 Task: Find connections with filter location Mosopa with filter topic #Gettingthingsdonewith filter profile language Spanish with filter current company ZS with filter school CMR Institute of Technology, Hyderabad with filter industry Nursing Homes and Residential Care Facilities with filter service category HR Consulting with filter keywords title Principal
Action: Mouse moved to (564, 110)
Screenshot: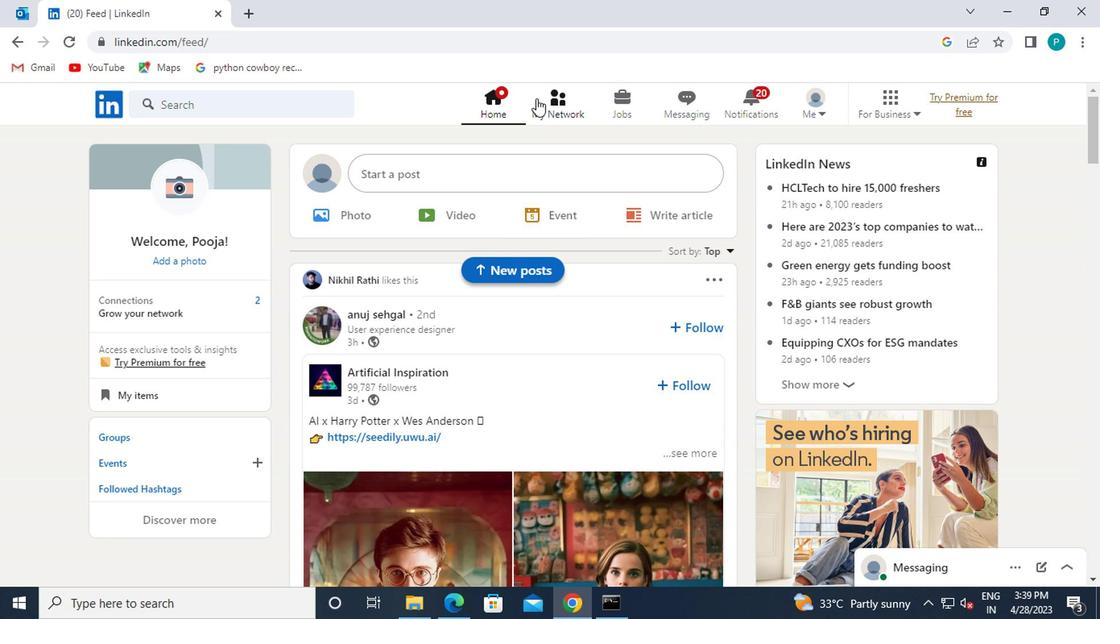 
Action: Mouse pressed left at (564, 110)
Screenshot: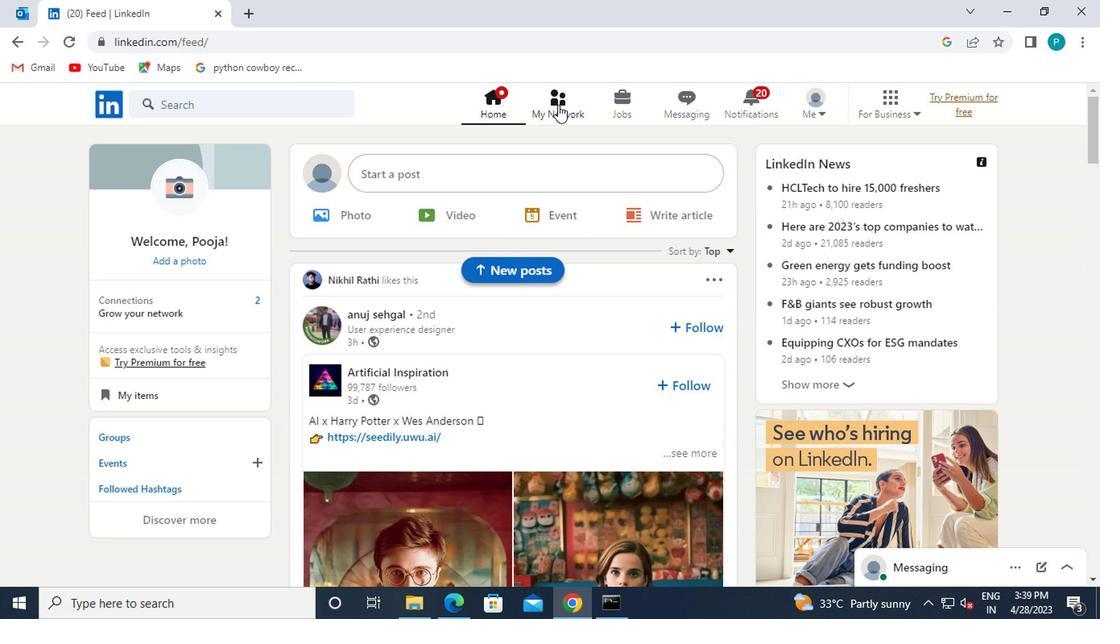 
Action: Mouse moved to (221, 190)
Screenshot: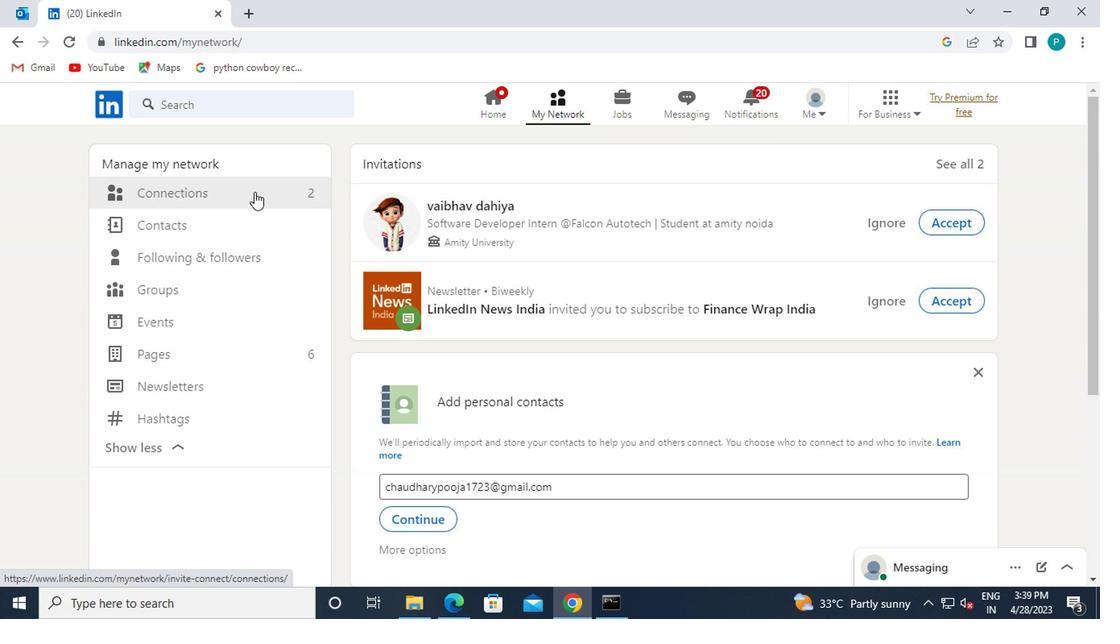 
Action: Mouse pressed left at (221, 190)
Screenshot: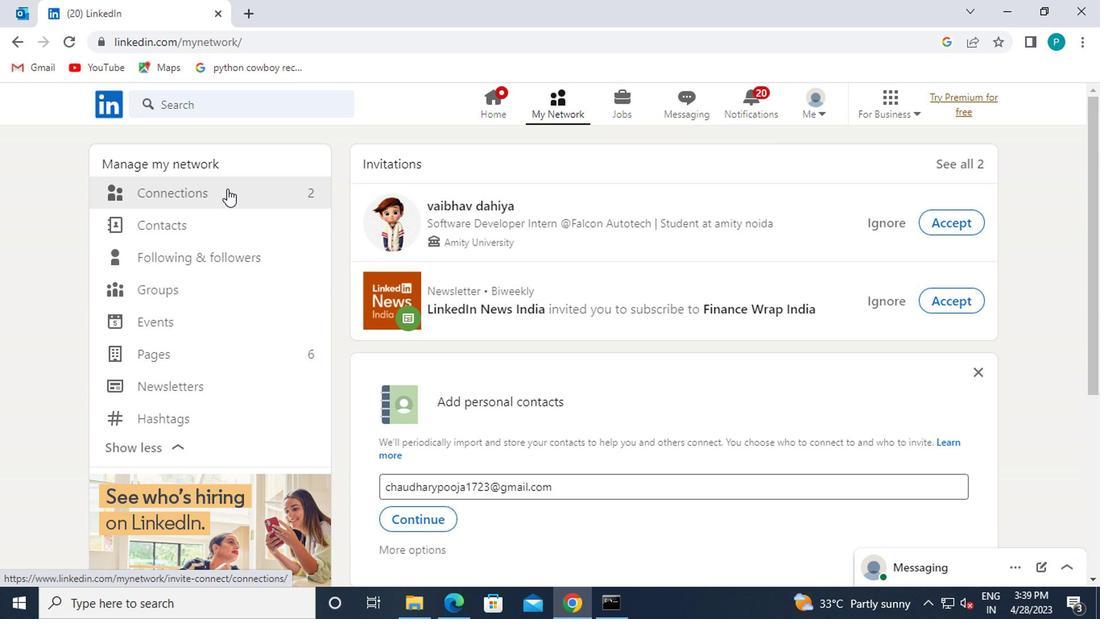 
Action: Mouse moved to (637, 202)
Screenshot: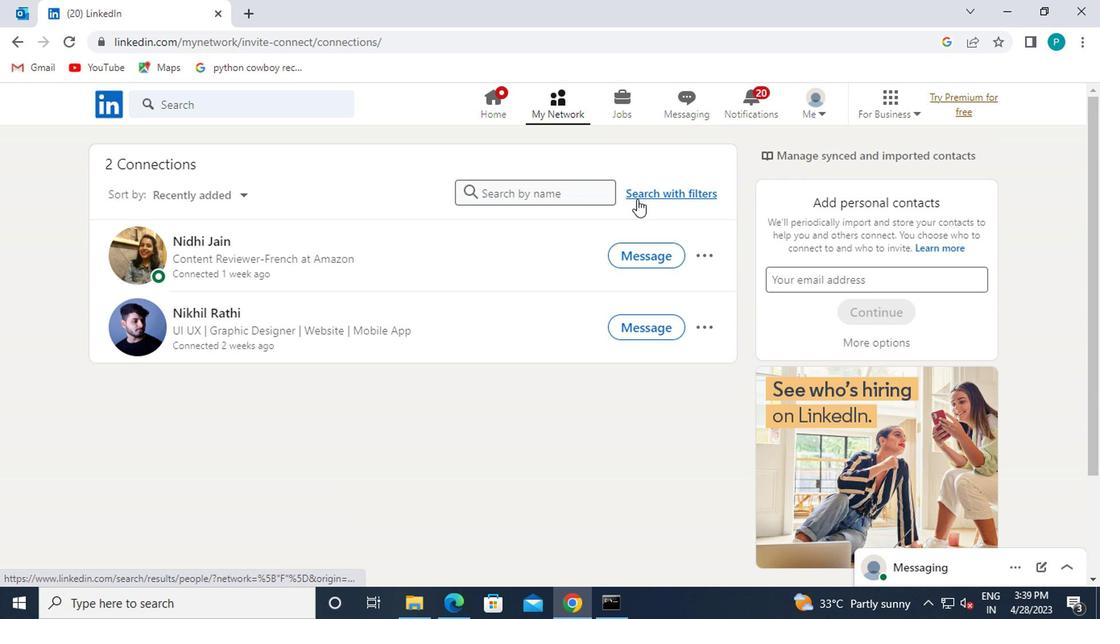 
Action: Mouse pressed left at (637, 202)
Screenshot: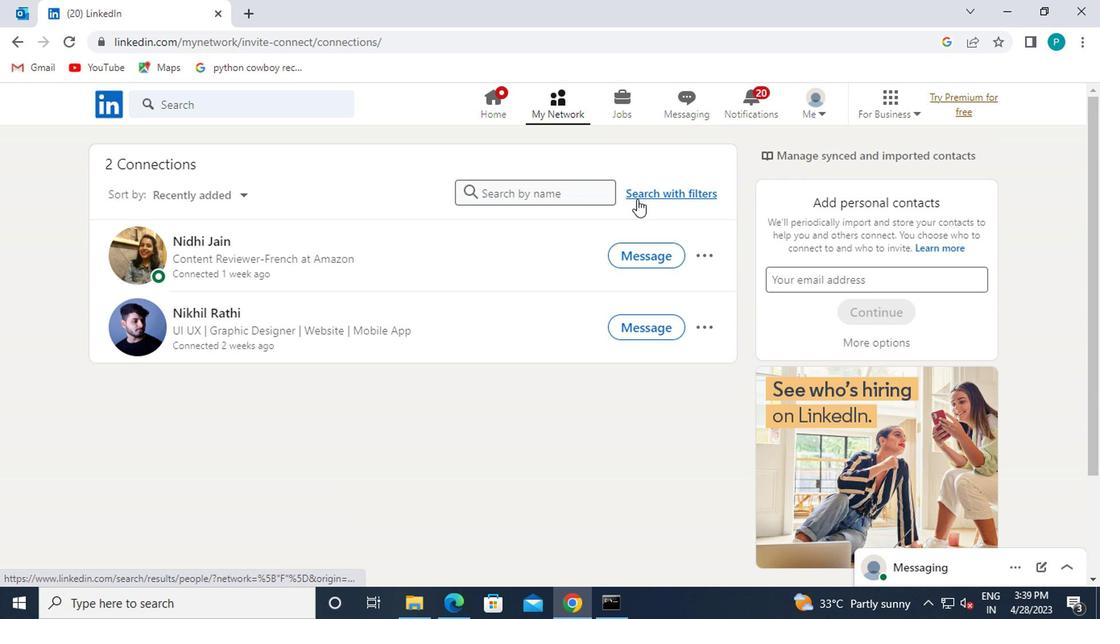 
Action: Mouse moved to (595, 150)
Screenshot: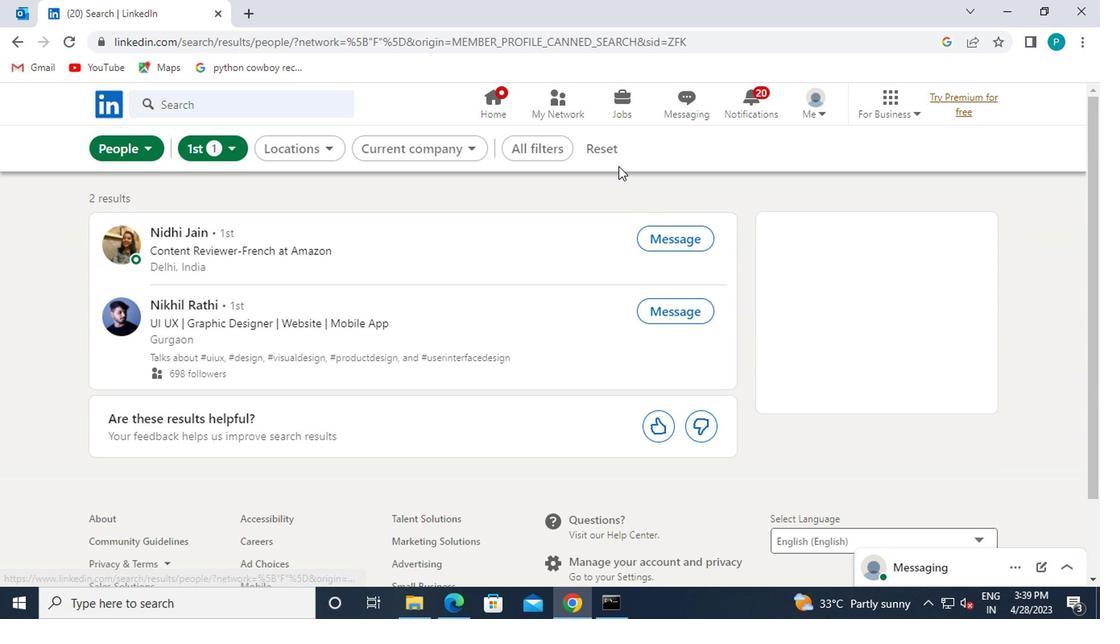 
Action: Mouse pressed left at (595, 150)
Screenshot: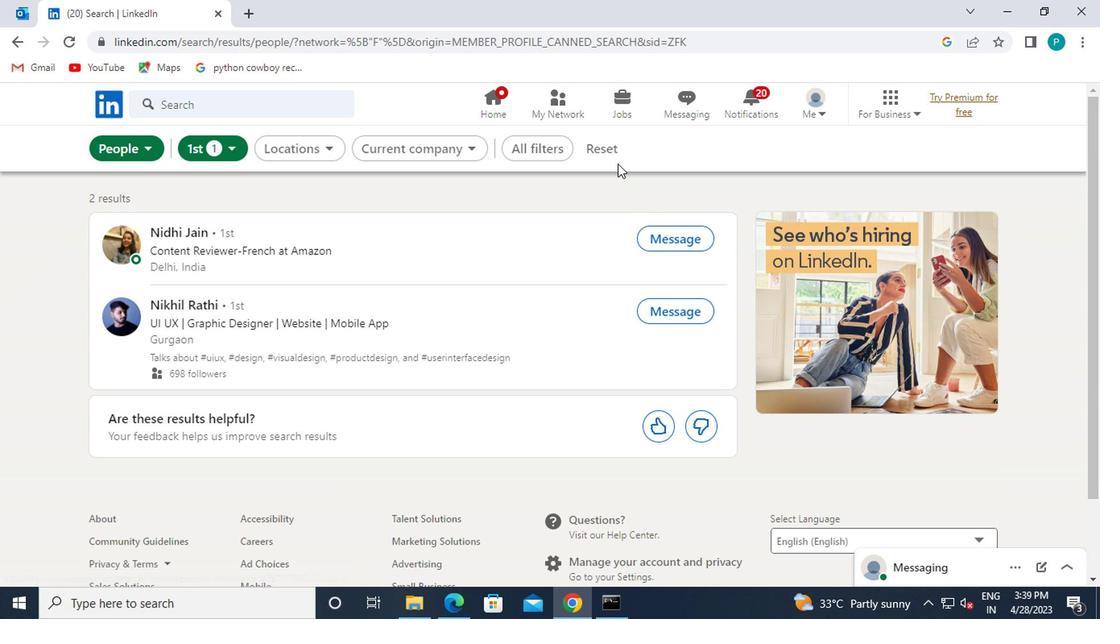 
Action: Mouse moved to (577, 150)
Screenshot: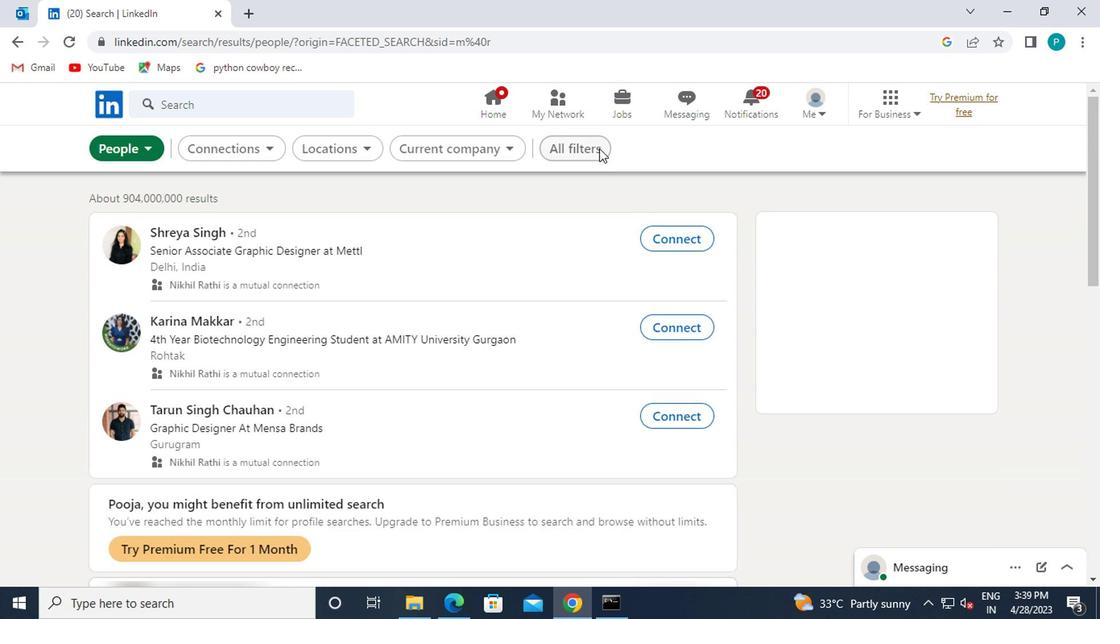 
Action: Mouse pressed left at (577, 150)
Screenshot: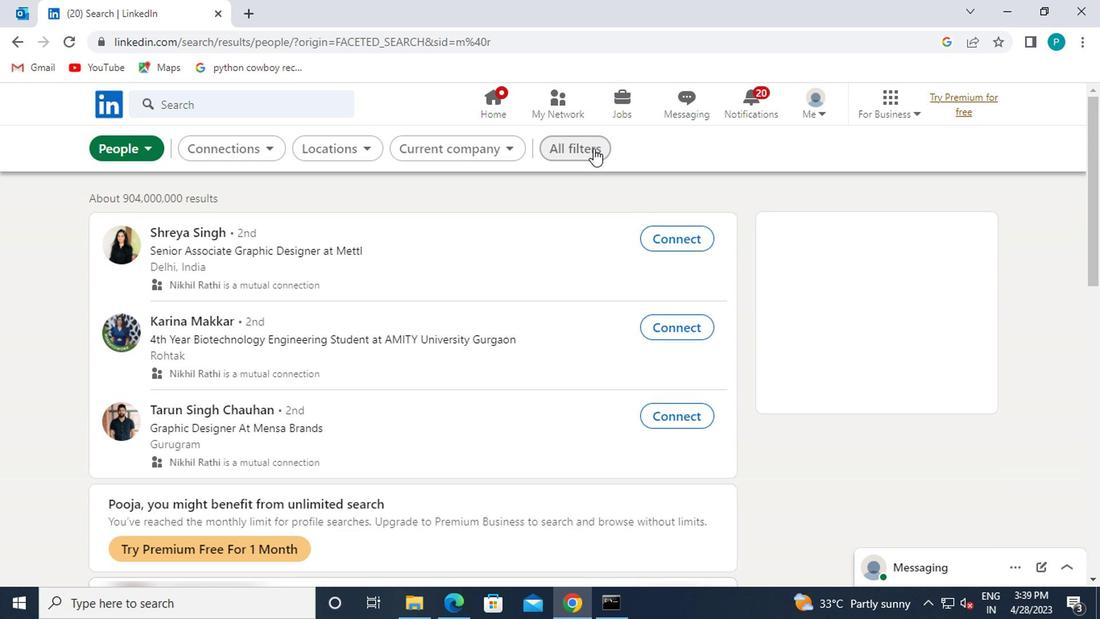 
Action: Mouse moved to (732, 331)
Screenshot: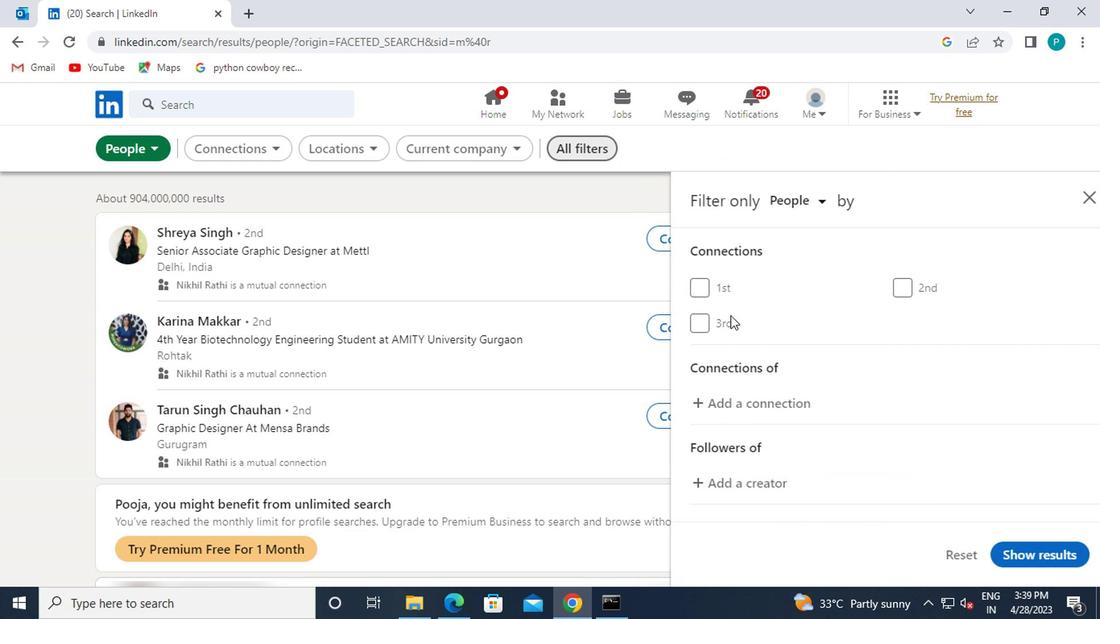 
Action: Mouse scrolled (732, 330) with delta (0, 0)
Screenshot: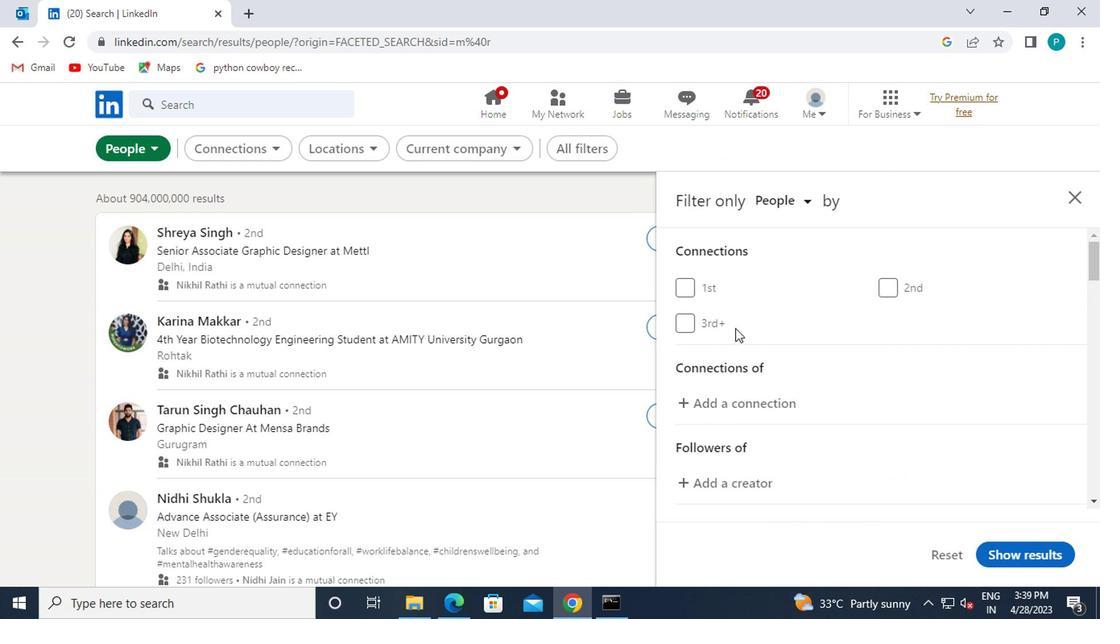 
Action: Mouse moved to (756, 357)
Screenshot: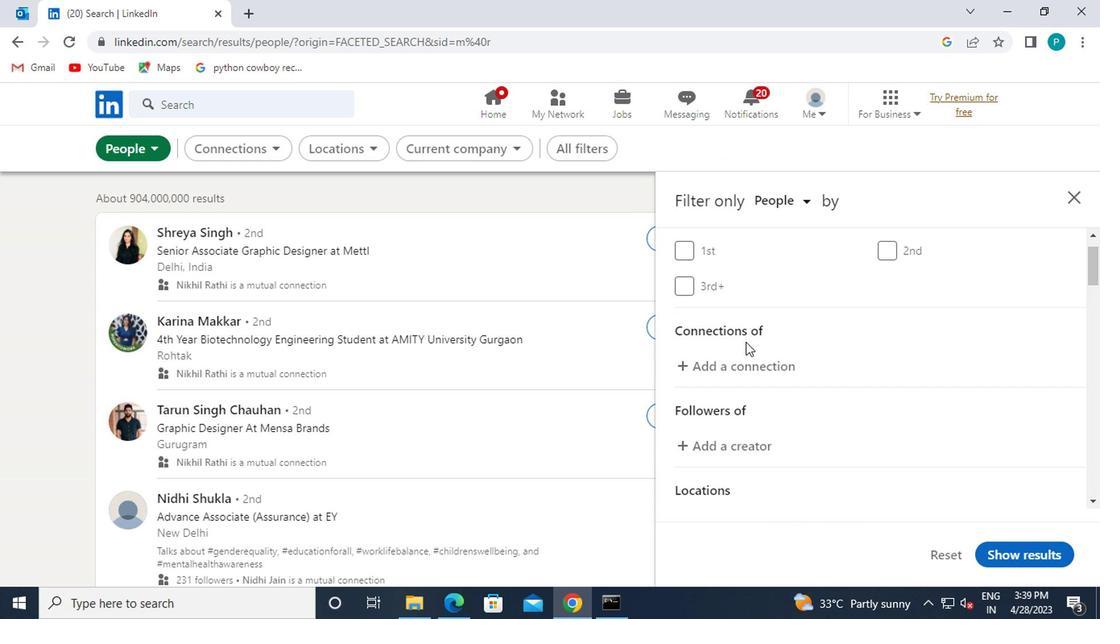 
Action: Mouse scrolled (756, 357) with delta (0, 0)
Screenshot: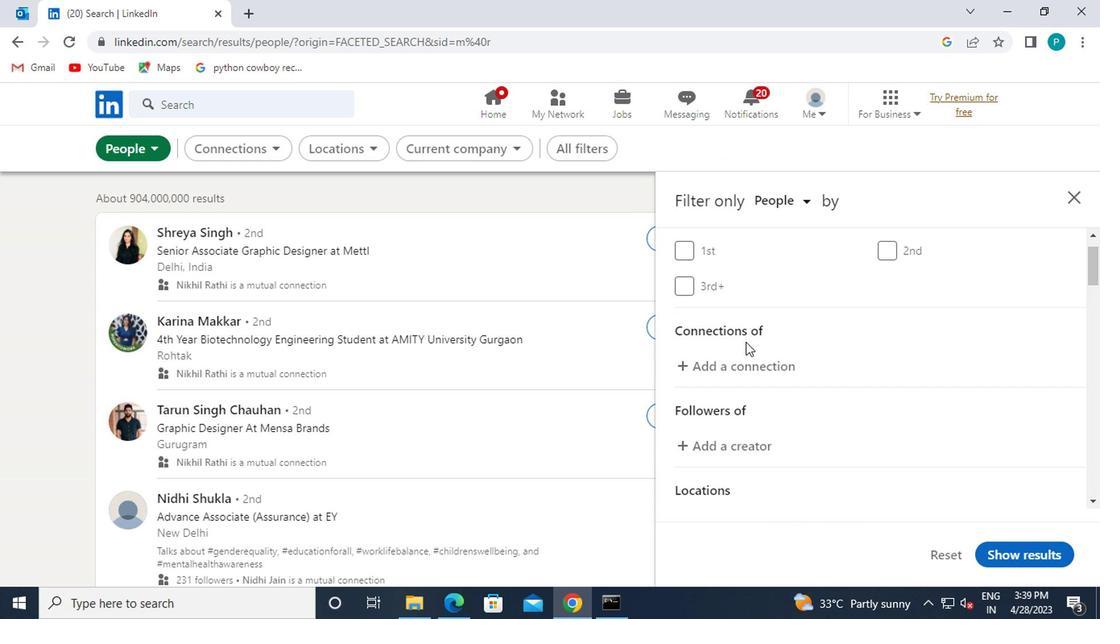 
Action: Mouse moved to (946, 485)
Screenshot: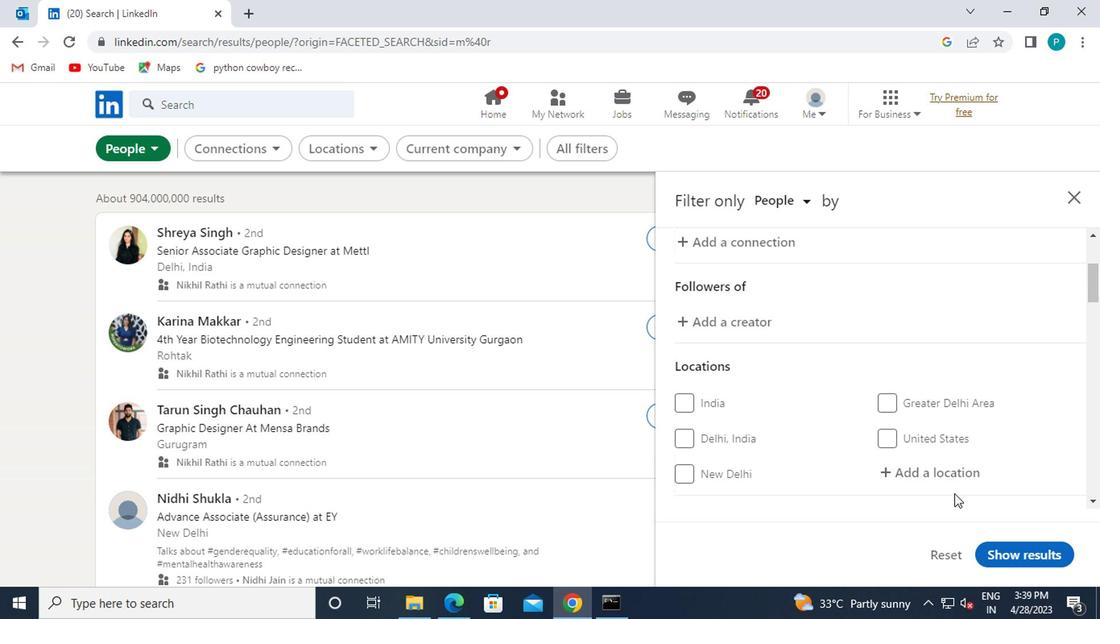 
Action: Mouse pressed left at (946, 485)
Screenshot: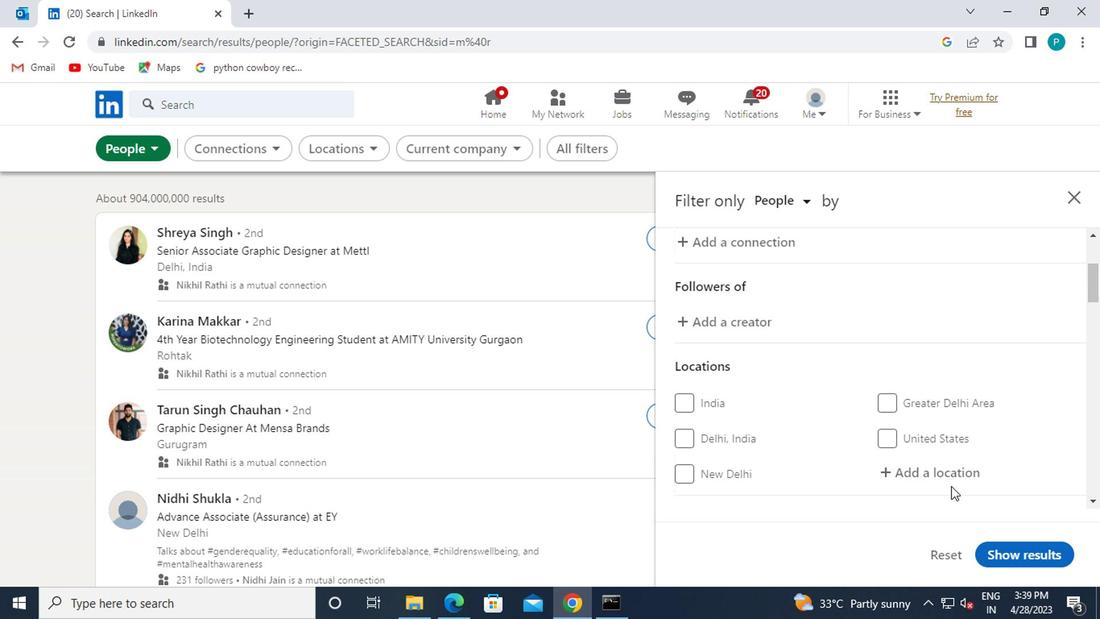 
Action: Mouse moved to (773, 437)
Screenshot: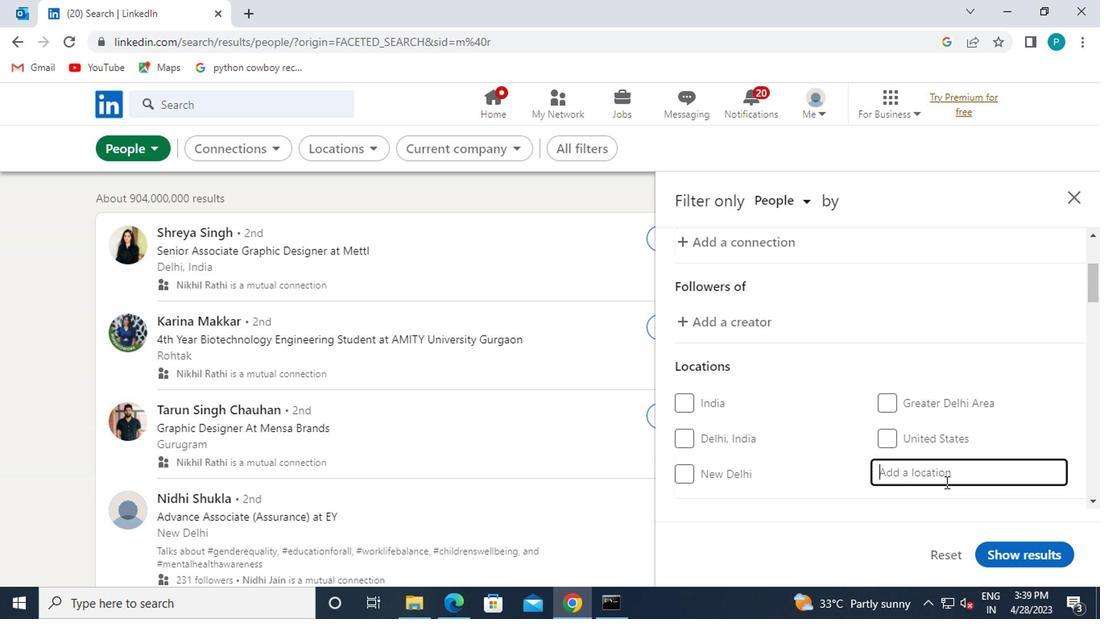 
Action: Mouse scrolled (773, 436) with delta (0, 0)
Screenshot: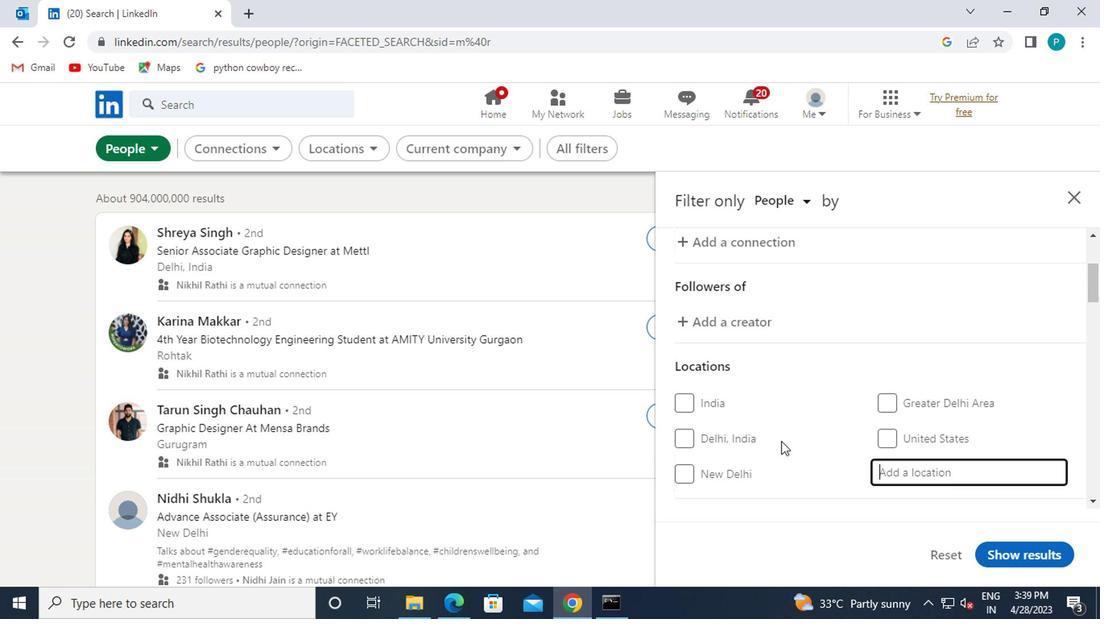 
Action: Mouse scrolled (773, 436) with delta (0, 0)
Screenshot: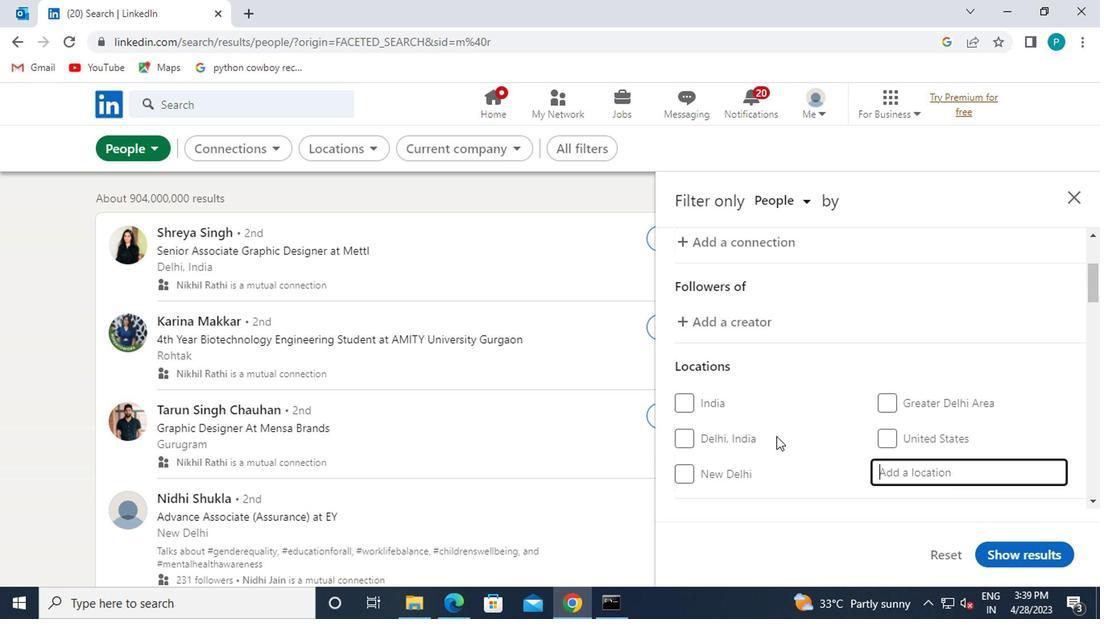 
Action: Mouse moved to (777, 434)
Screenshot: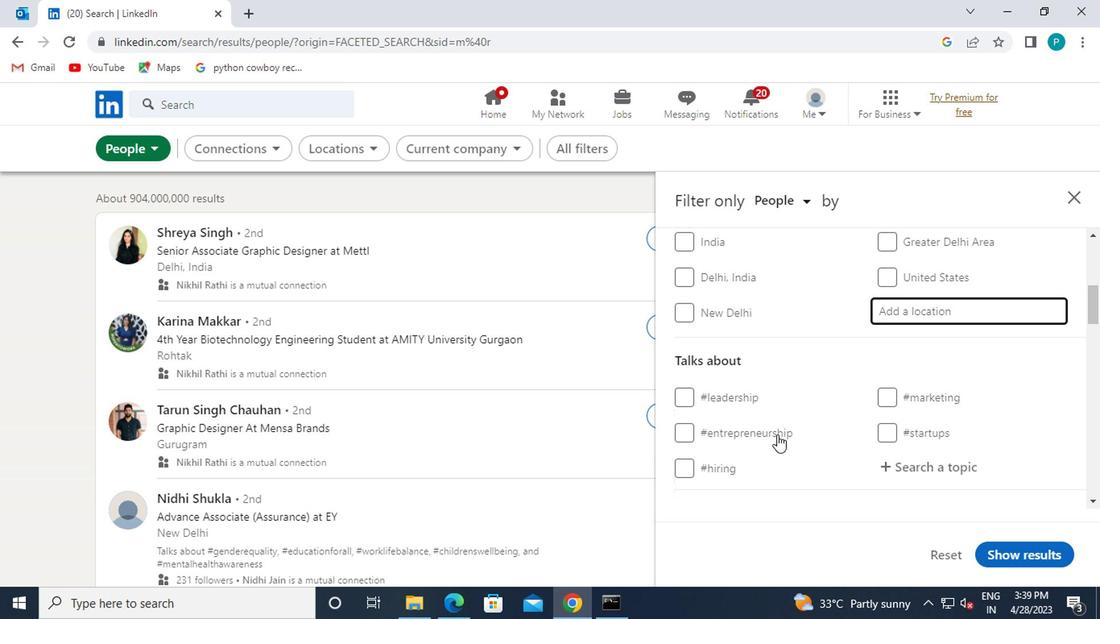 
Action: Key pressed <Key.caps_lock>m<Key.backspace><Key.caps_lock>m<Key.caps_lock>o
Screenshot: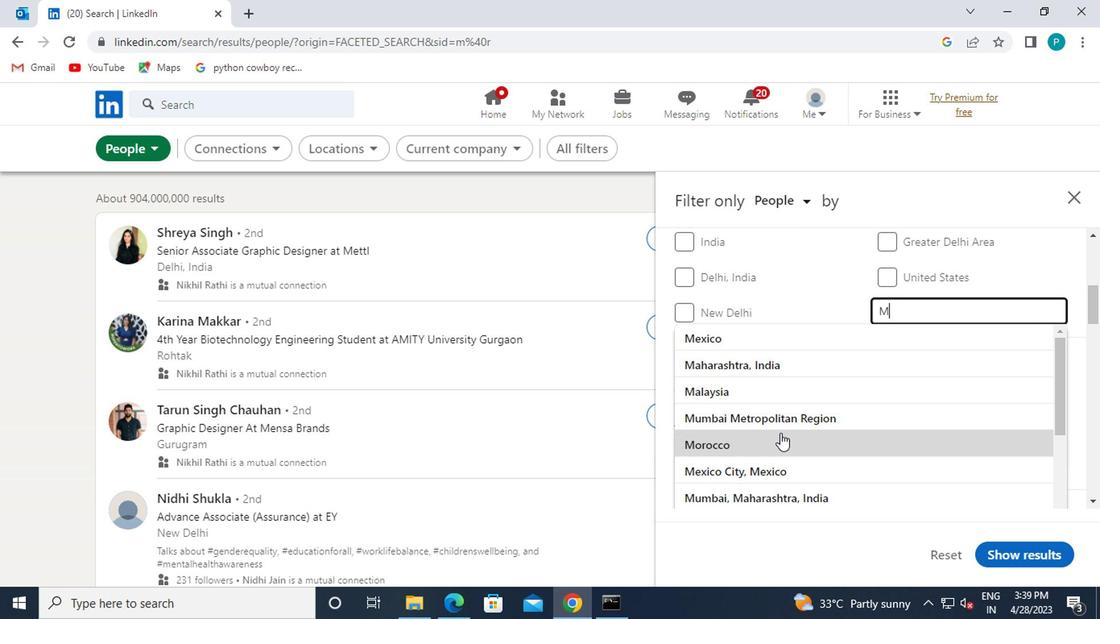 
Action: Mouse moved to (764, 441)
Screenshot: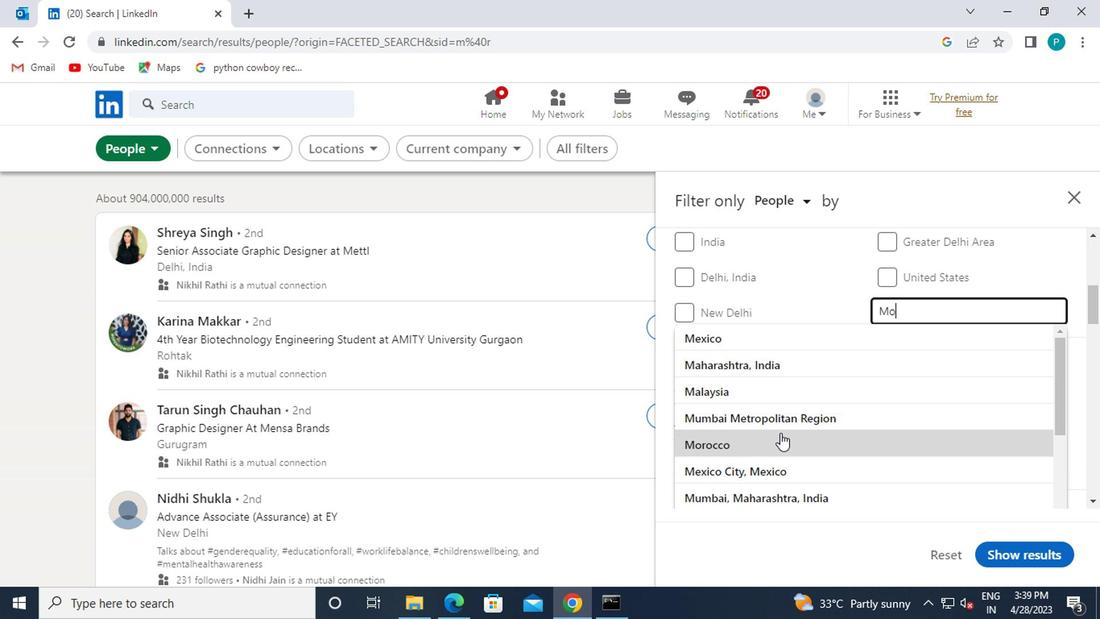 
Action: Key pressed sa<Key.backspace>opa
Screenshot: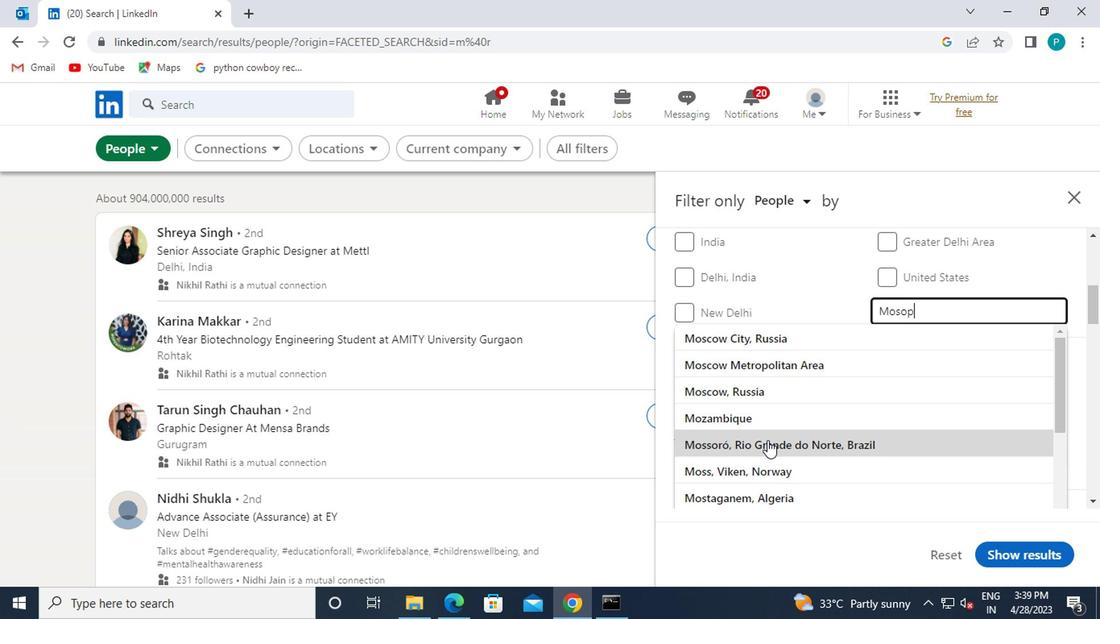 
Action: Mouse moved to (776, 451)
Screenshot: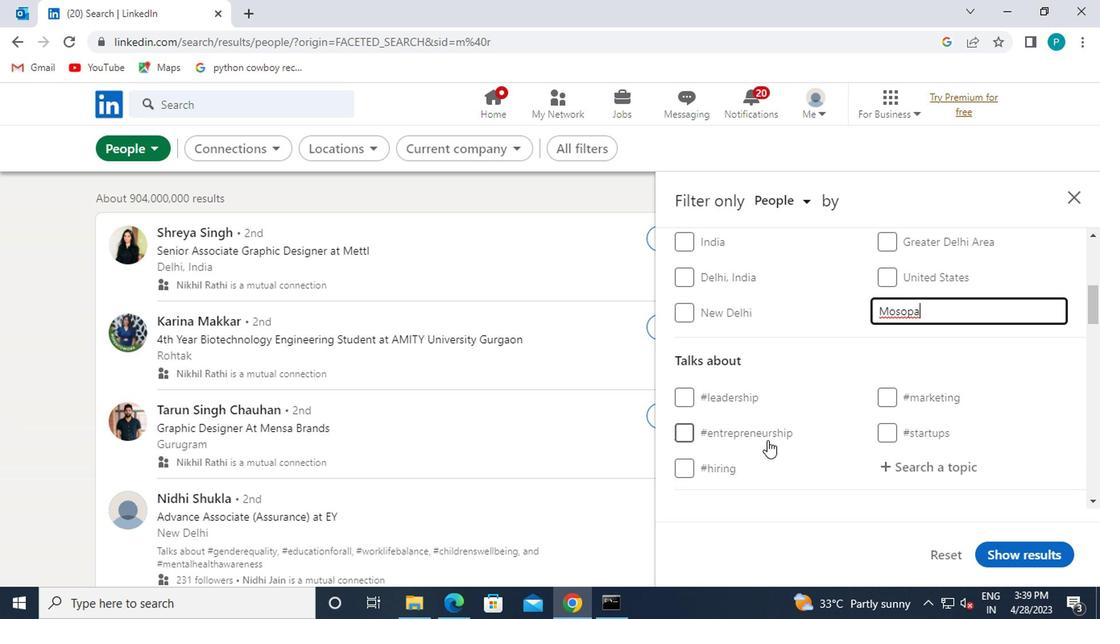 
Action: Mouse scrolled (776, 451) with delta (0, 0)
Screenshot: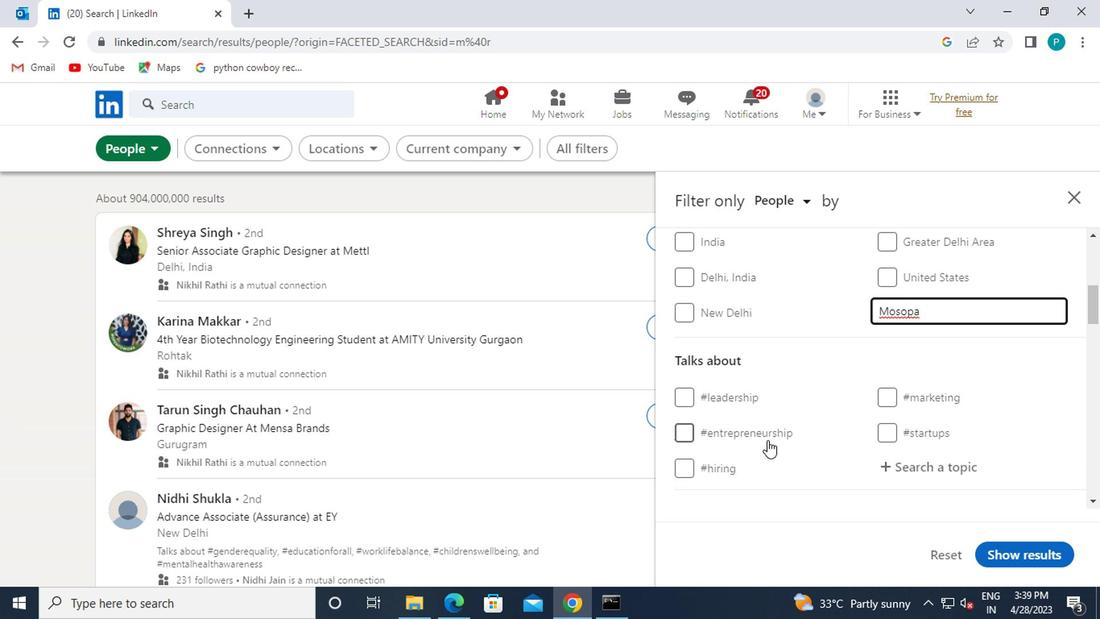 
Action: Mouse moved to (905, 385)
Screenshot: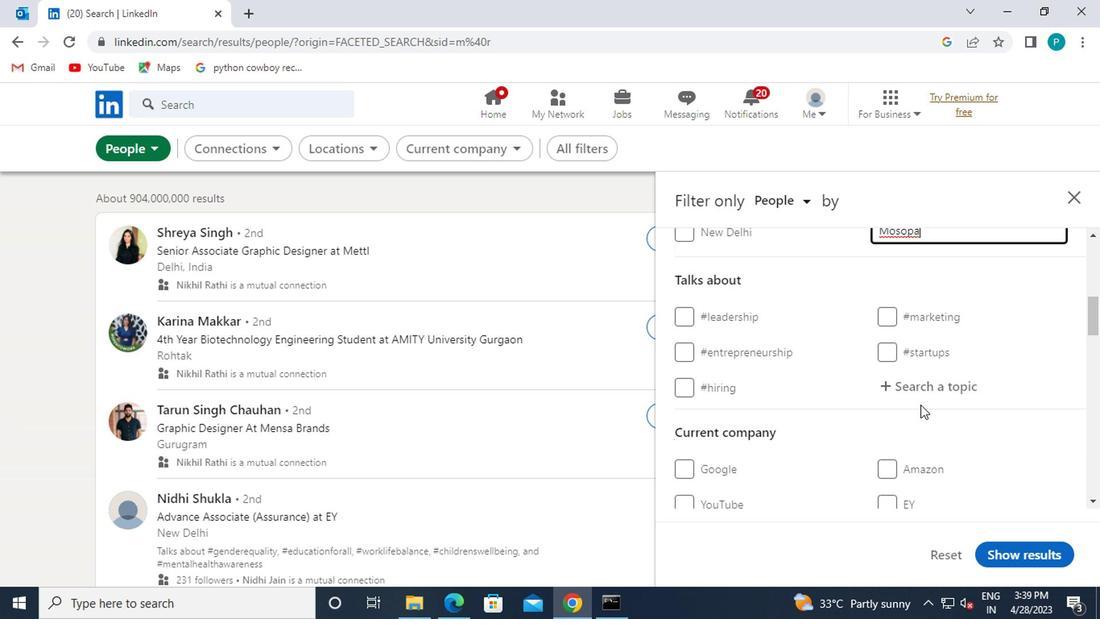
Action: Mouse pressed left at (905, 385)
Screenshot: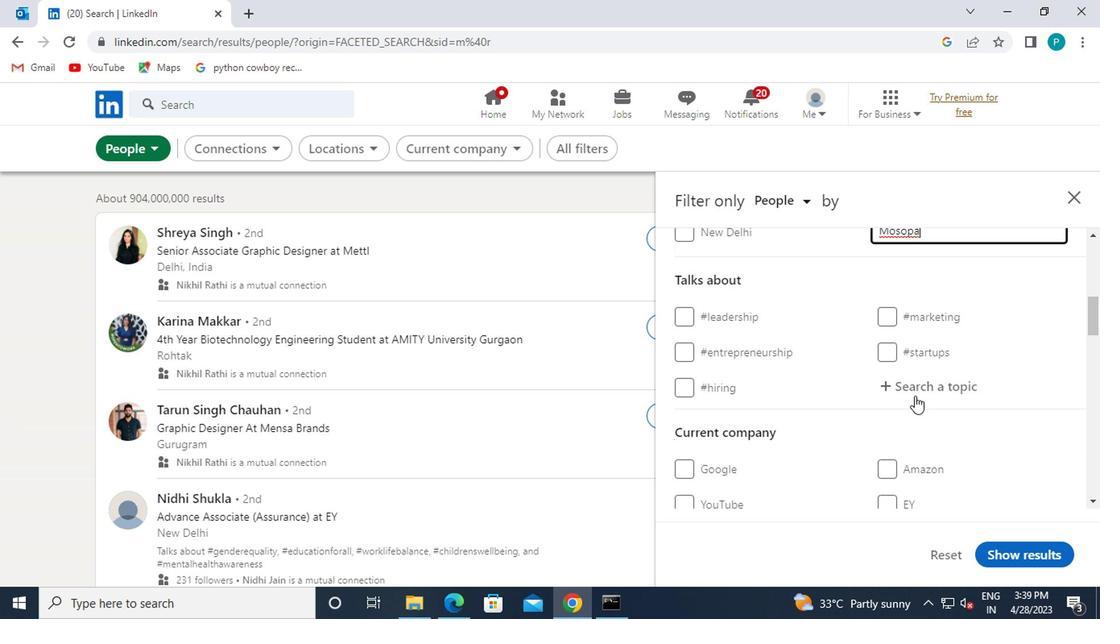 
Action: Mouse moved to (930, 388)
Screenshot: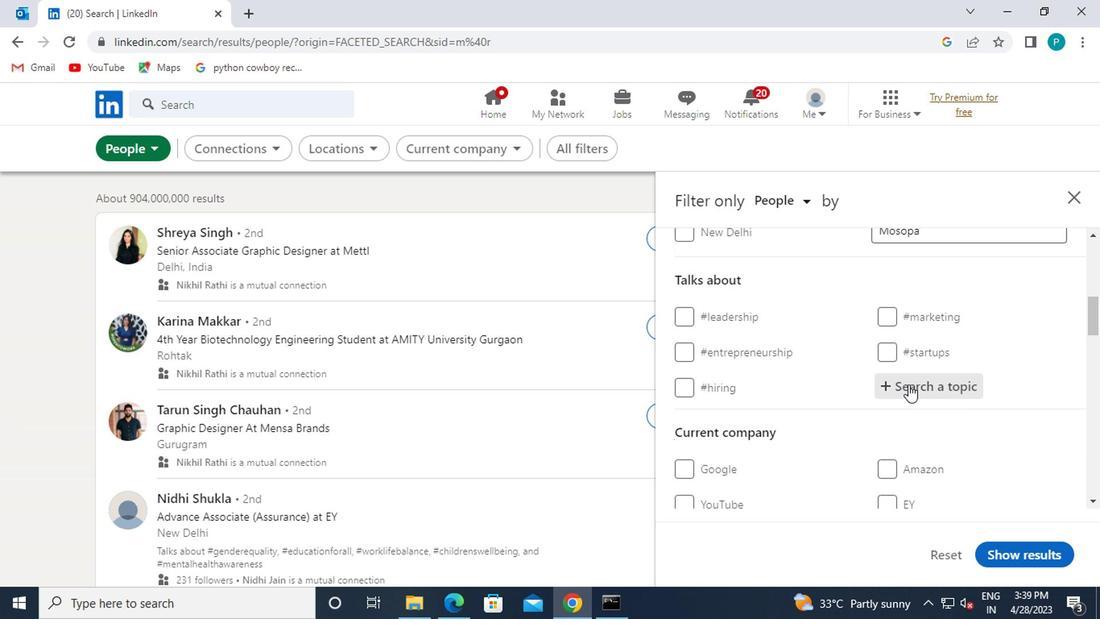 
Action: Key pressed <Key.shift>#<Key.caps_lock>G<Key.caps_lock>ETTINGTHINGSDONE
Screenshot: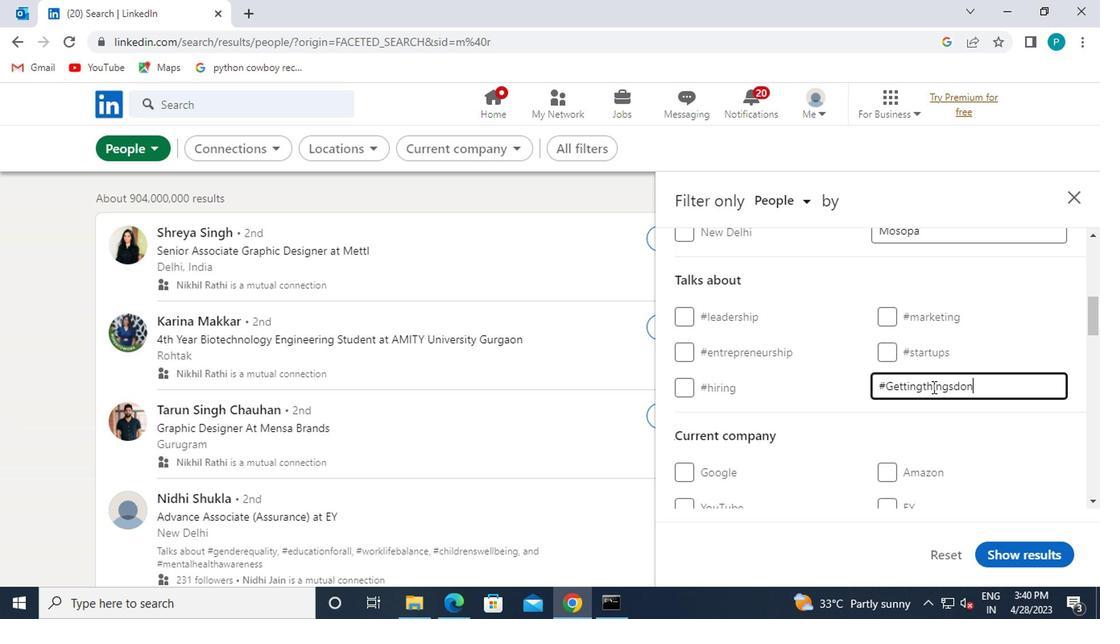 
Action: Mouse moved to (932, 388)
Screenshot: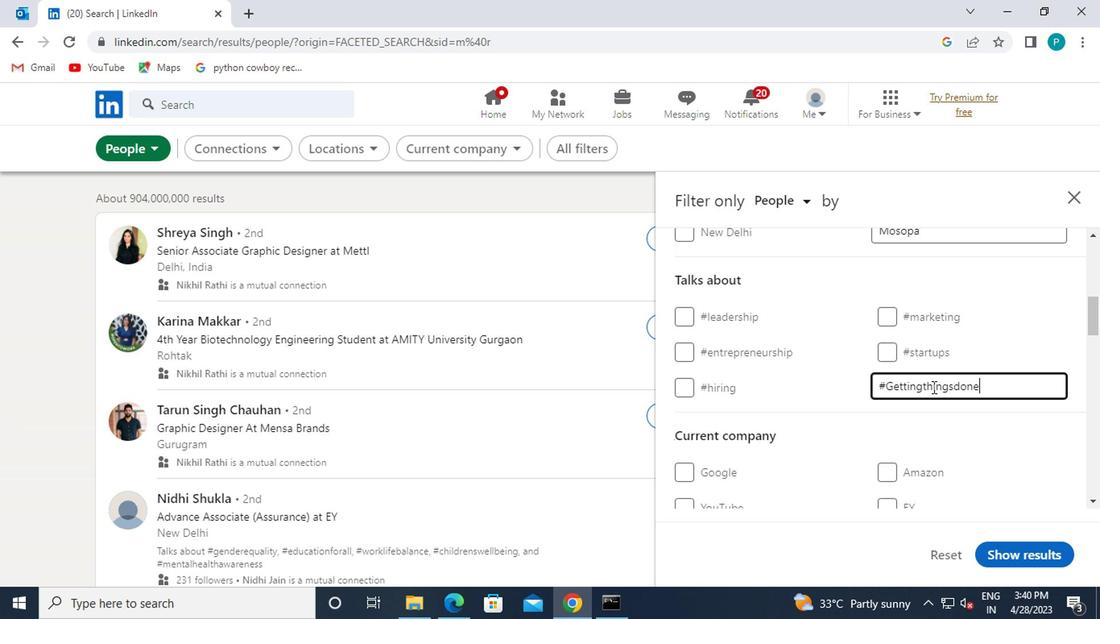 
Action: Mouse scrolled (932, 387) with delta (0, -1)
Screenshot: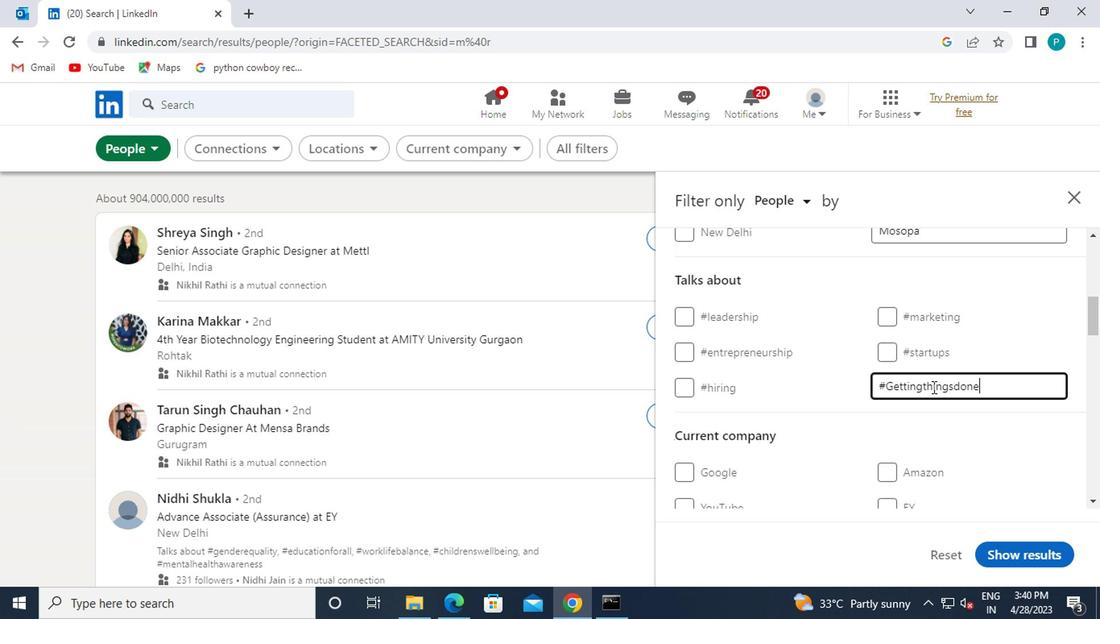 
Action: Mouse moved to (906, 384)
Screenshot: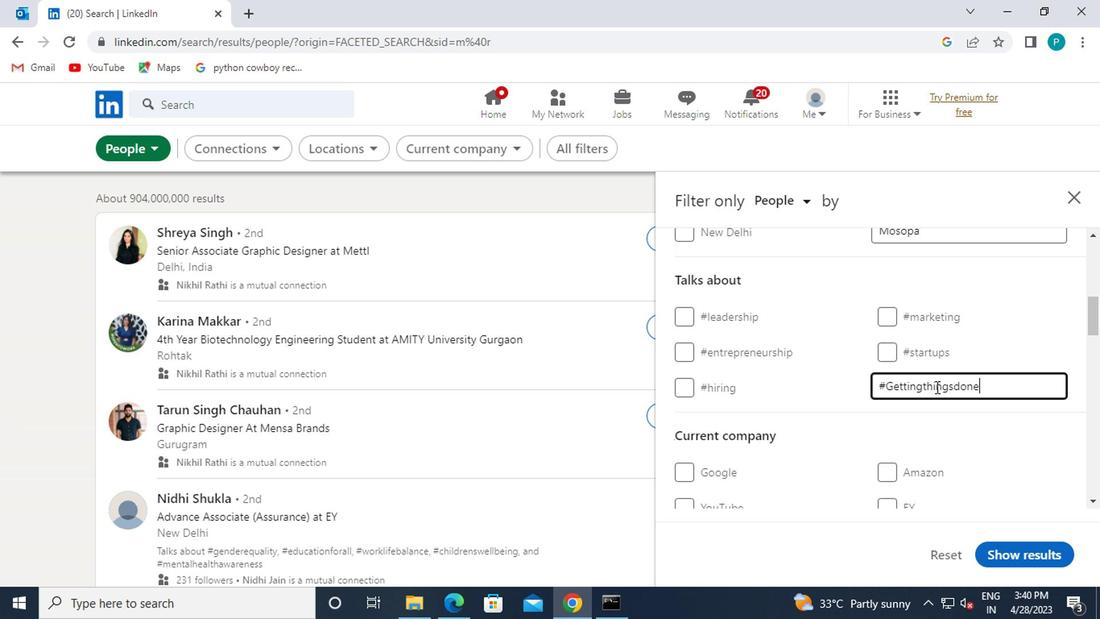 
Action: Mouse scrolled (906, 383) with delta (0, -1)
Screenshot: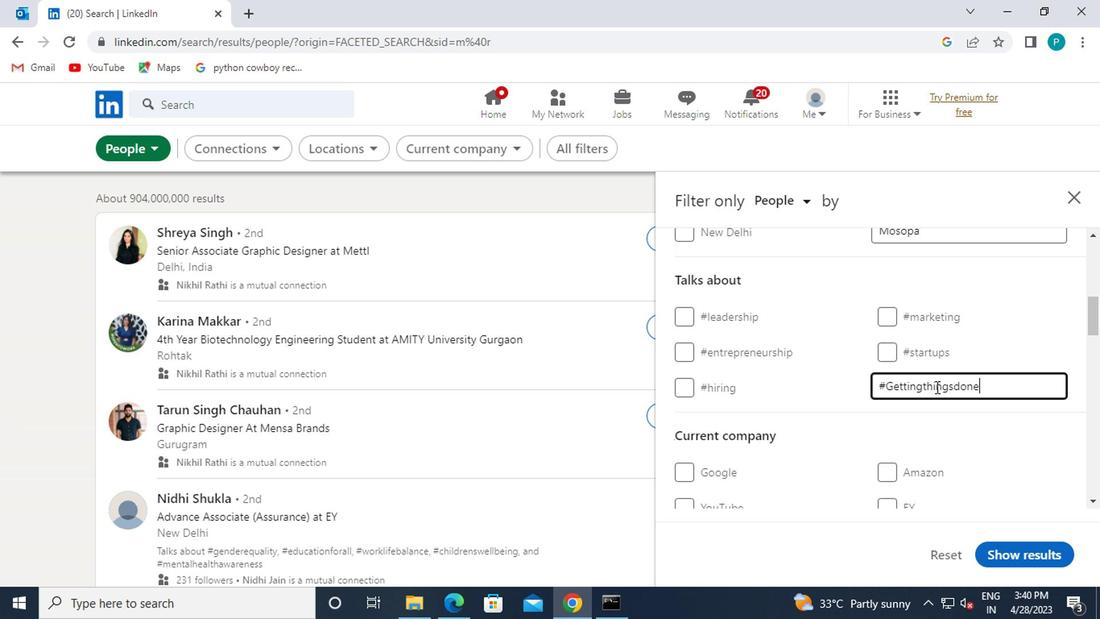 
Action: Mouse moved to (829, 383)
Screenshot: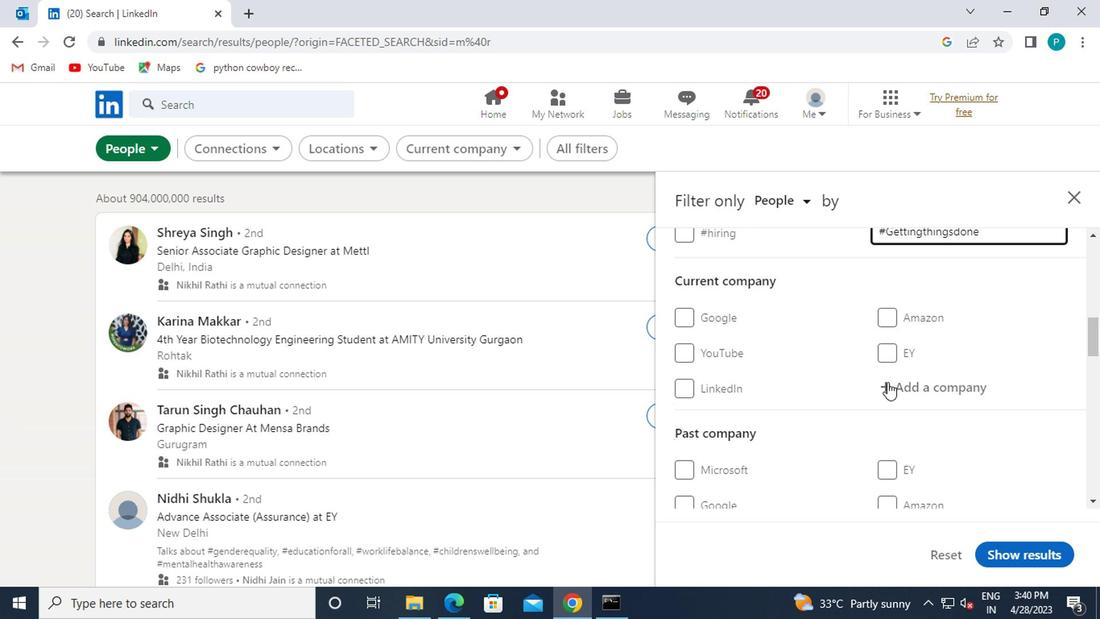 
Action: Mouse scrolled (829, 383) with delta (0, 0)
Screenshot: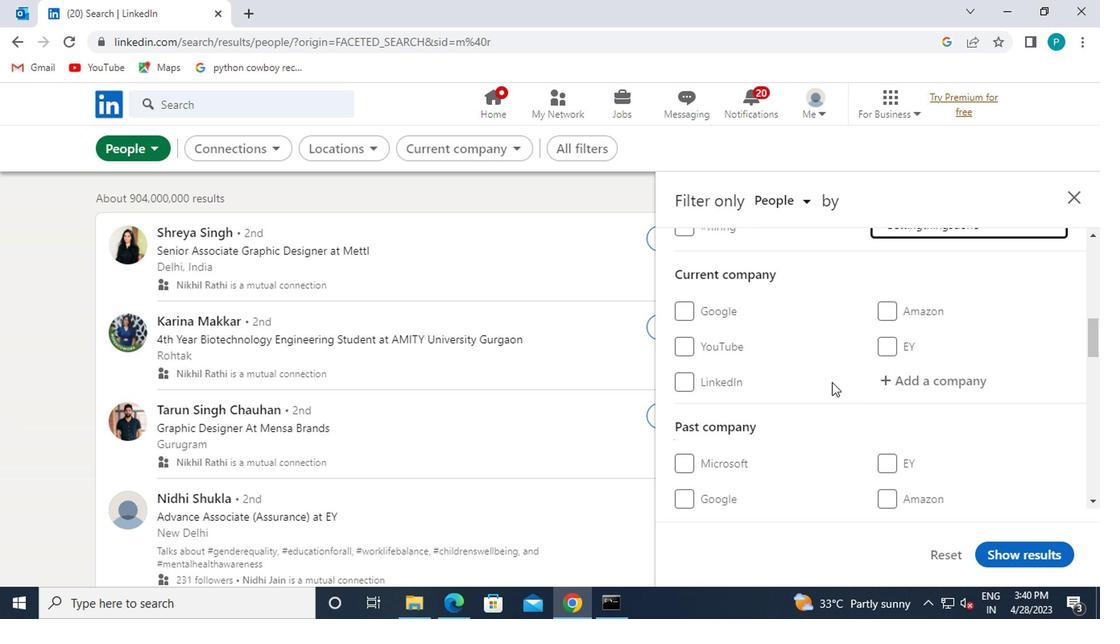 
Action: Mouse scrolled (829, 383) with delta (0, 0)
Screenshot: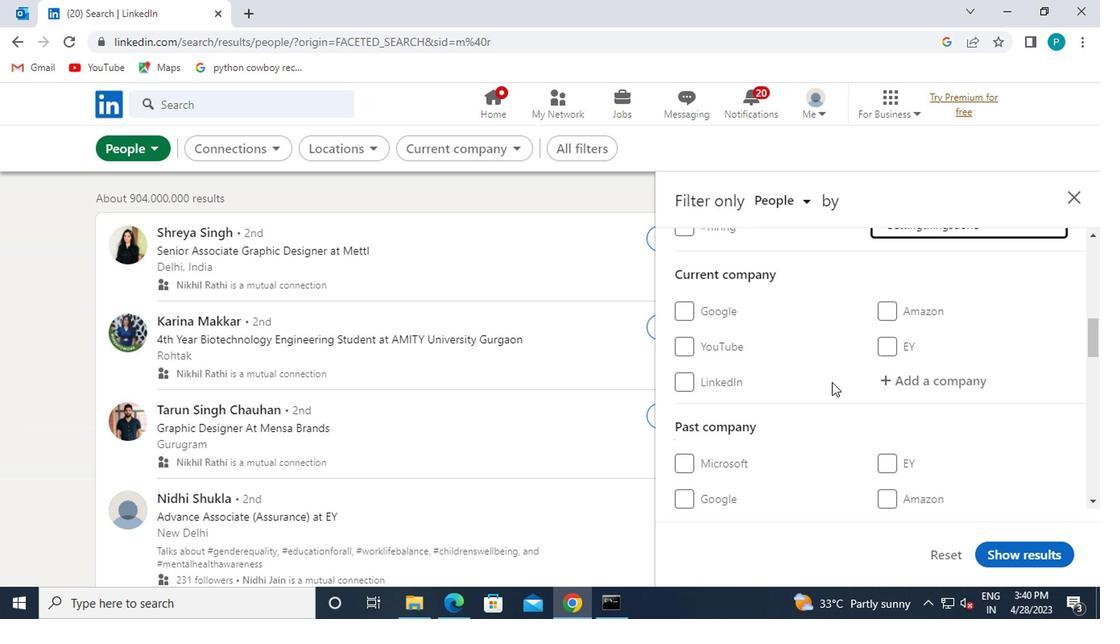 
Action: Mouse scrolled (829, 383) with delta (0, 0)
Screenshot: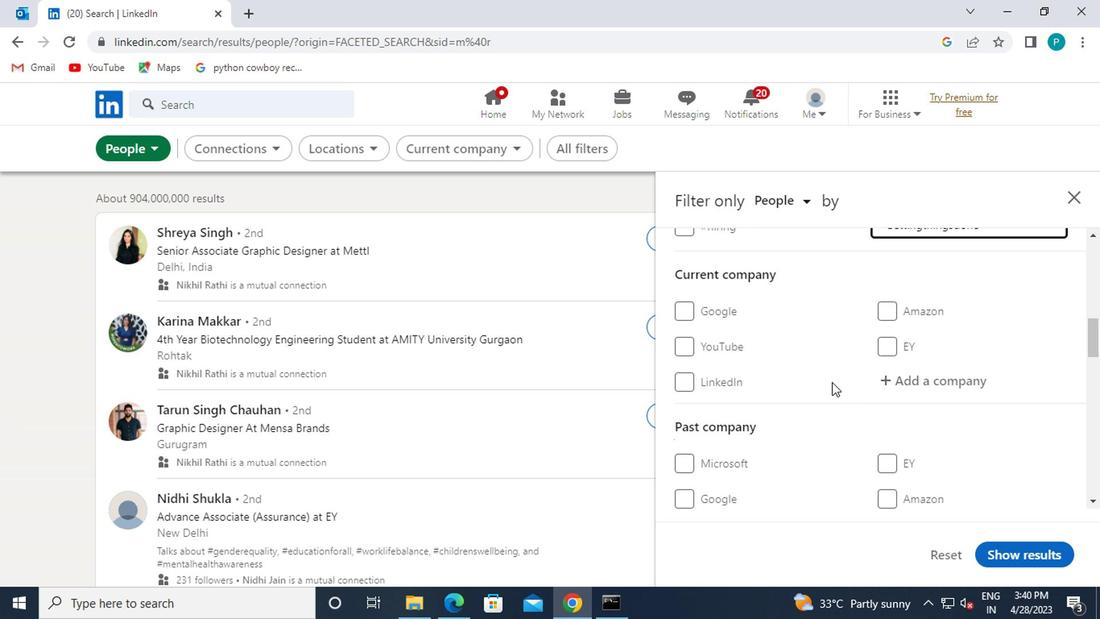 
Action: Mouse moved to (701, 403)
Screenshot: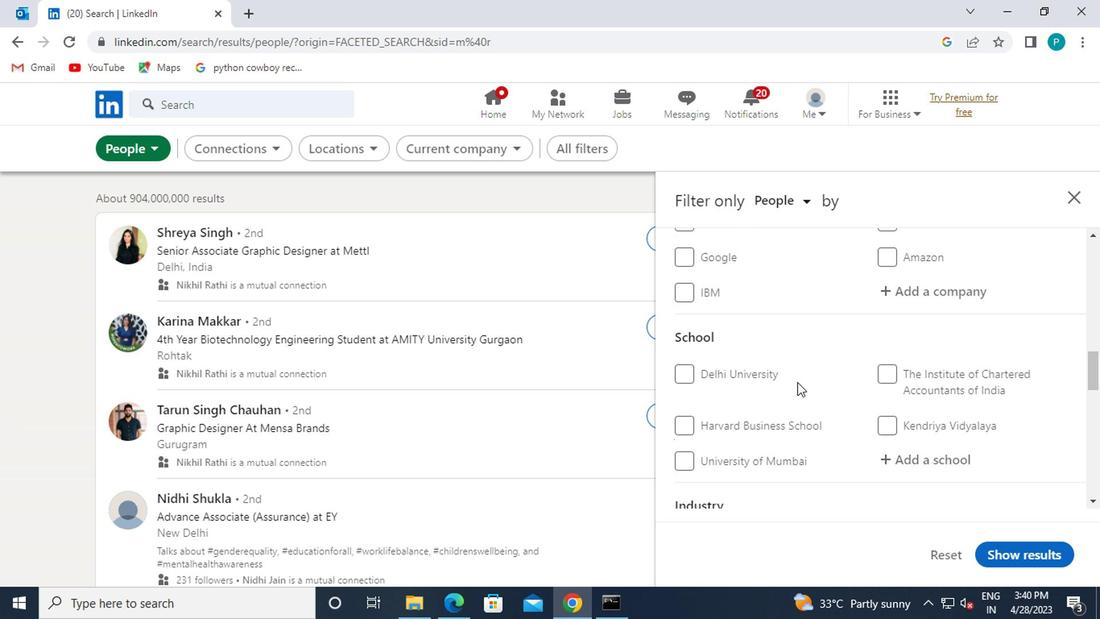 
Action: Mouse scrolled (701, 401) with delta (0, -1)
Screenshot: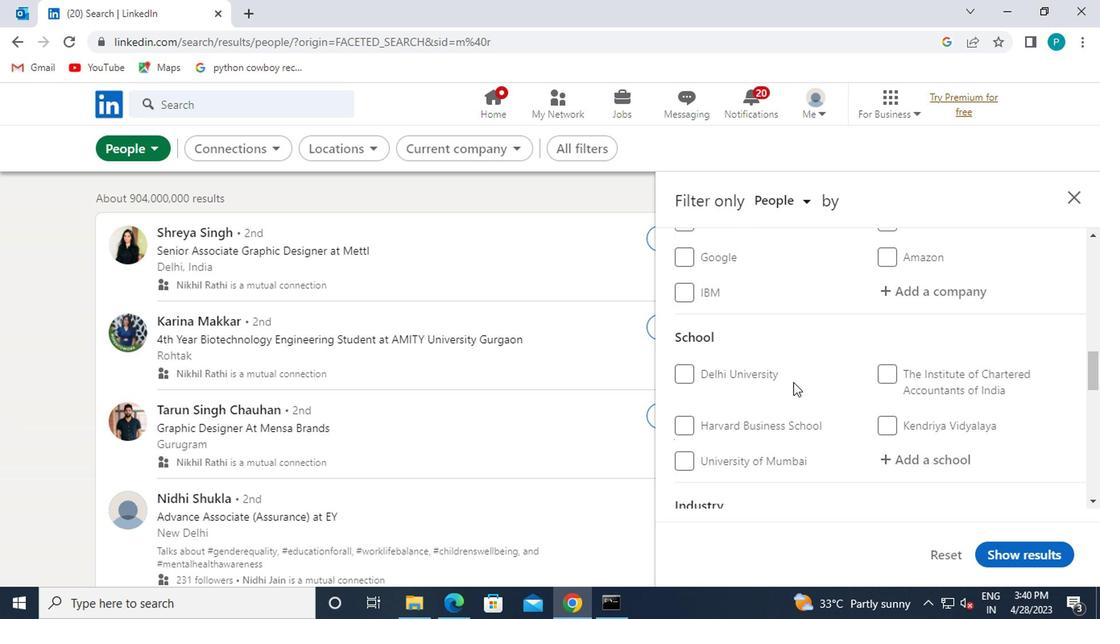 
Action: Mouse scrolled (701, 401) with delta (0, -1)
Screenshot: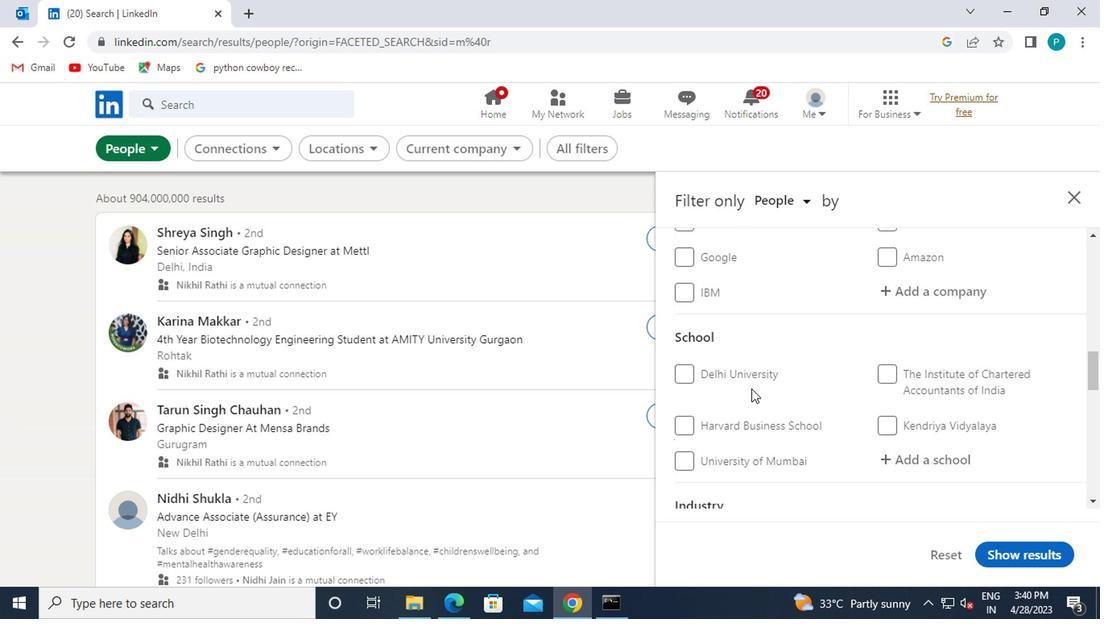 
Action: Mouse scrolled (701, 401) with delta (0, -1)
Screenshot: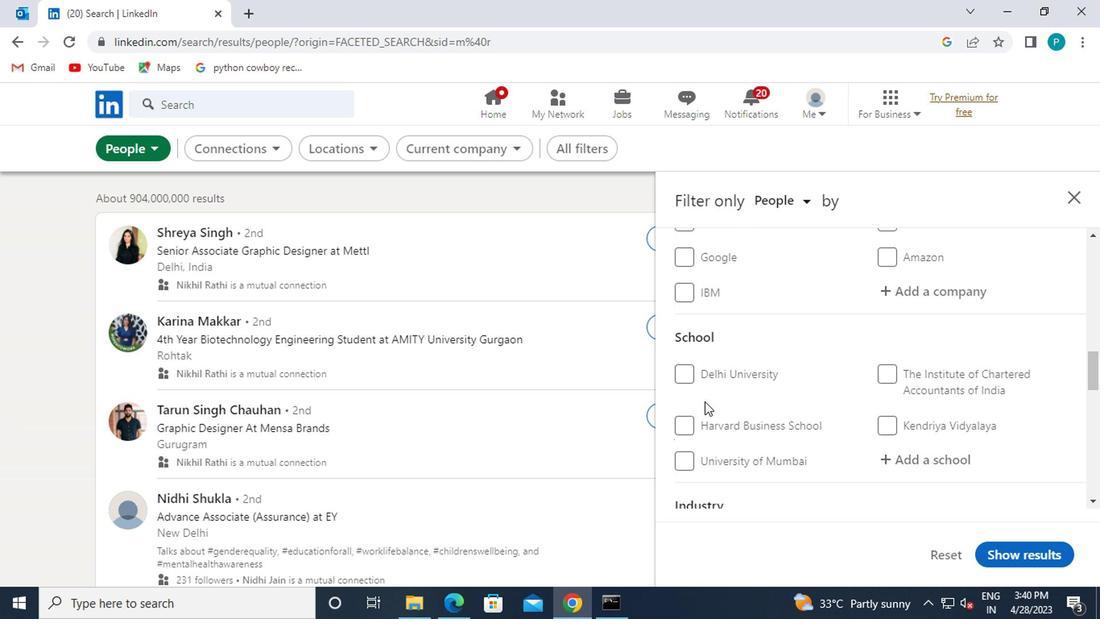 
Action: Mouse moved to (701, 404)
Screenshot: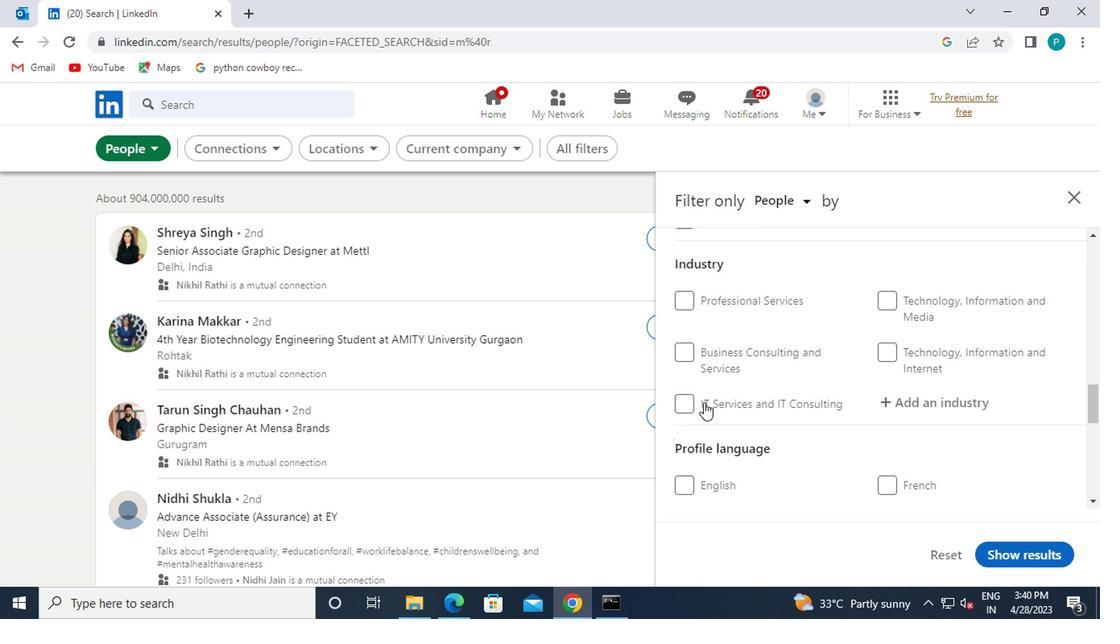 
Action: Mouse scrolled (701, 403) with delta (0, -1)
Screenshot: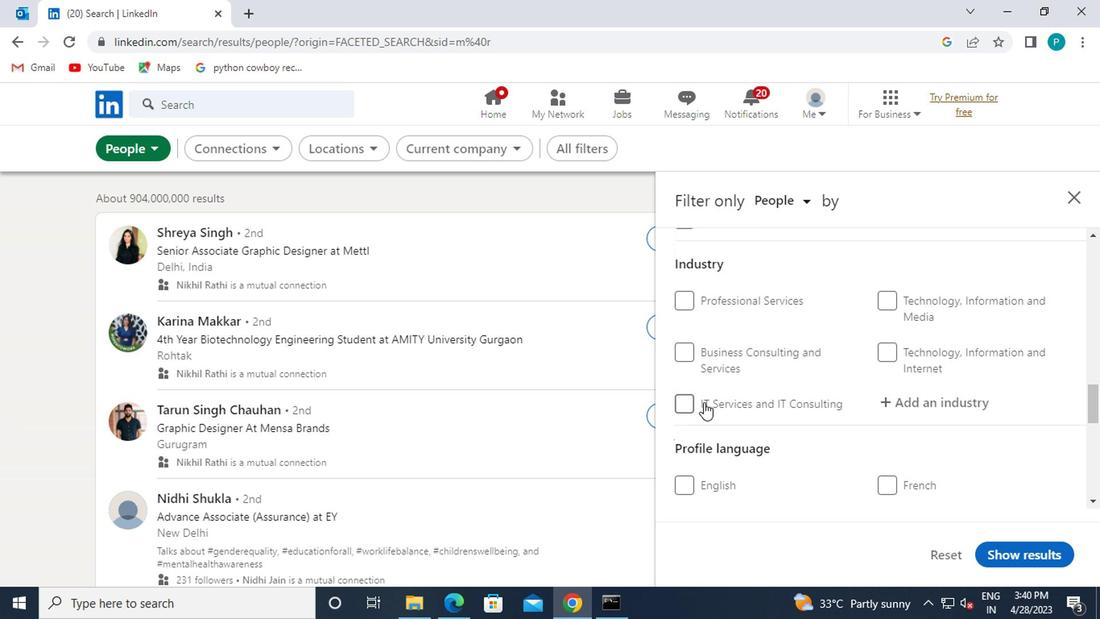 
Action: Mouse moved to (732, 443)
Screenshot: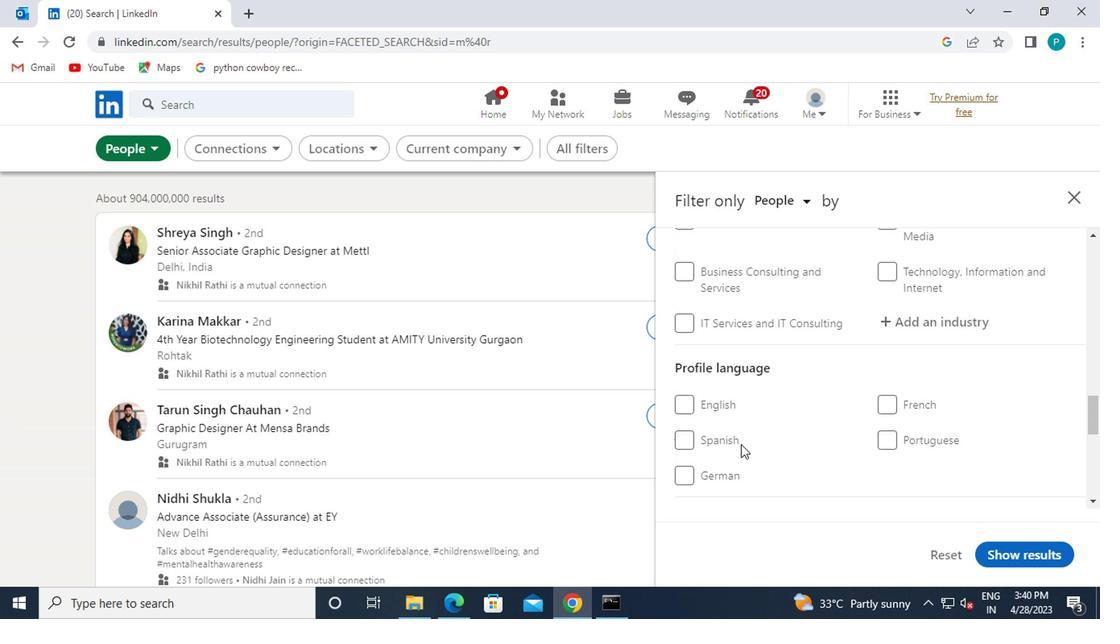 
Action: Mouse pressed left at (732, 443)
Screenshot: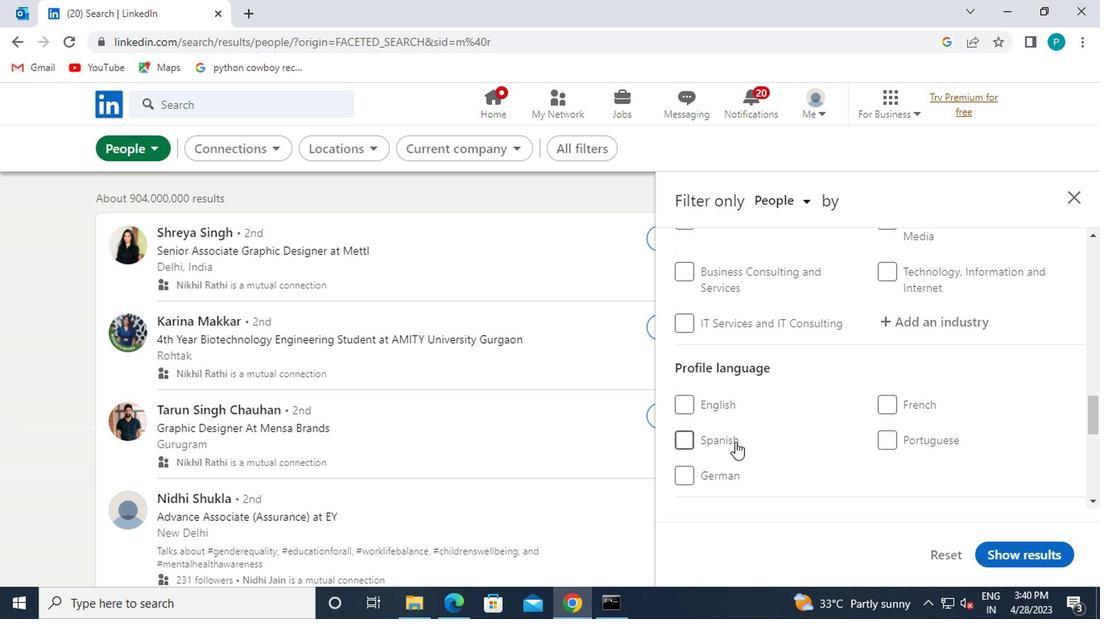
Action: Mouse moved to (807, 407)
Screenshot: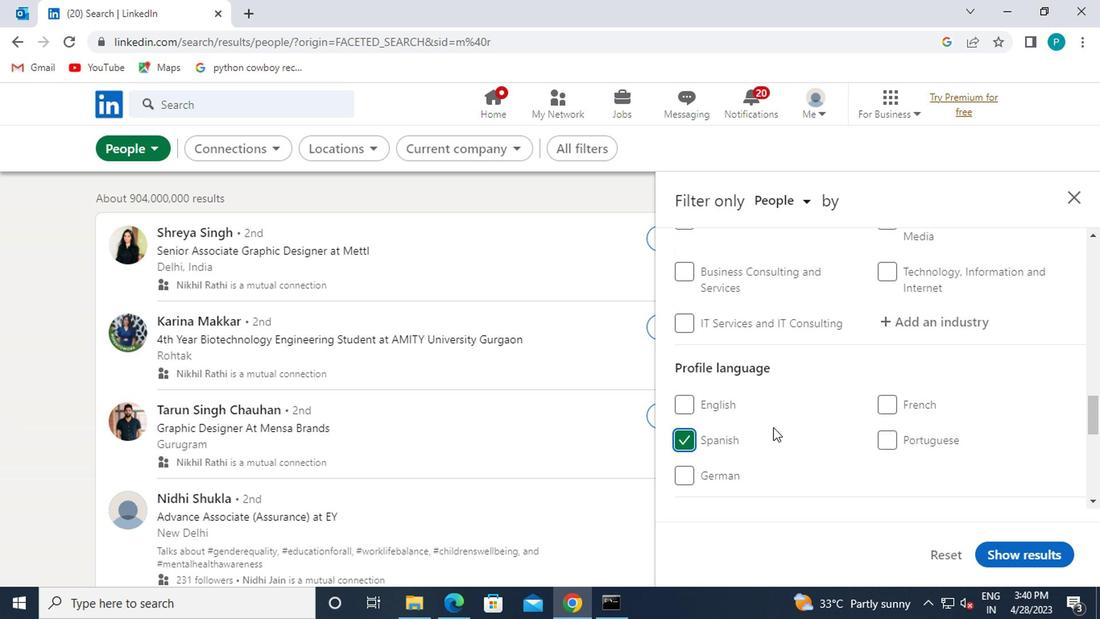
Action: Mouse scrolled (807, 408) with delta (0, 1)
Screenshot: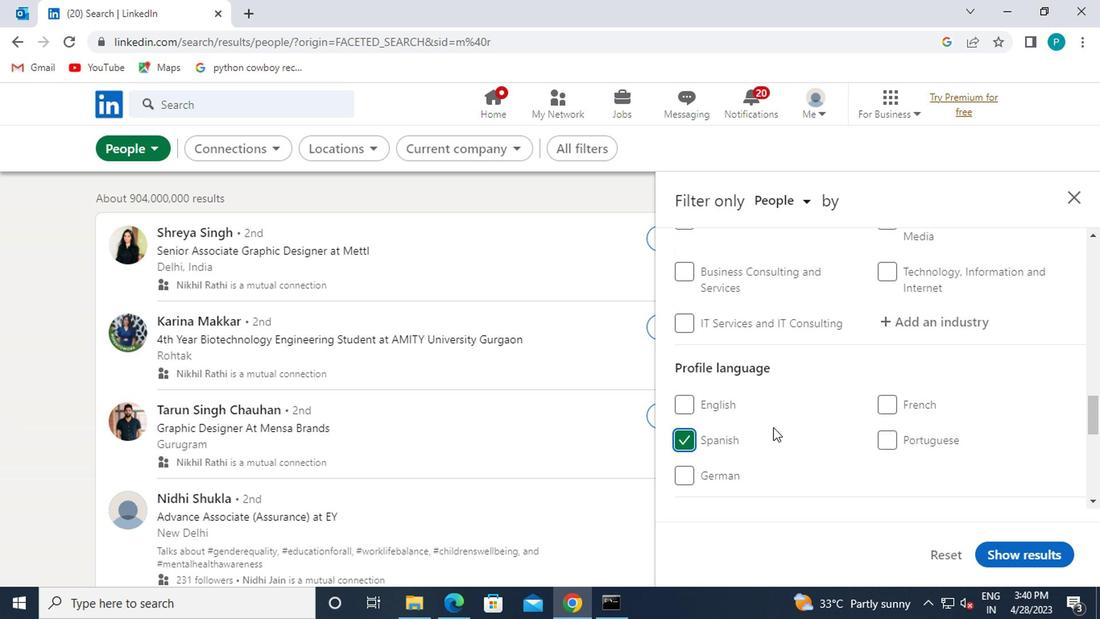 
Action: Mouse moved to (807, 407)
Screenshot: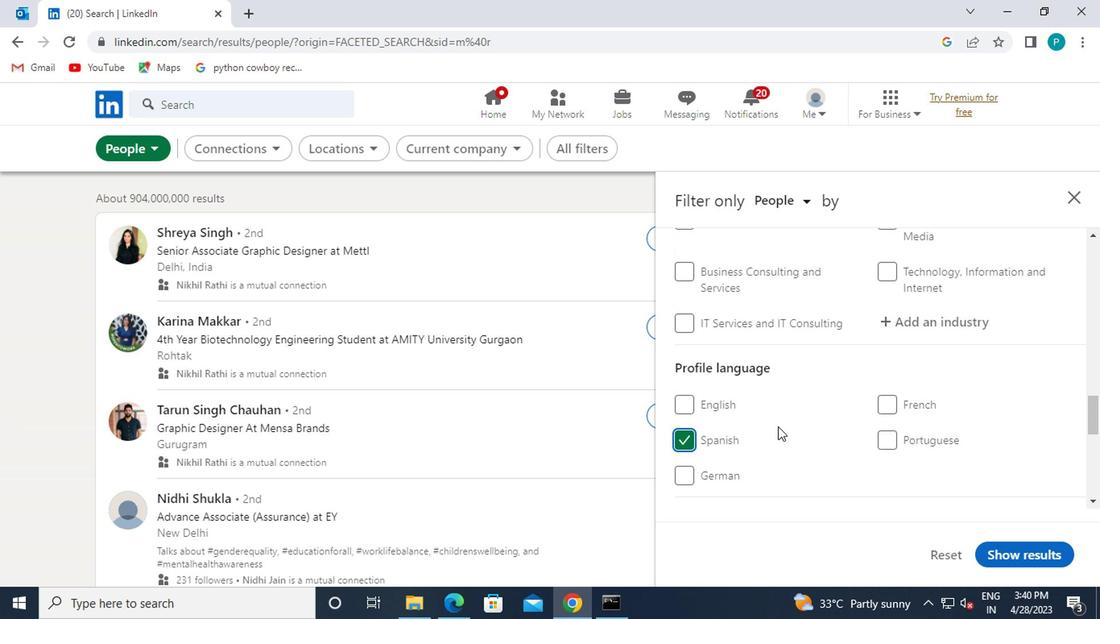 
Action: Mouse scrolled (807, 408) with delta (0, 1)
Screenshot: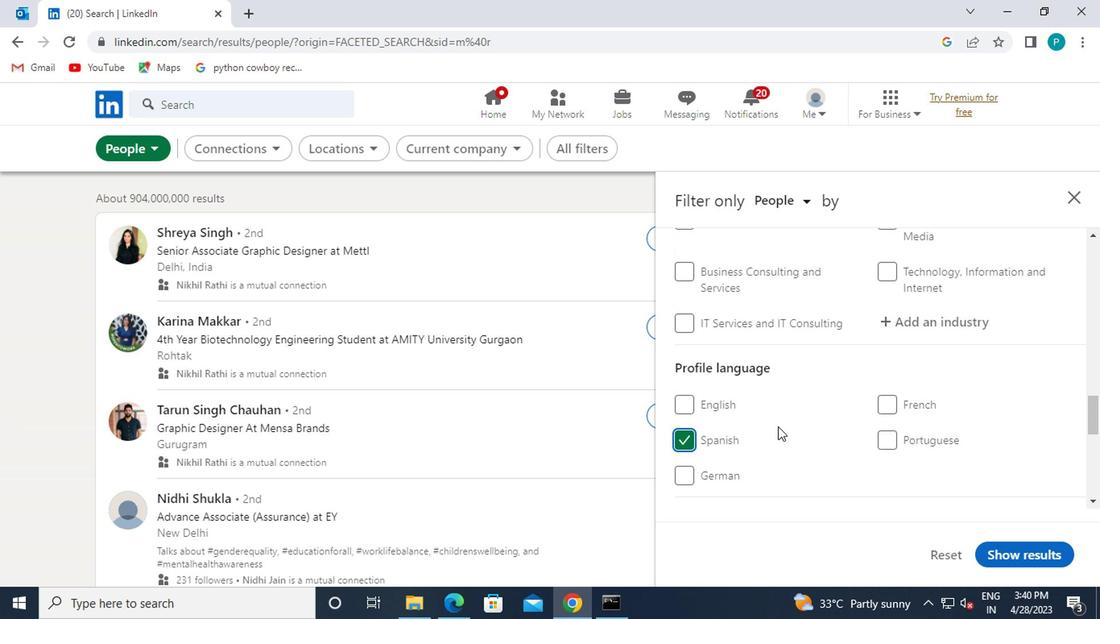 
Action: Mouse scrolled (807, 408) with delta (0, 1)
Screenshot: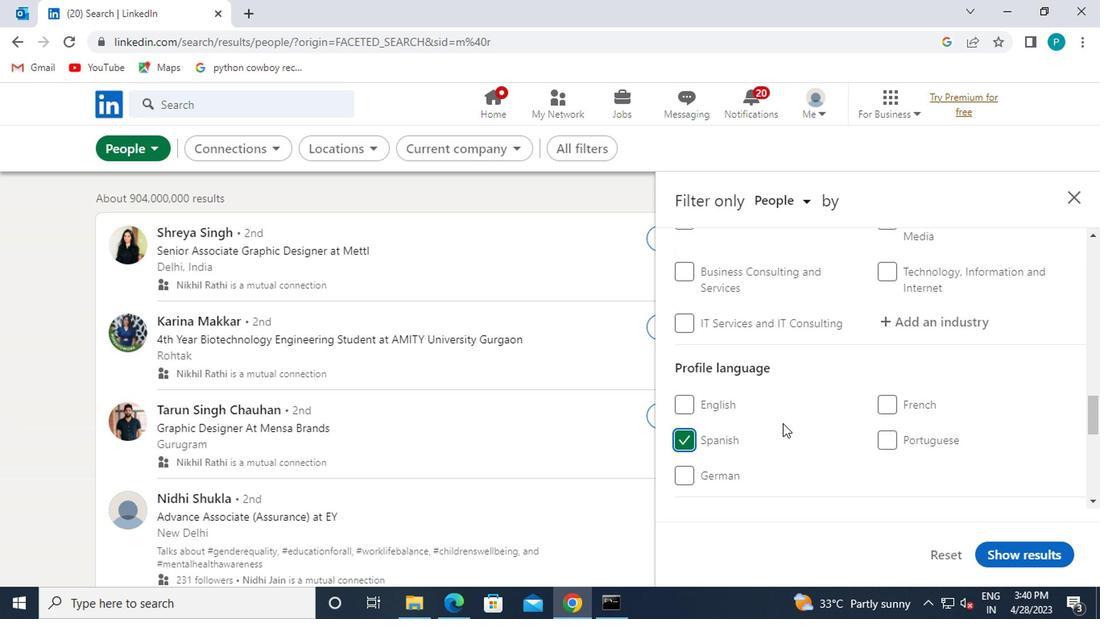 
Action: Mouse scrolled (807, 408) with delta (0, 1)
Screenshot: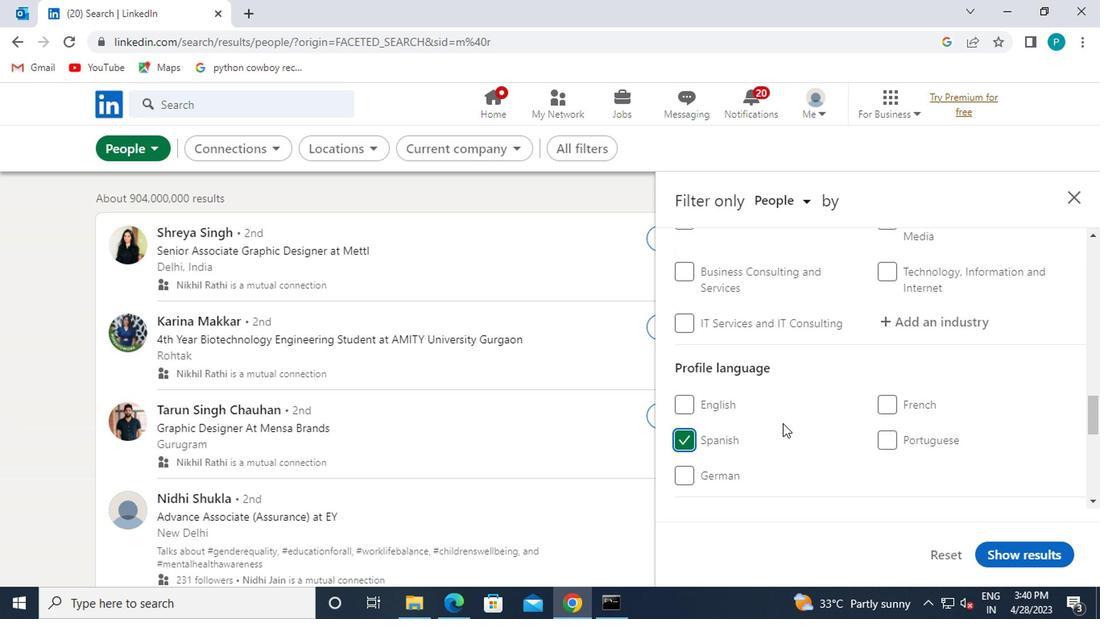 
Action: Mouse scrolled (807, 408) with delta (0, 1)
Screenshot: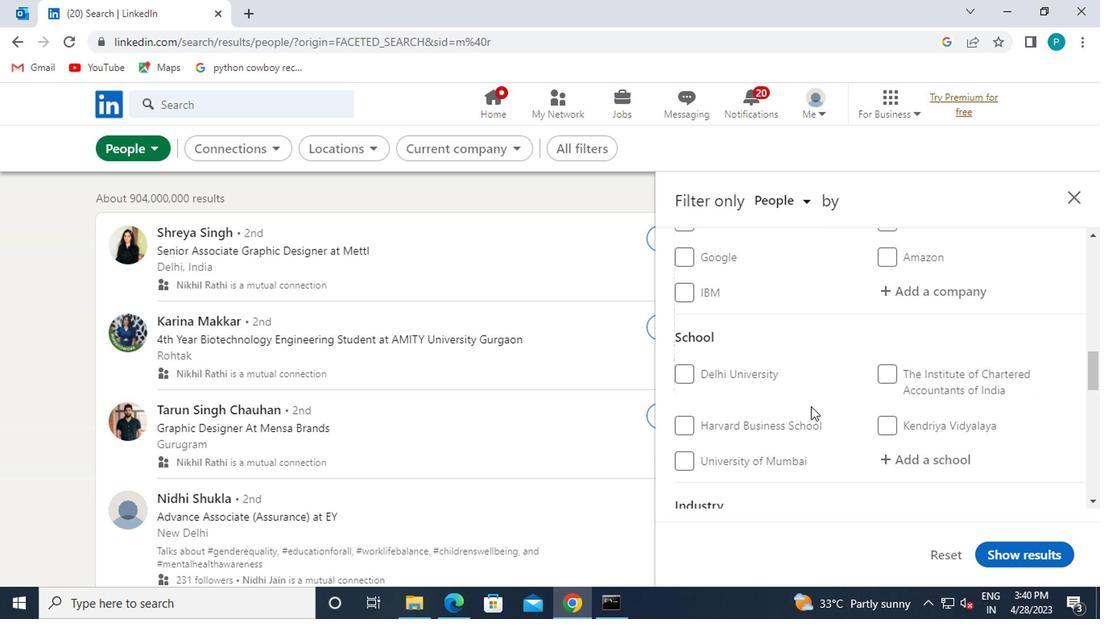 
Action: Mouse scrolled (807, 408) with delta (0, 1)
Screenshot: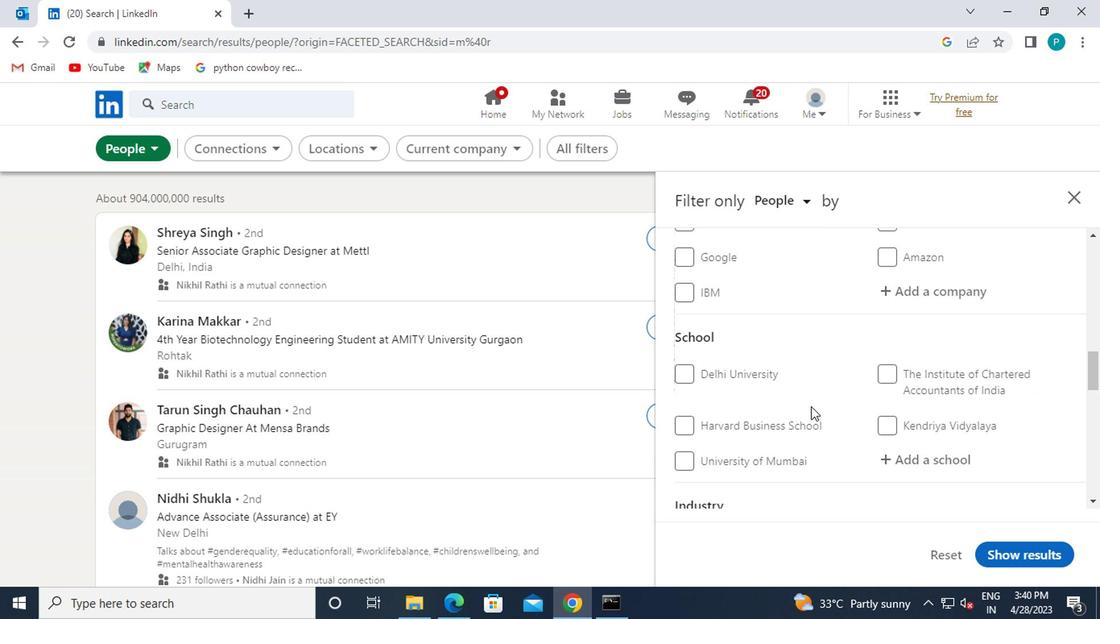 
Action: Mouse scrolled (807, 408) with delta (0, 1)
Screenshot: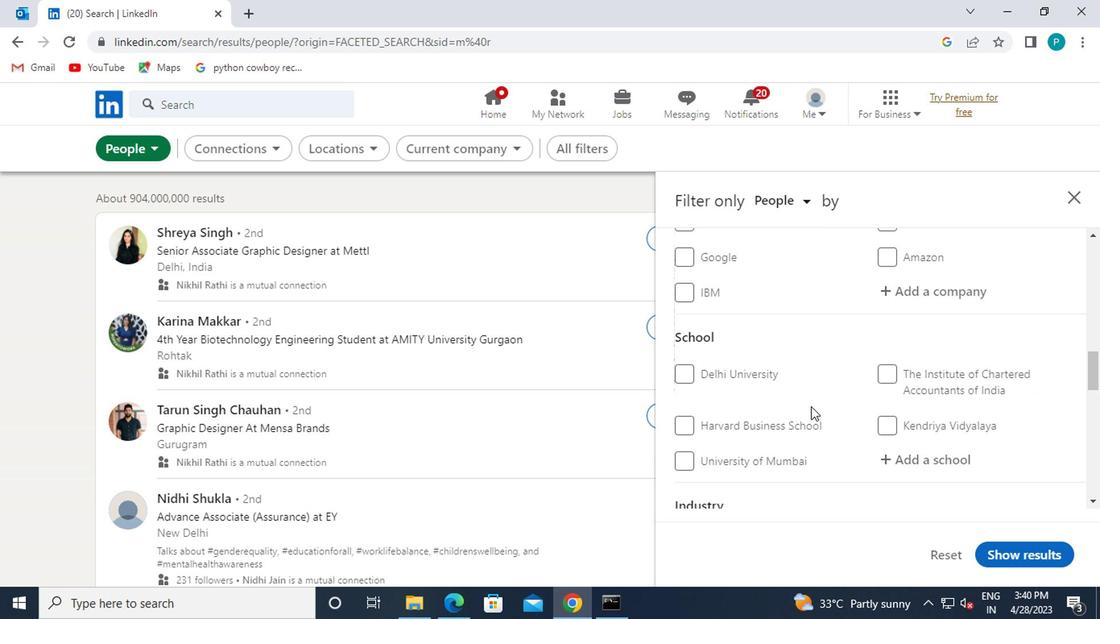 
Action: Mouse scrolled (807, 408) with delta (0, 1)
Screenshot: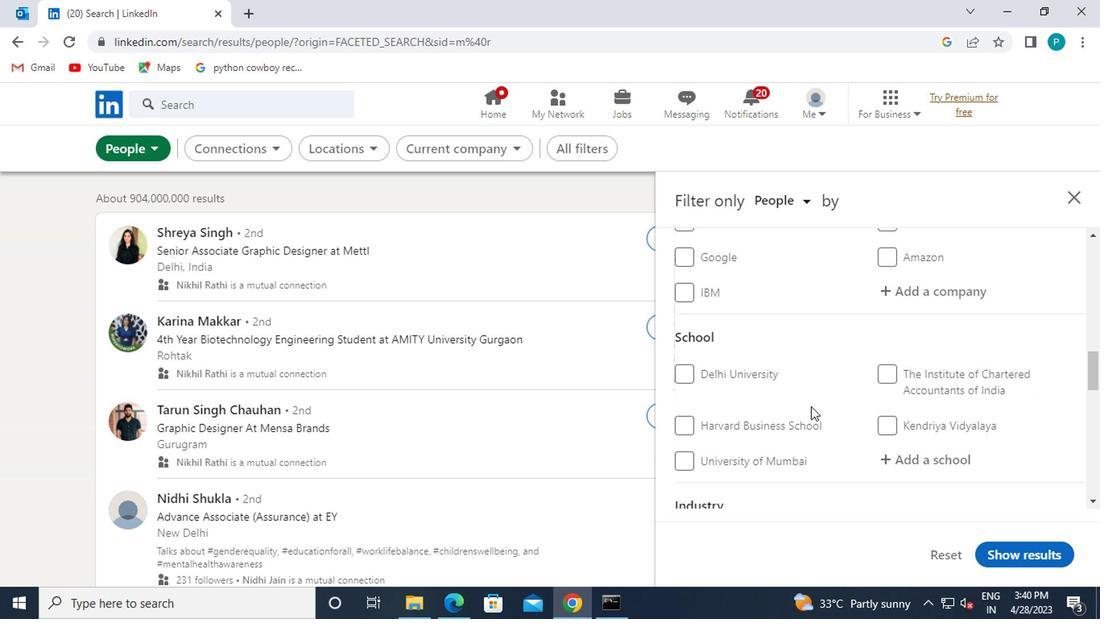 
Action: Mouse moved to (827, 396)
Screenshot: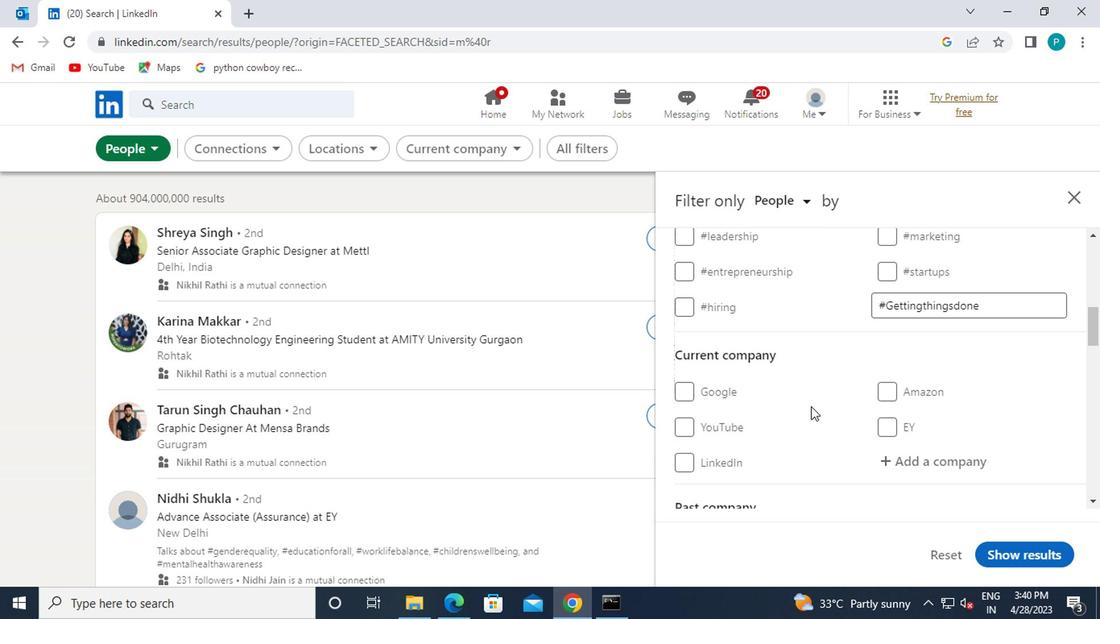 
Action: Mouse scrolled (827, 397) with delta (0, 0)
Screenshot: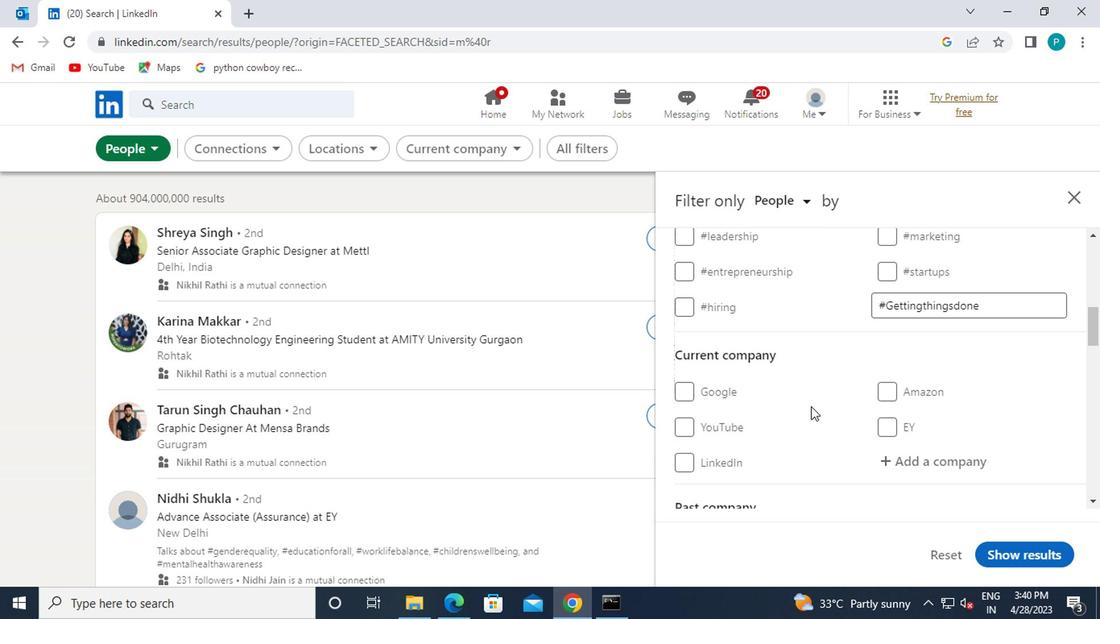 
Action: Mouse moved to (827, 421)
Screenshot: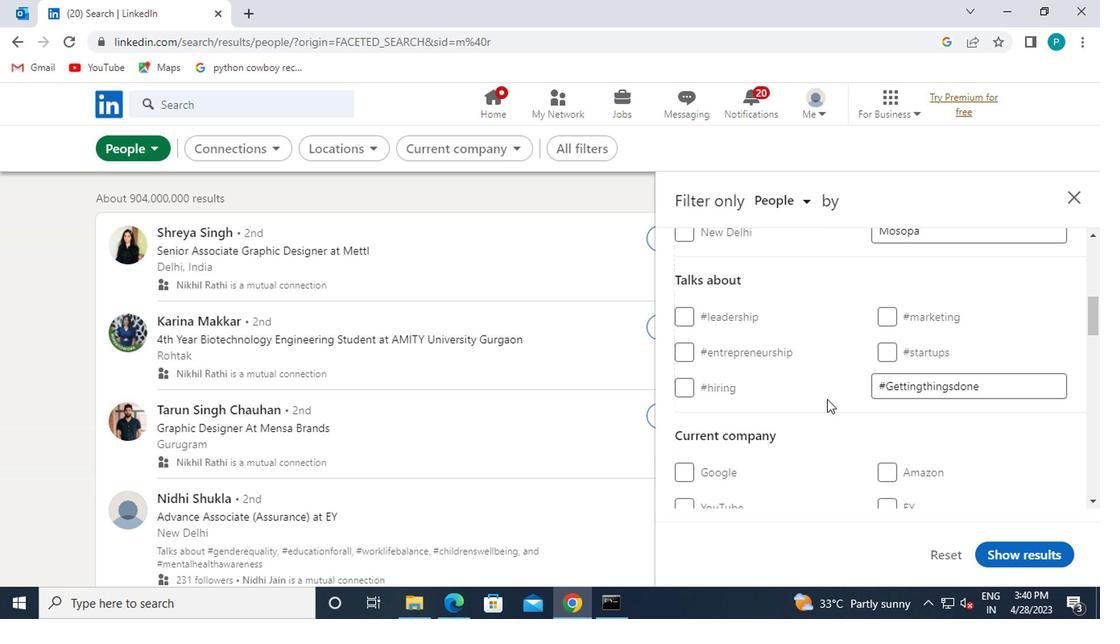 
Action: Mouse scrolled (827, 420) with delta (0, 0)
Screenshot: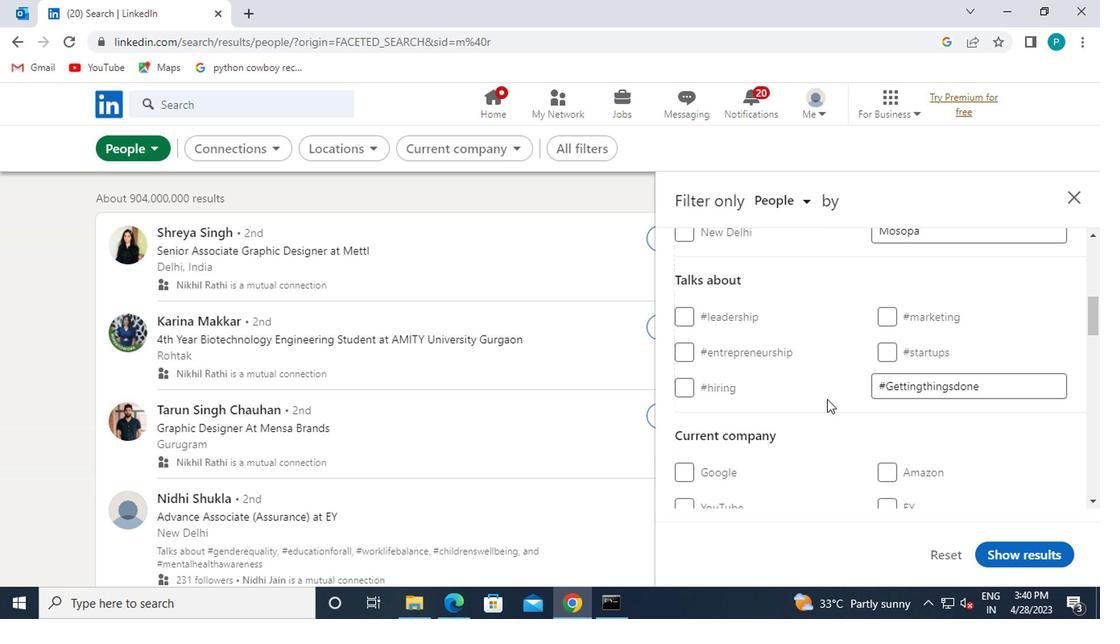 
Action: Mouse moved to (829, 440)
Screenshot: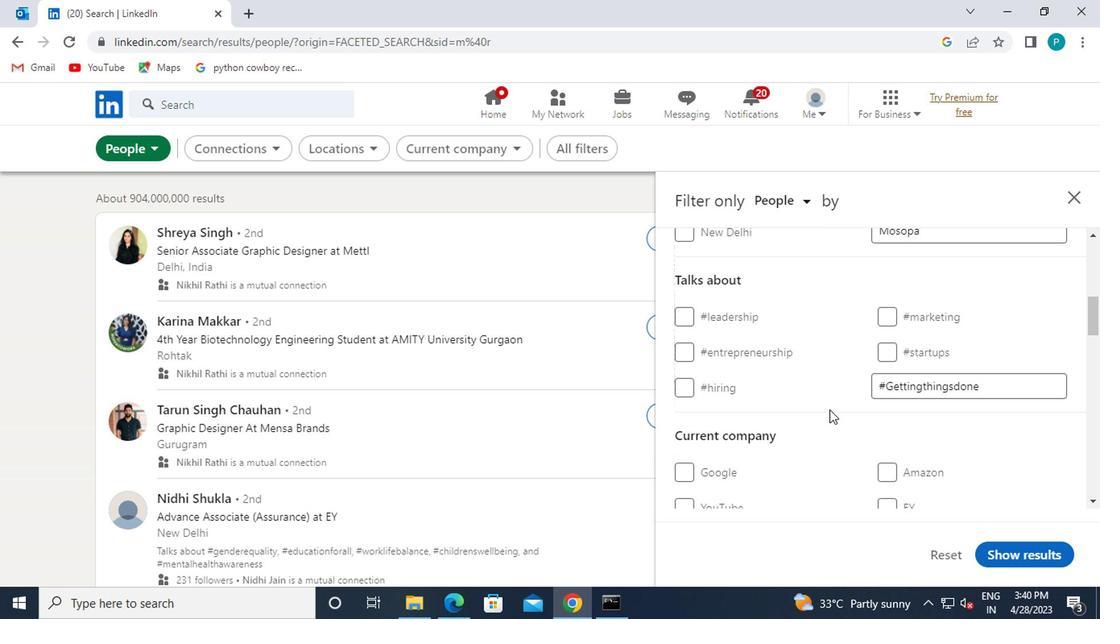 
Action: Mouse scrolled (829, 439) with delta (0, -1)
Screenshot: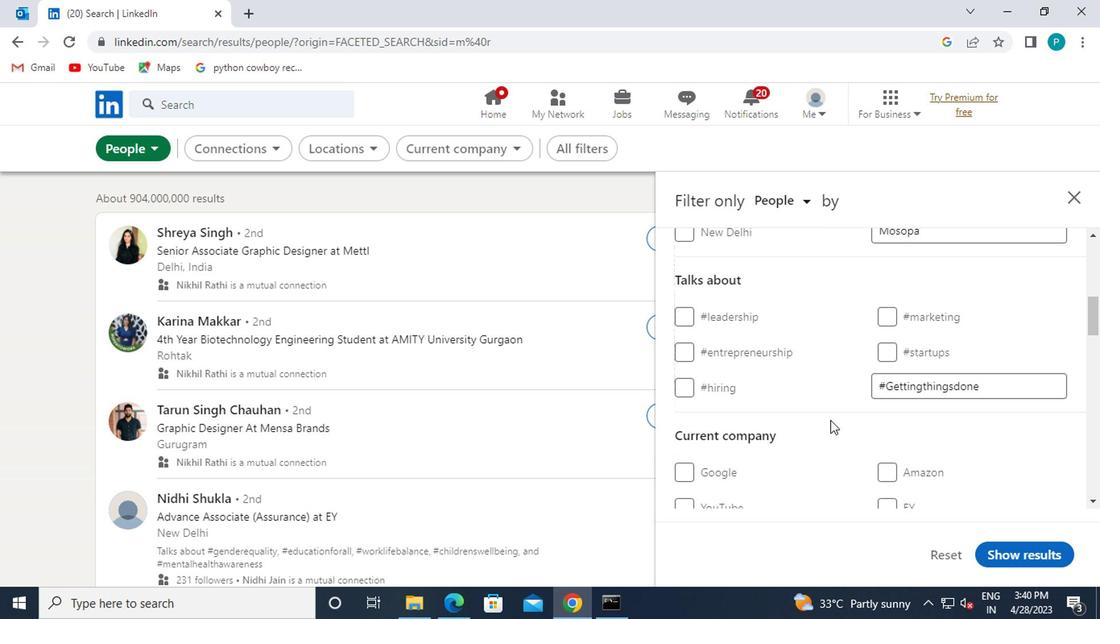 
Action: Mouse moved to (905, 393)
Screenshot: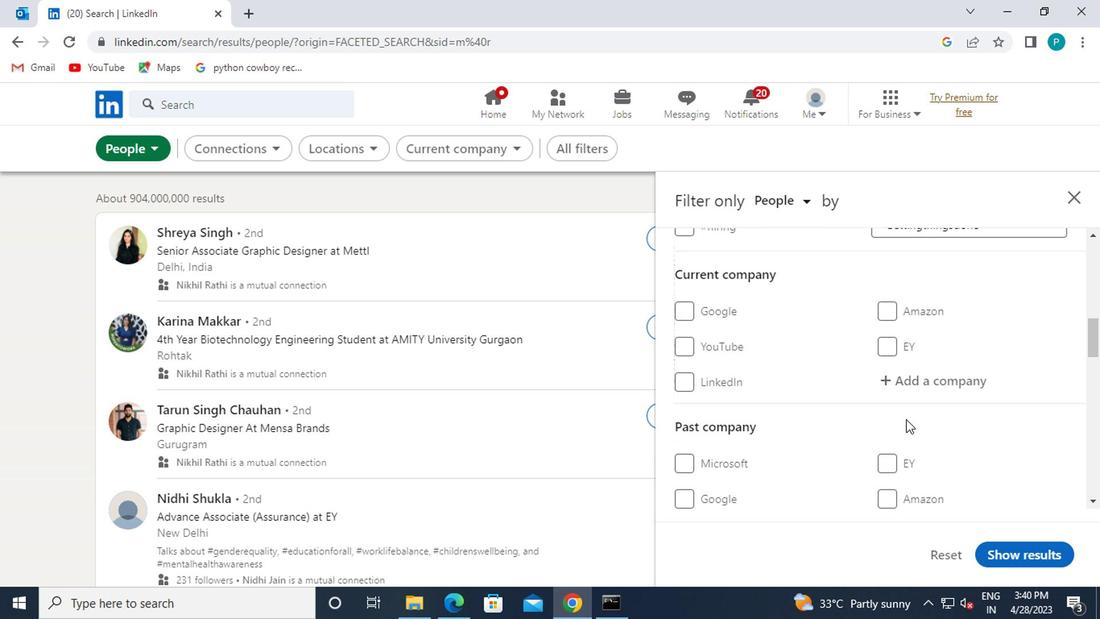 
Action: Mouse pressed left at (905, 393)
Screenshot: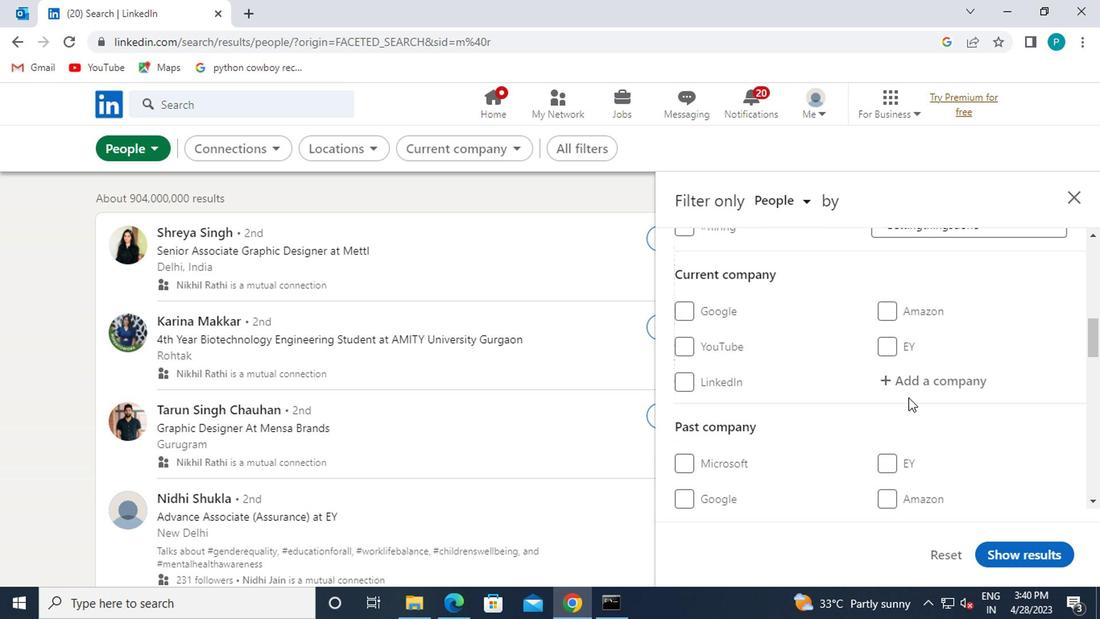 
Action: Key pressed <Key.caps_lock>ZS<Key.space>
Screenshot: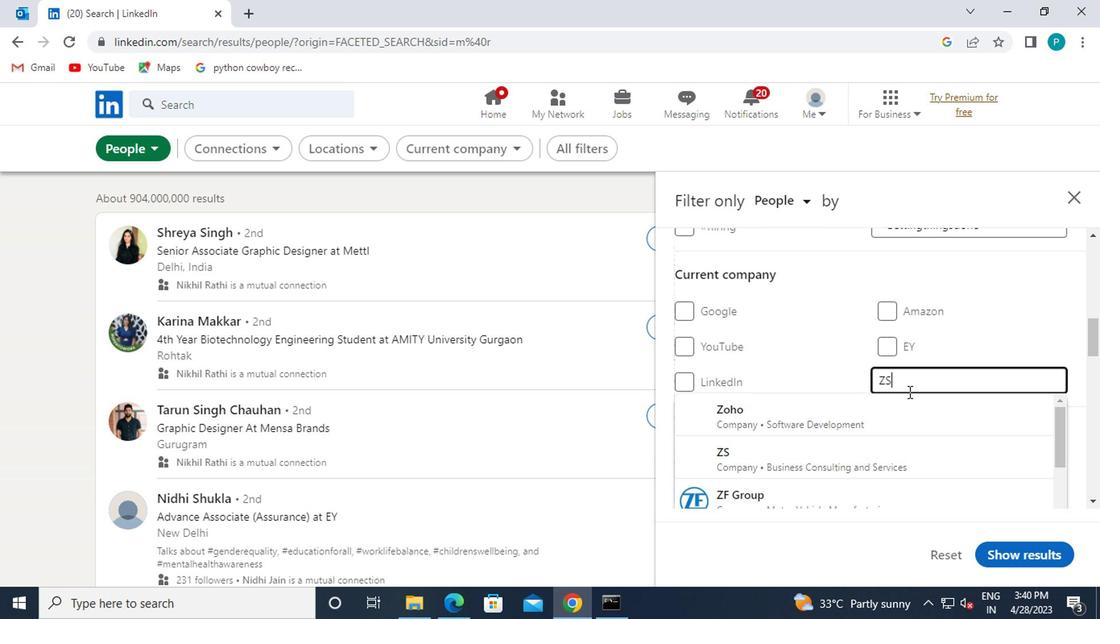 
Action: Mouse moved to (868, 405)
Screenshot: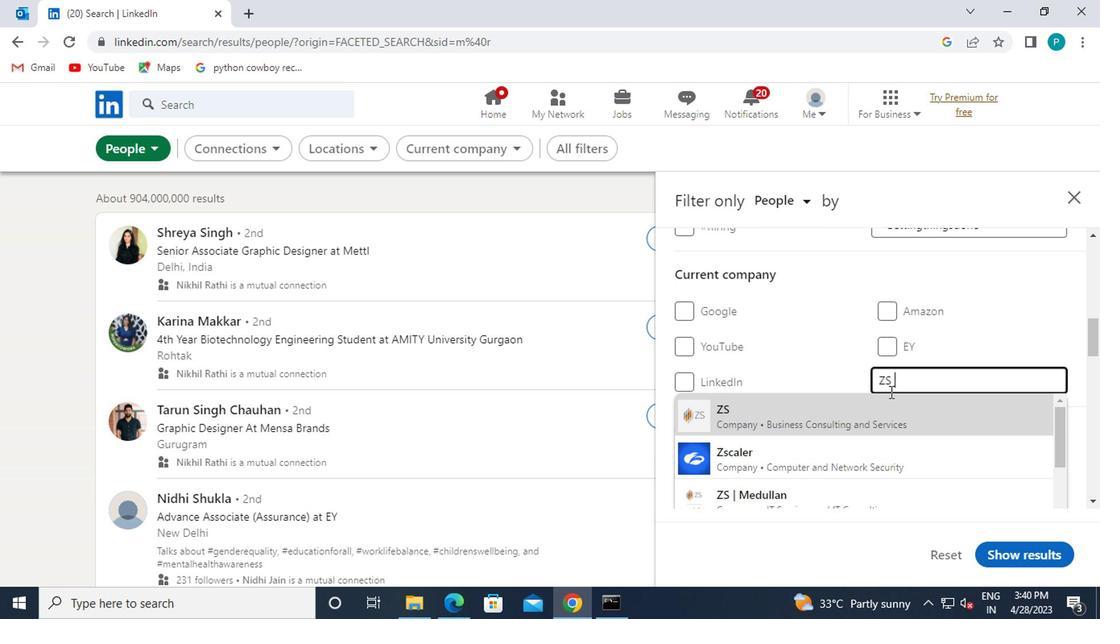 
Action: Mouse pressed left at (868, 405)
Screenshot: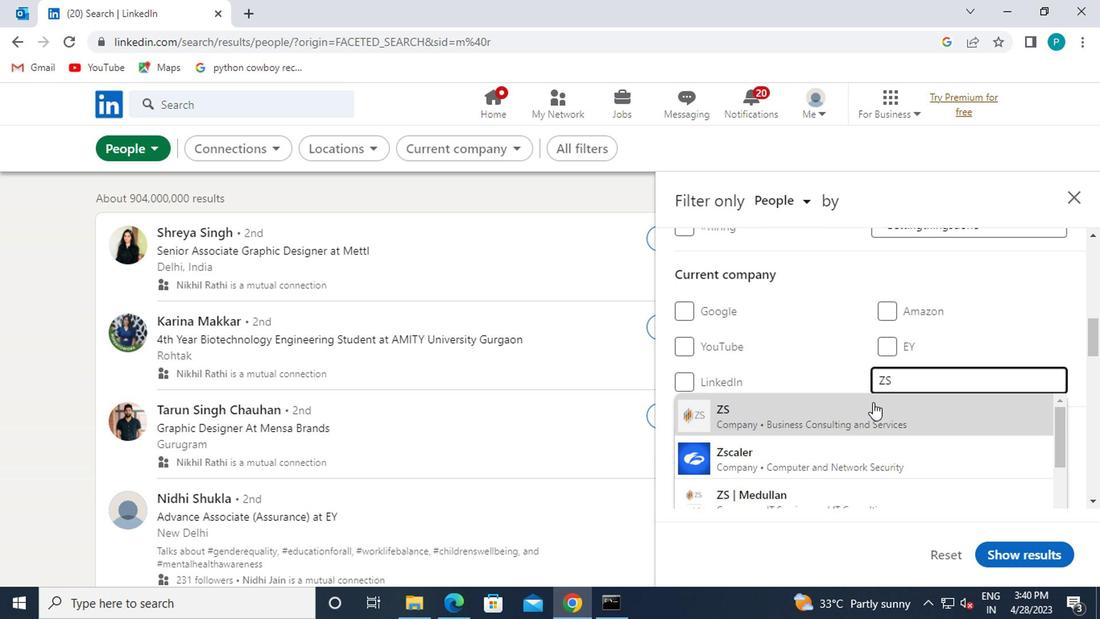 
Action: Mouse moved to (869, 404)
Screenshot: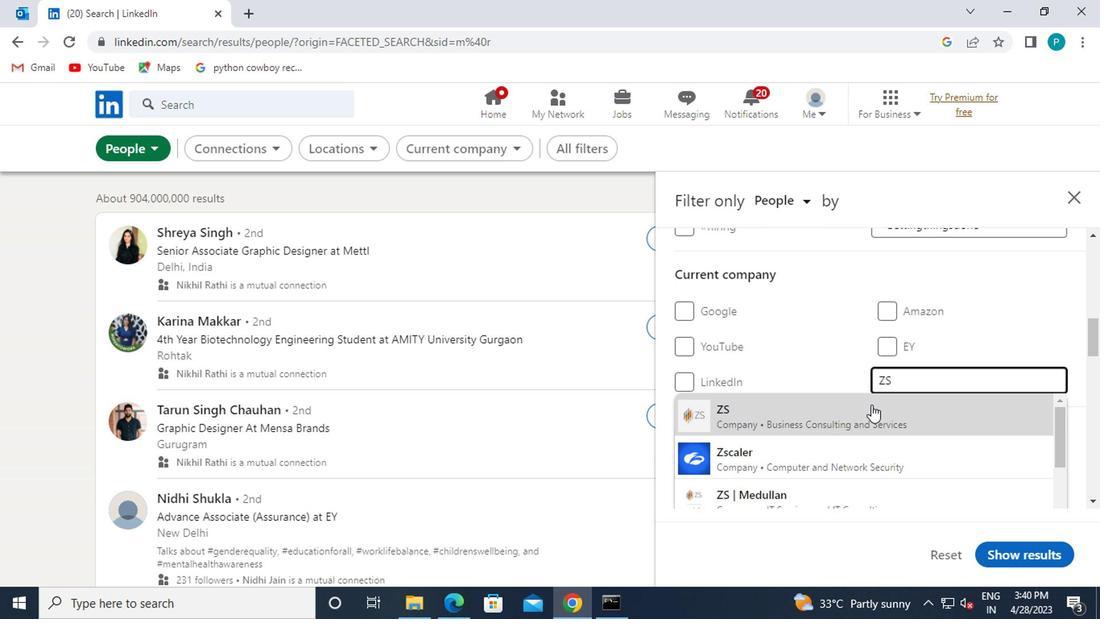 
Action: Mouse scrolled (869, 403) with delta (0, -1)
Screenshot: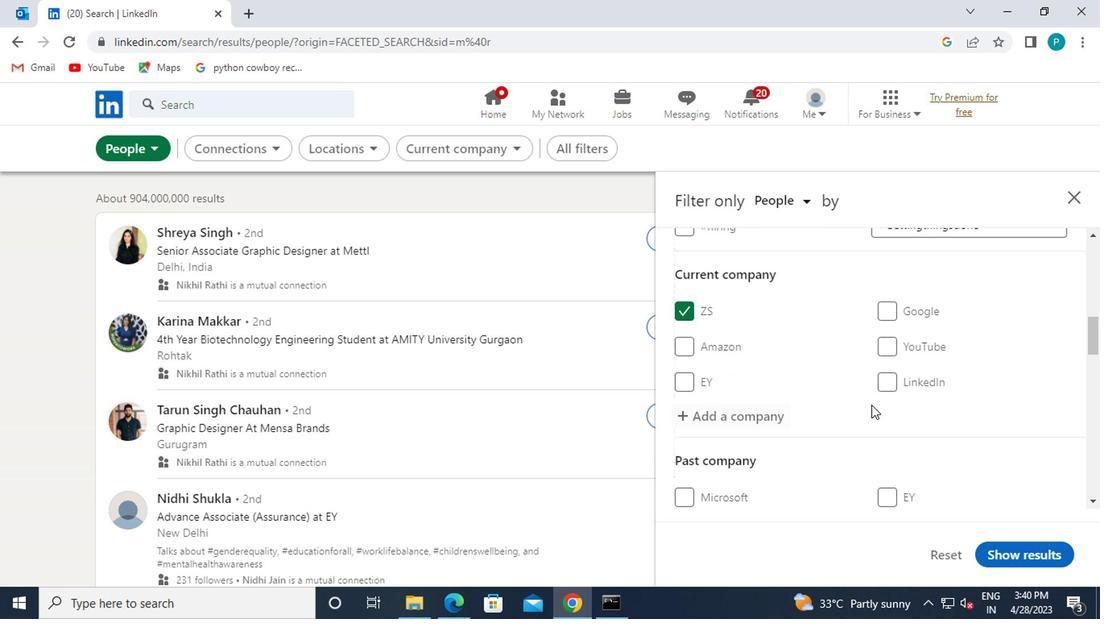 
Action: Mouse scrolled (869, 403) with delta (0, -1)
Screenshot: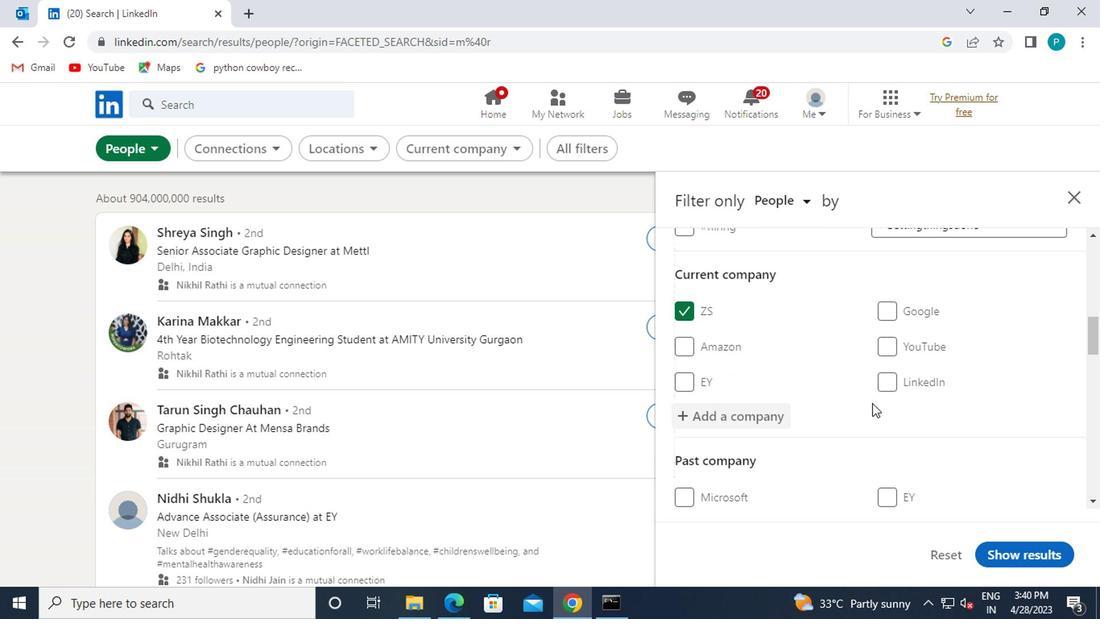 
Action: Mouse scrolled (869, 403) with delta (0, -1)
Screenshot: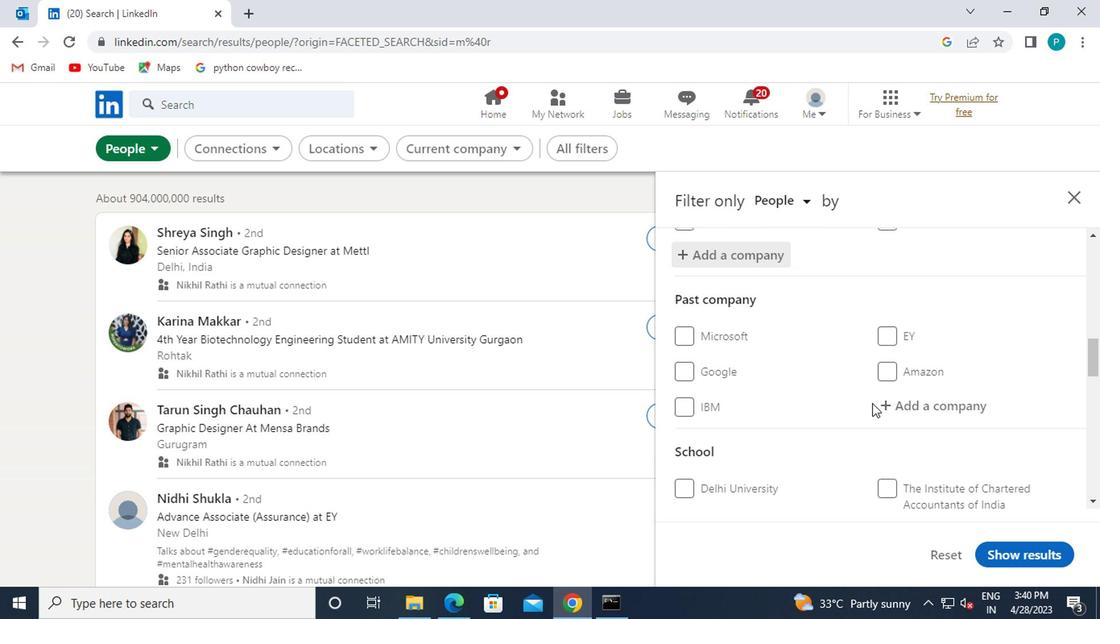 
Action: Mouse scrolled (869, 403) with delta (0, -1)
Screenshot: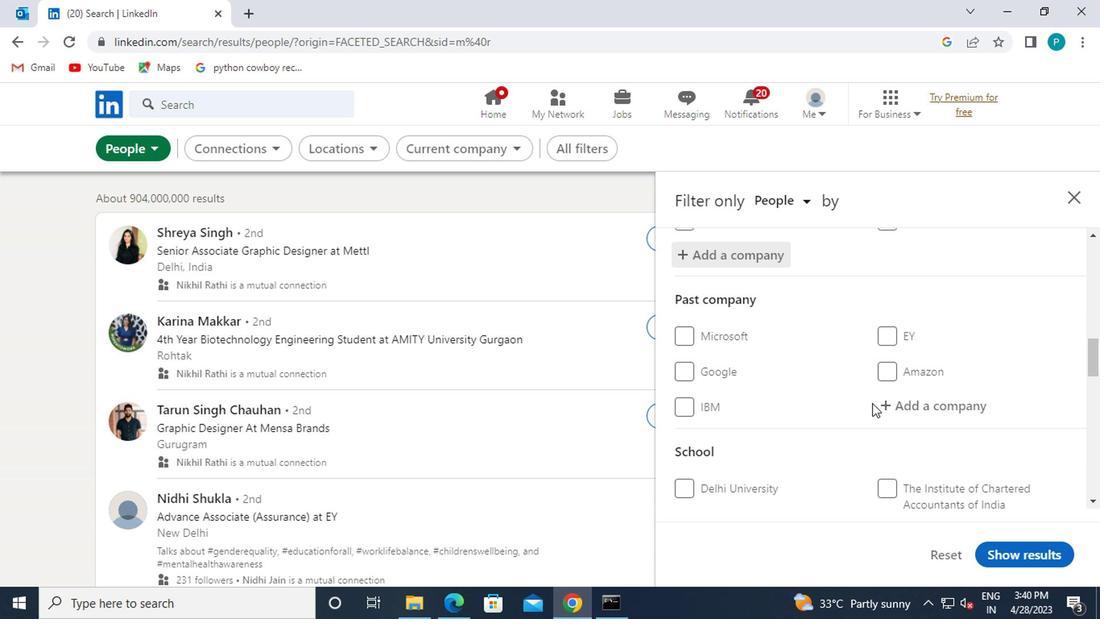 
Action: Mouse moved to (942, 425)
Screenshot: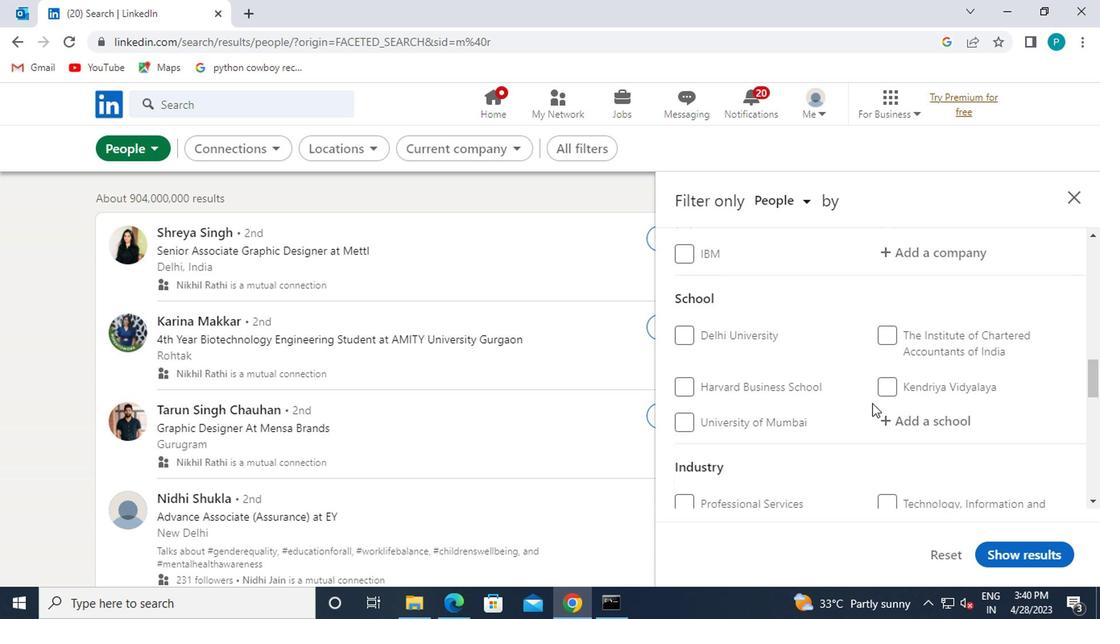
Action: Mouse pressed left at (942, 425)
Screenshot: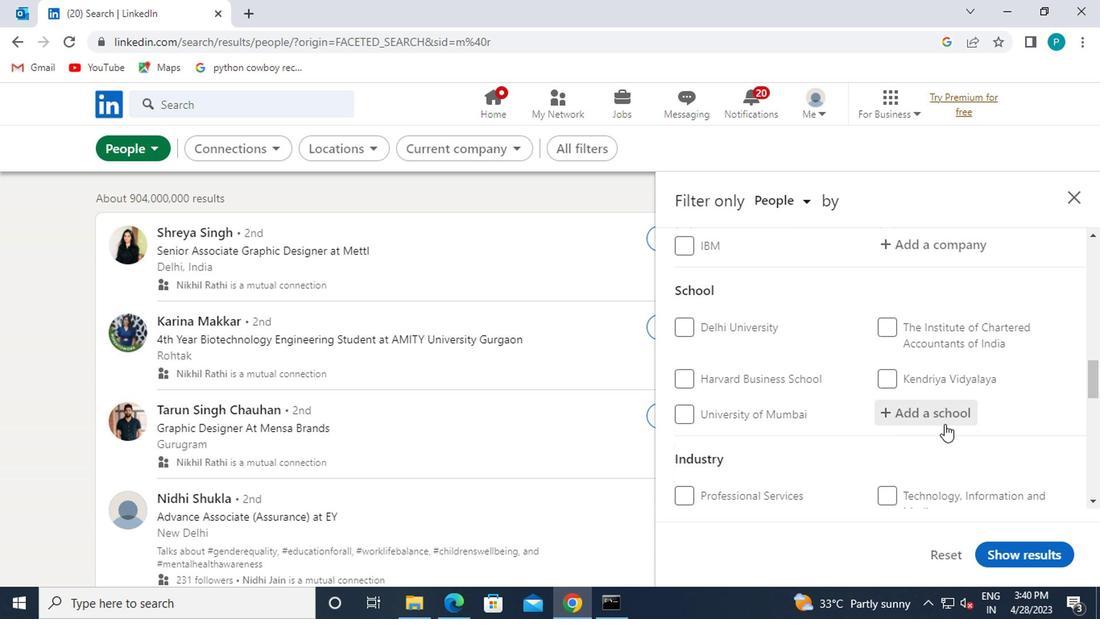 
Action: Mouse moved to (950, 422)
Screenshot: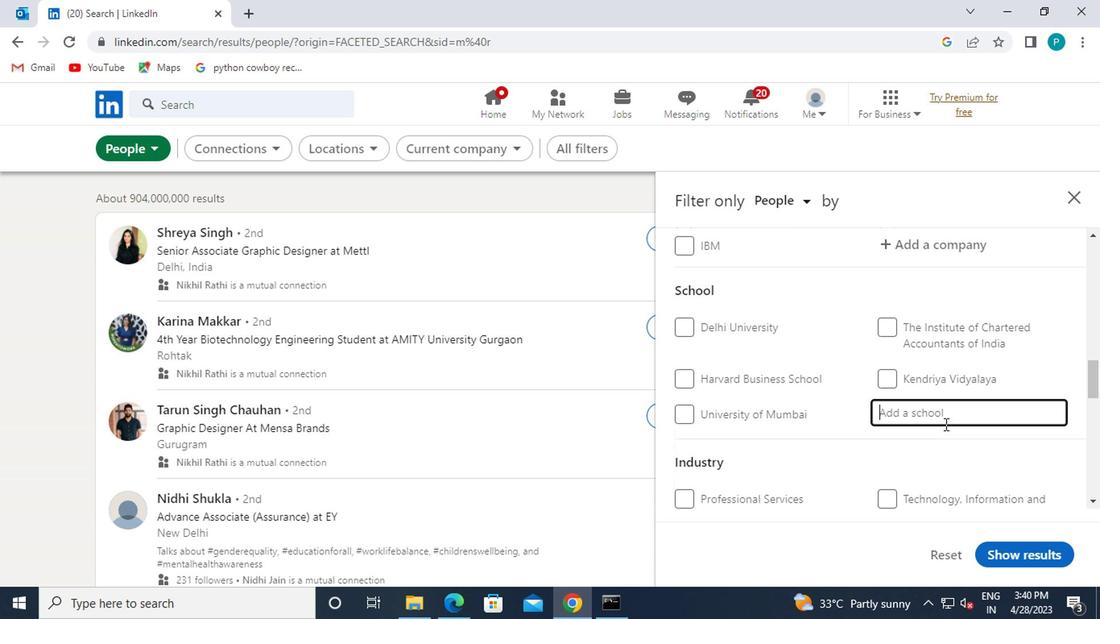 
Action: Key pressed CMR
Screenshot: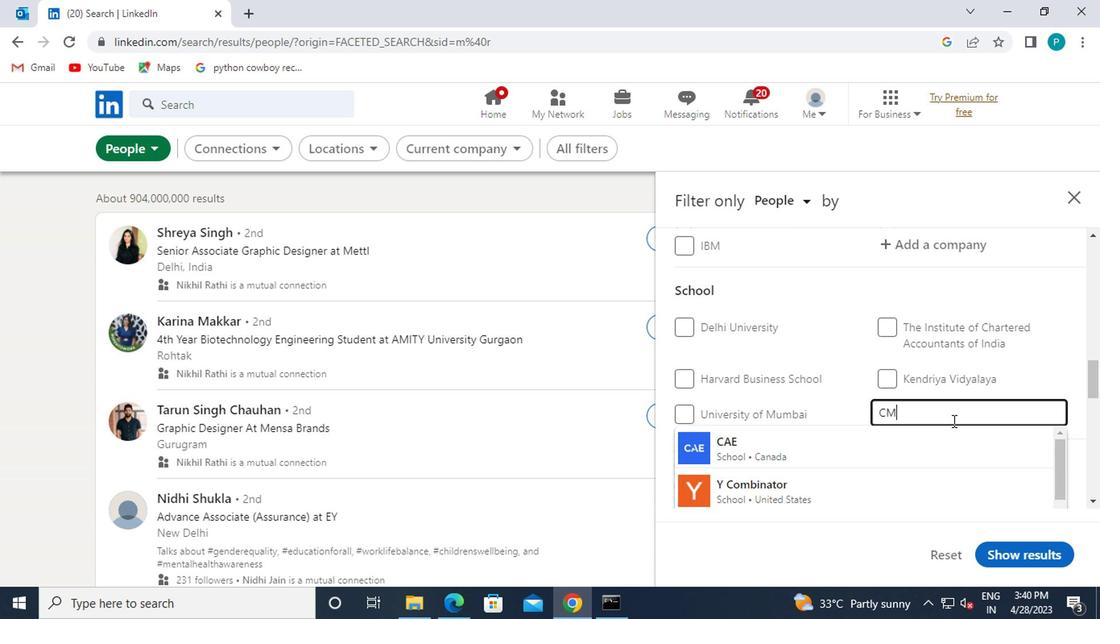 
Action: Mouse moved to (879, 485)
Screenshot: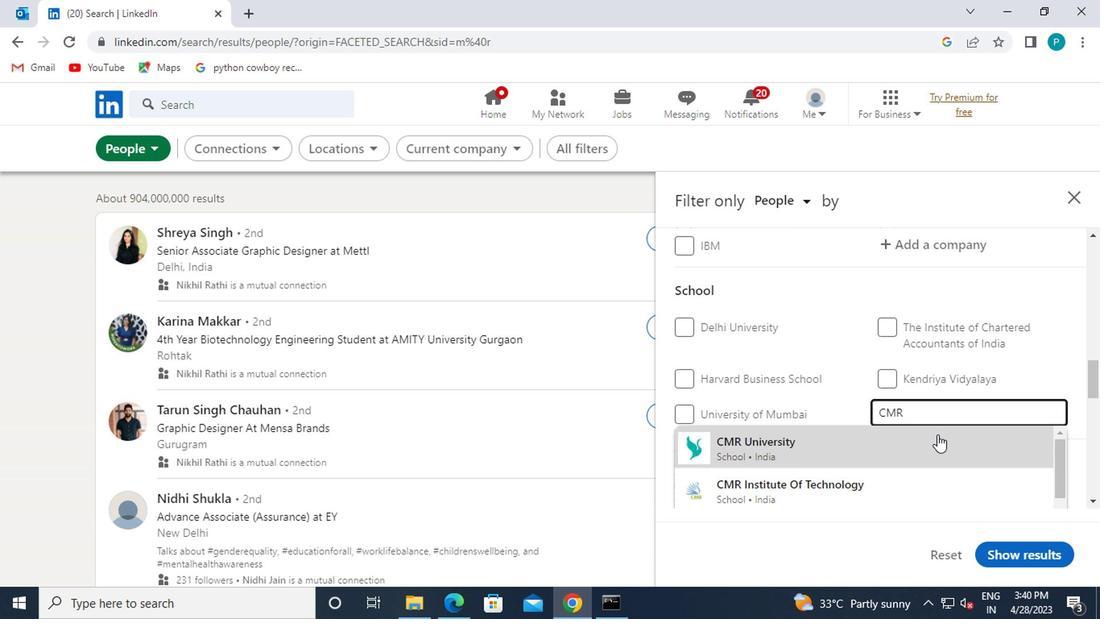 
Action: Mouse scrolled (879, 485) with delta (0, 0)
Screenshot: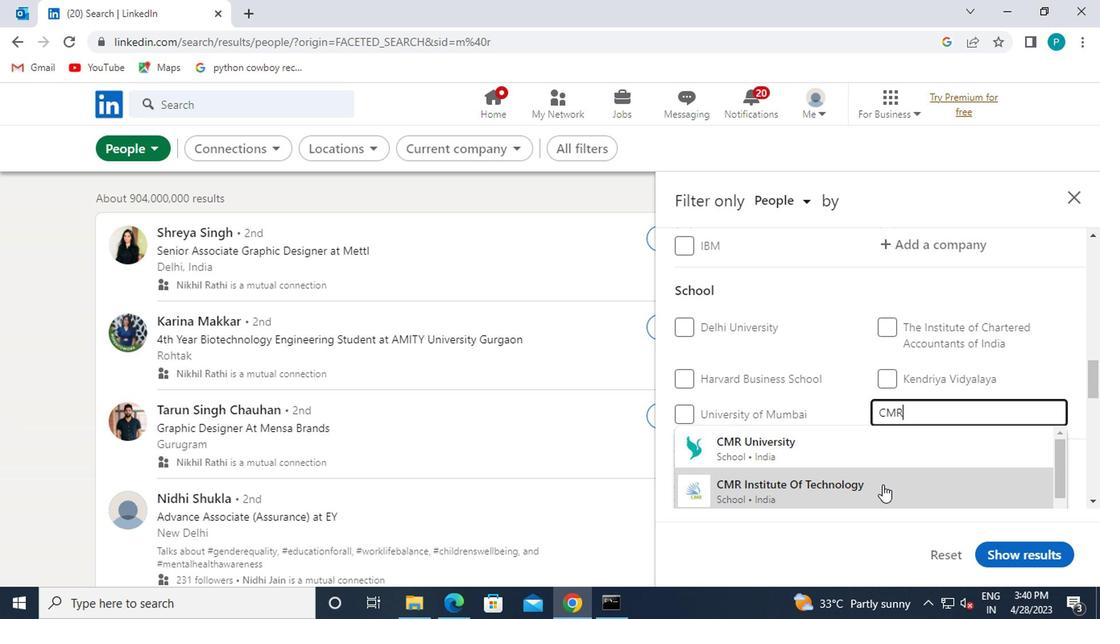 
Action: Mouse moved to (877, 483)
Screenshot: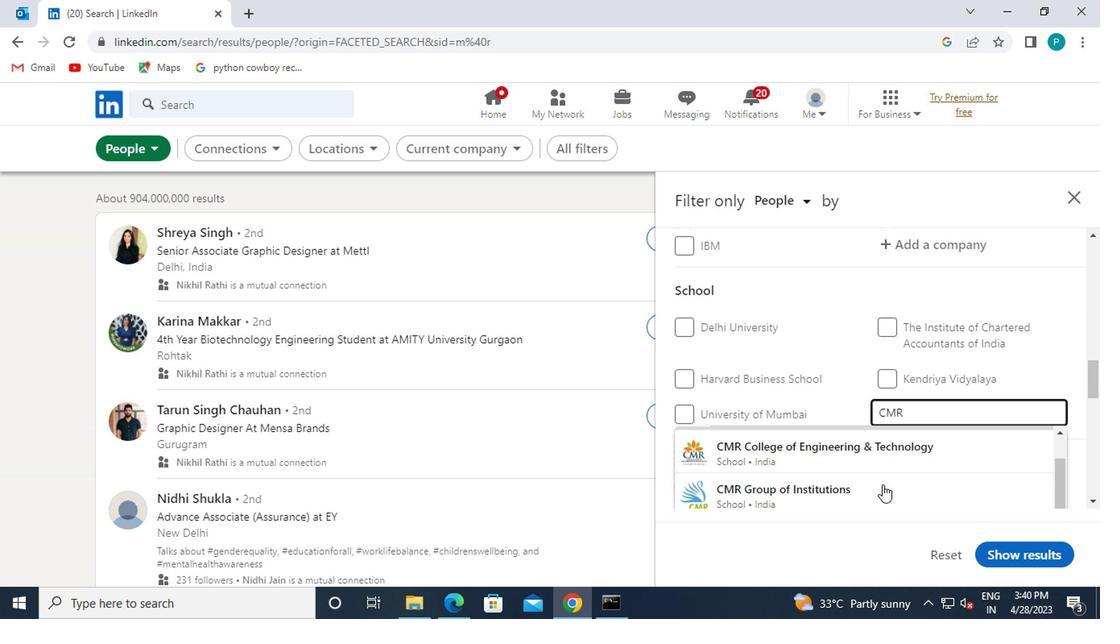 
Action: Mouse scrolled (877, 482) with delta (0, -1)
Screenshot: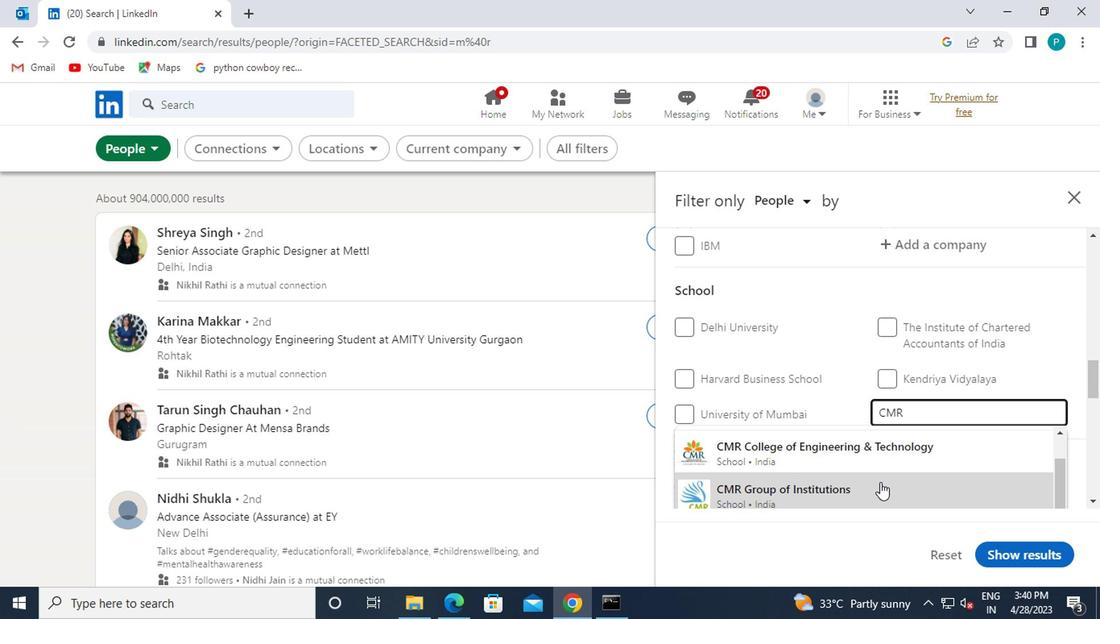 
Action: Mouse moved to (873, 487)
Screenshot: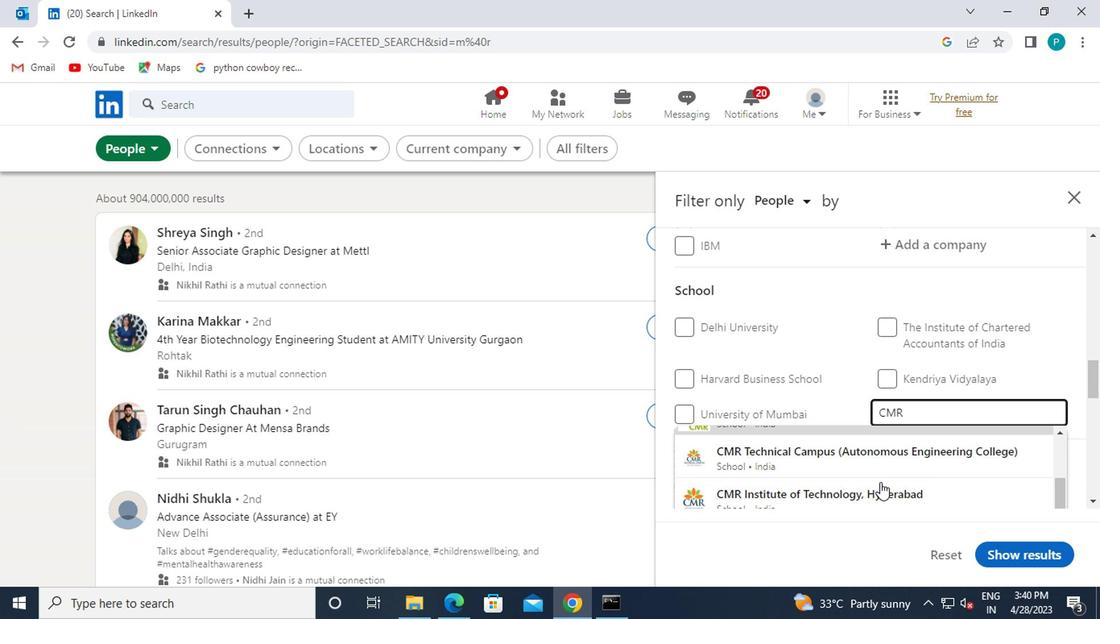 
Action: Mouse pressed left at (873, 487)
Screenshot: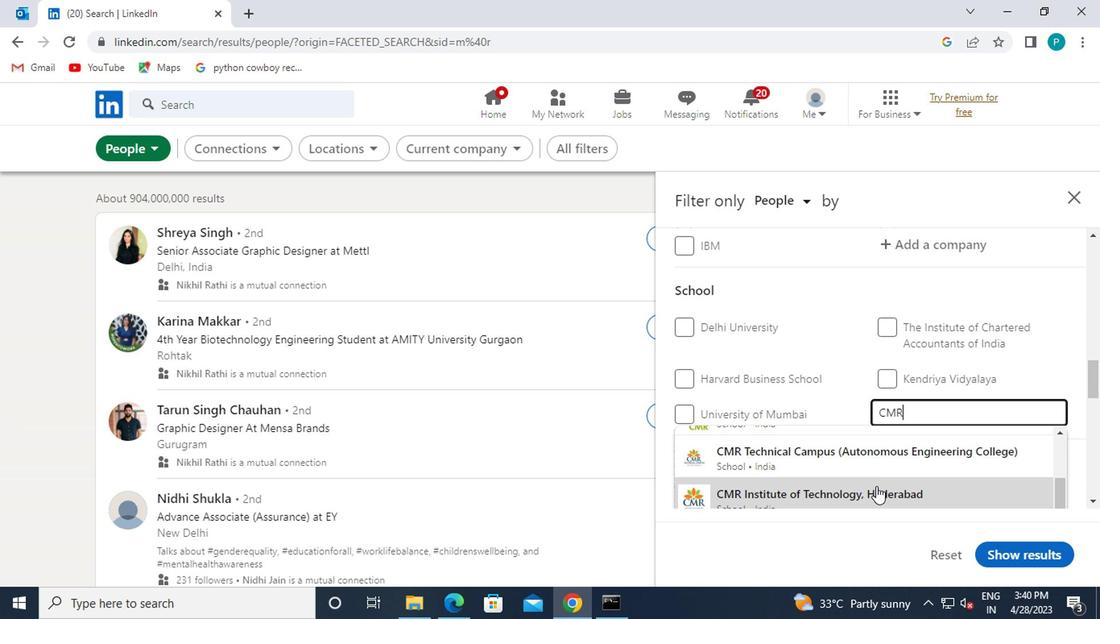 
Action: Mouse moved to (889, 461)
Screenshot: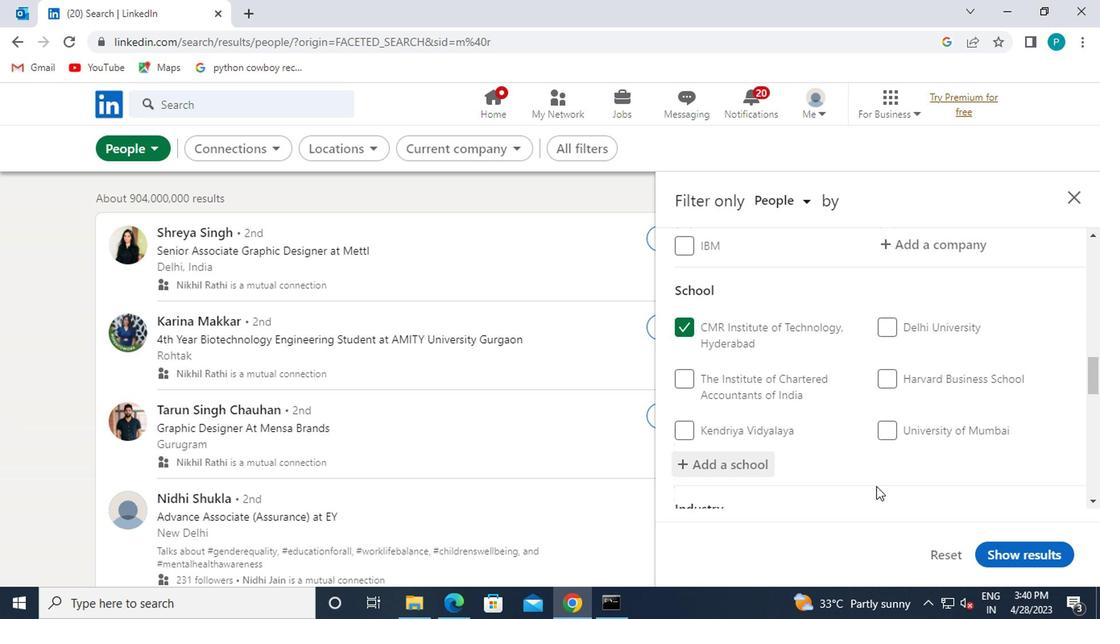 
Action: Mouse scrolled (889, 459) with delta (0, -1)
Screenshot: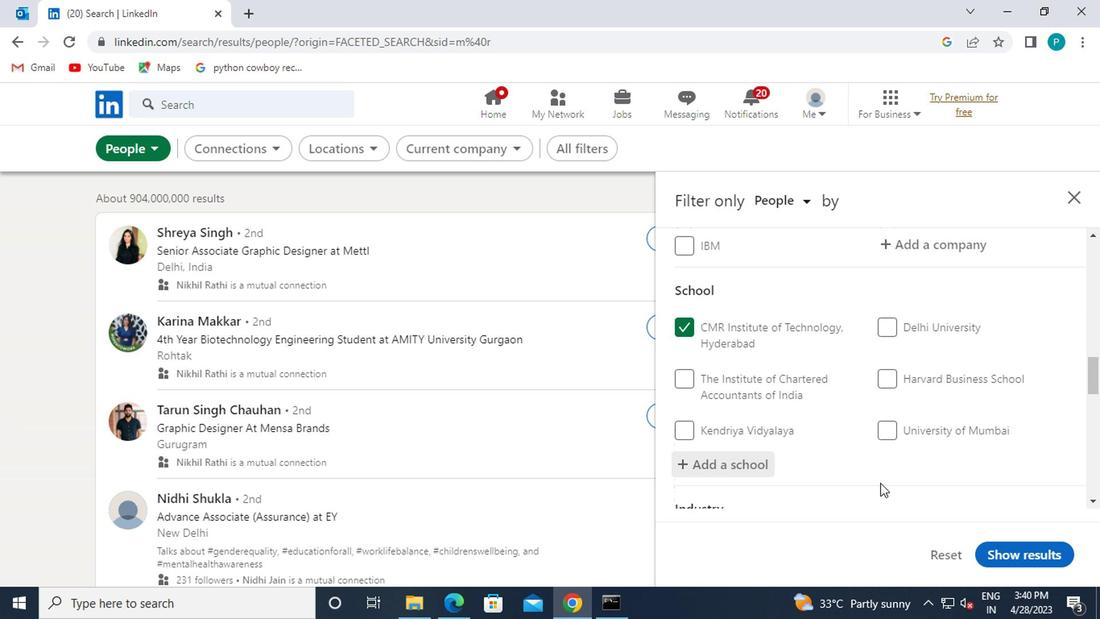 
Action: Mouse scrolled (889, 459) with delta (0, -1)
Screenshot: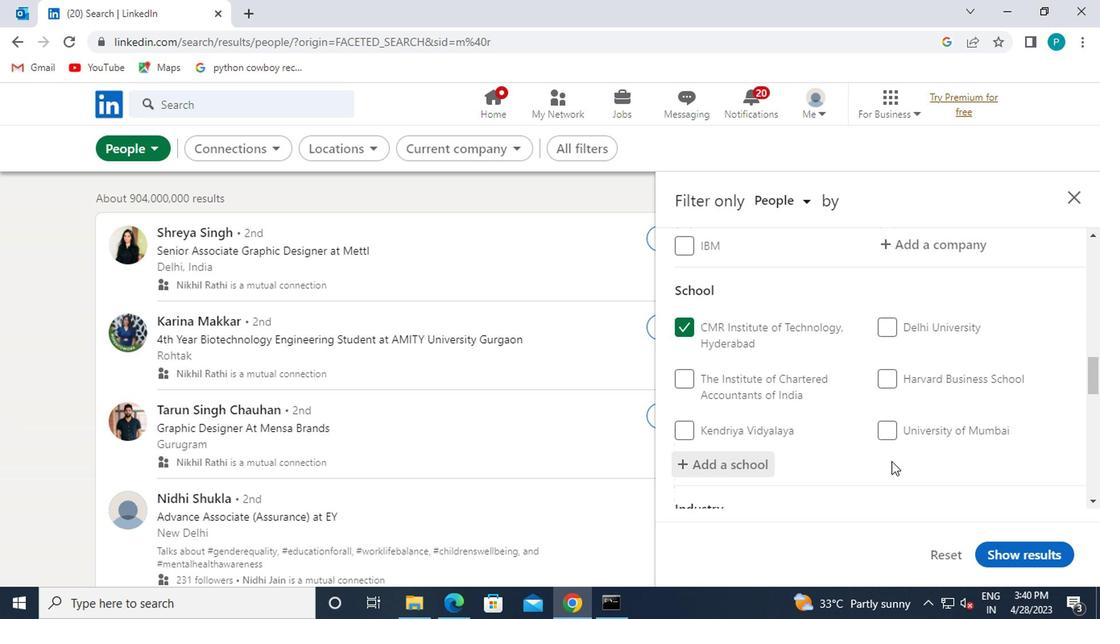 
Action: Mouse moved to (899, 481)
Screenshot: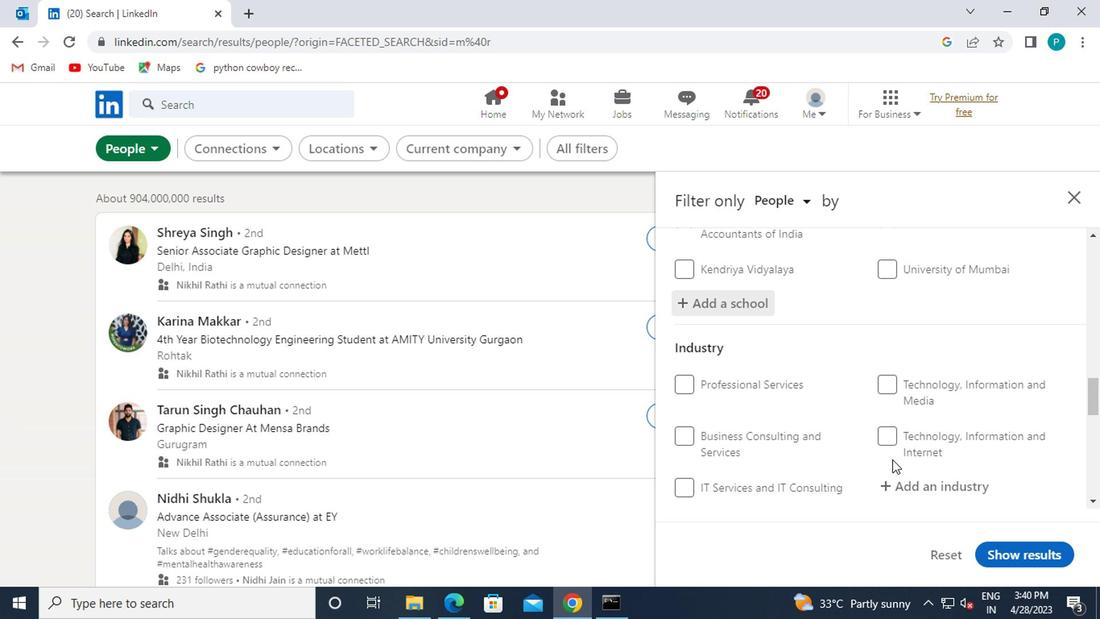 
Action: Mouse pressed left at (899, 481)
Screenshot: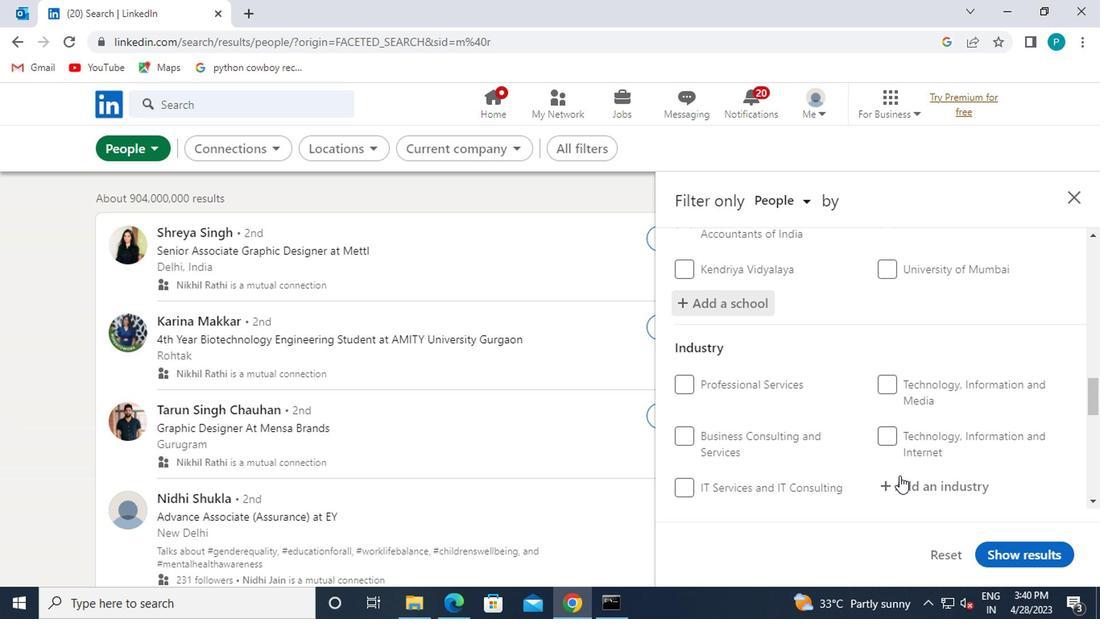 
Action: Mouse moved to (901, 485)
Screenshot: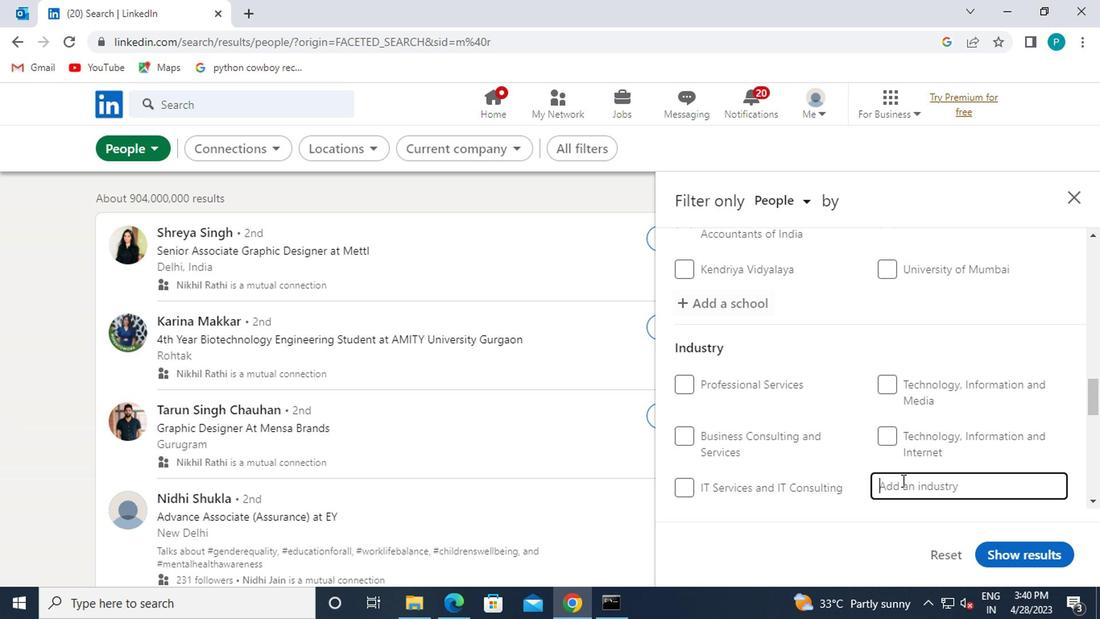 
Action: Key pressed N<Key.caps_lock>URS
Screenshot: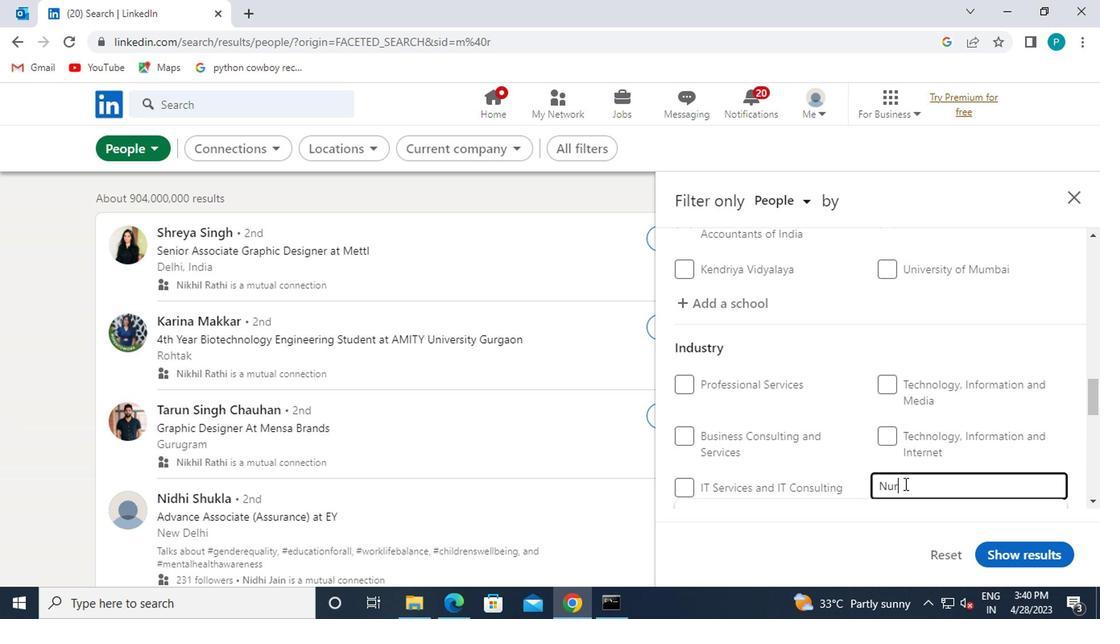 
Action: Mouse moved to (849, 443)
Screenshot: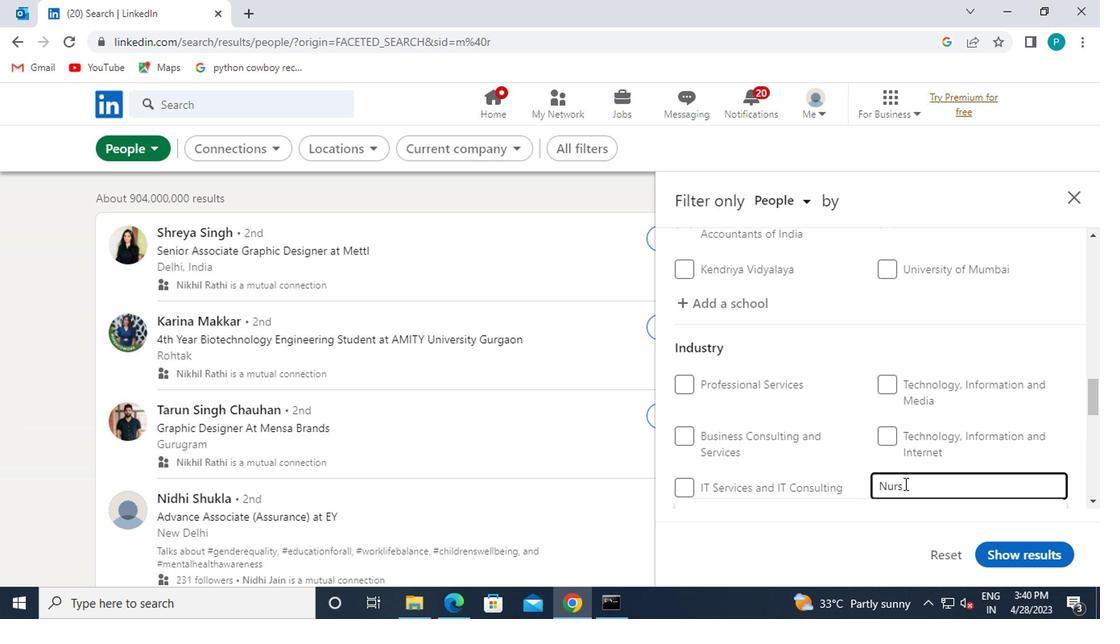 
Action: Mouse scrolled (849, 442) with delta (0, -1)
Screenshot: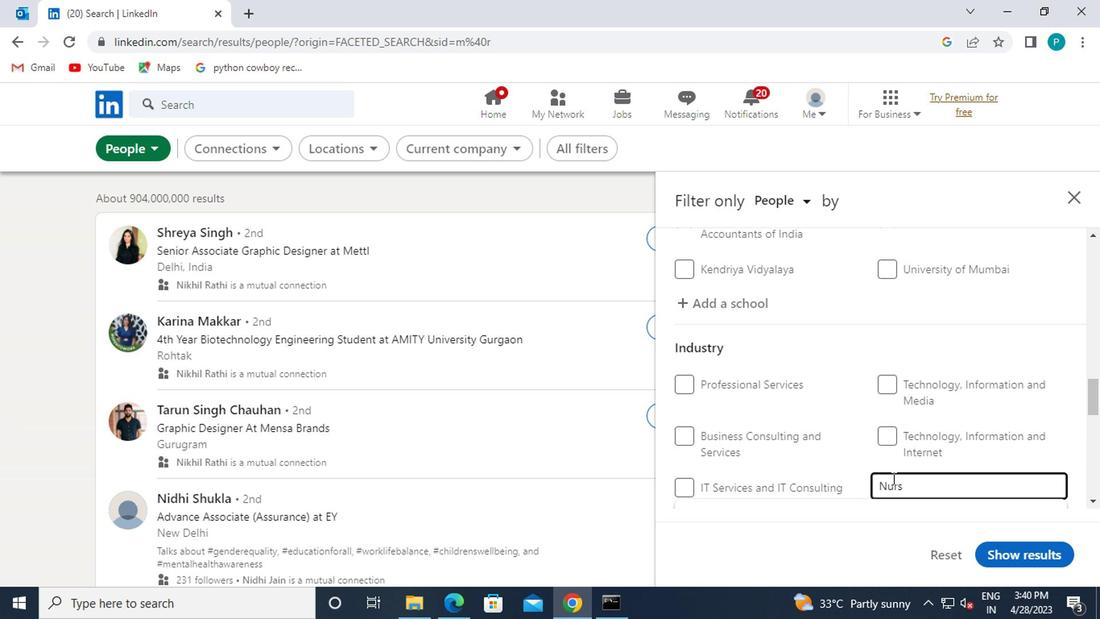
Action: Mouse scrolled (849, 442) with delta (0, -1)
Screenshot: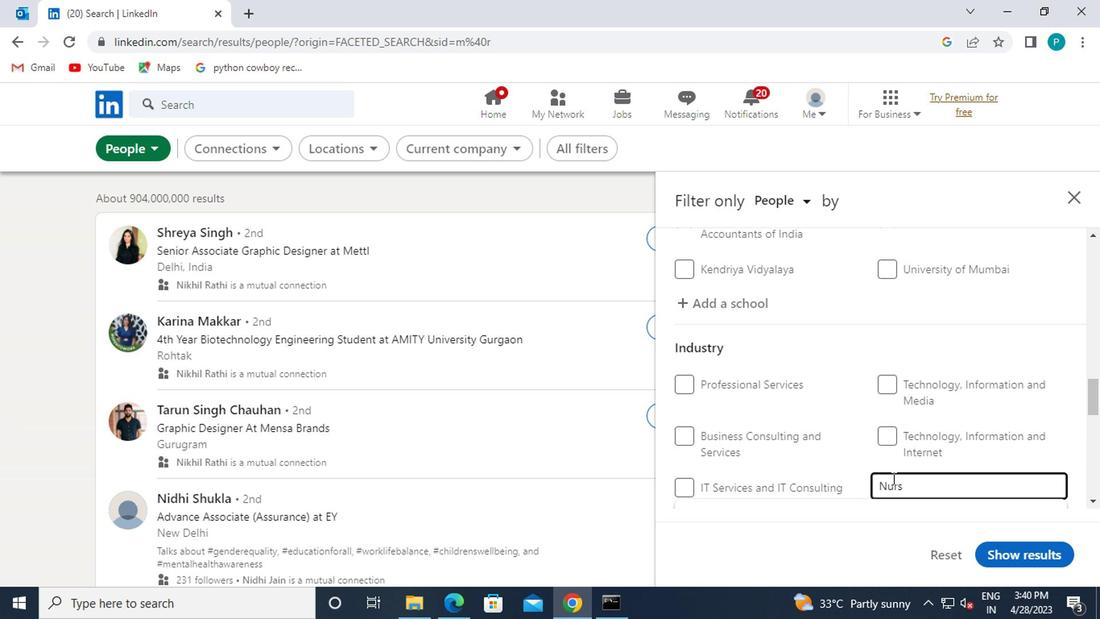 
Action: Mouse moved to (825, 346)
Screenshot: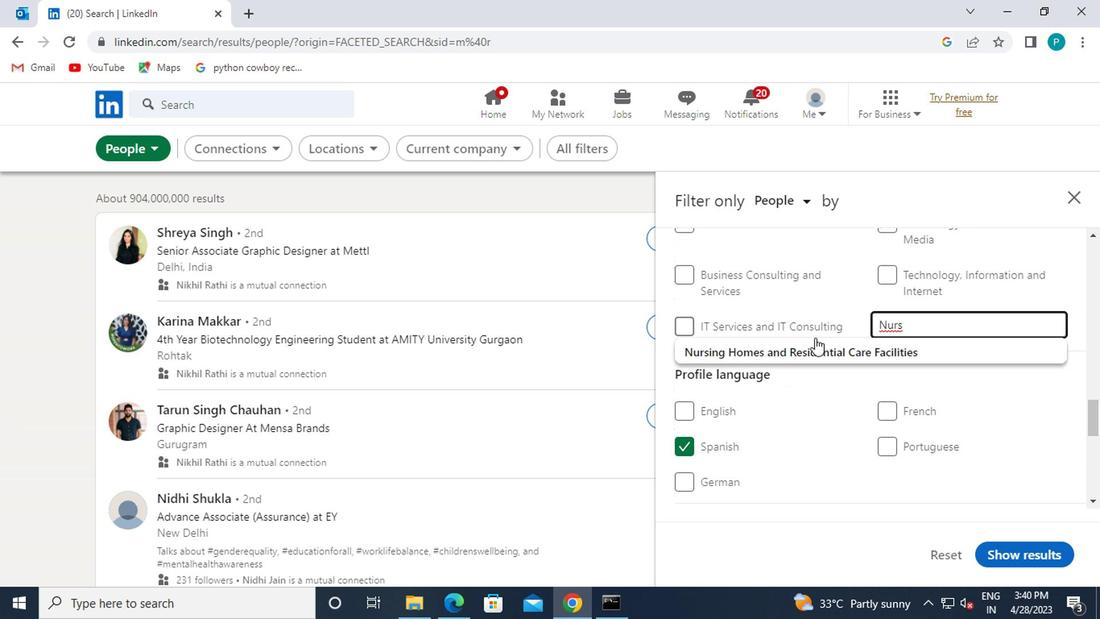 
Action: Mouse pressed left at (825, 346)
Screenshot: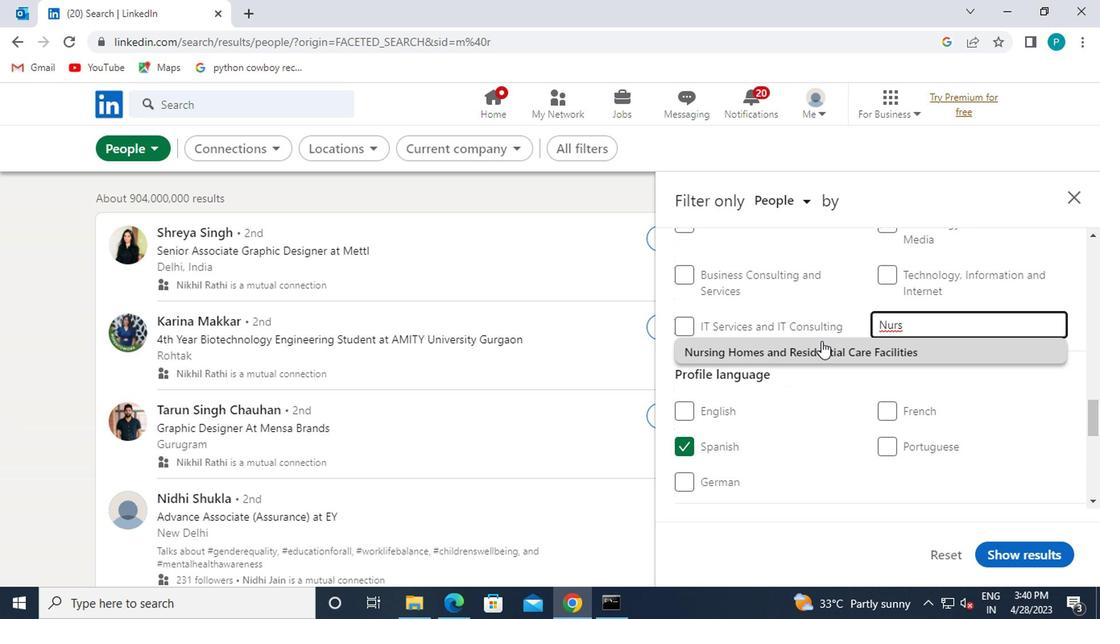 
Action: Mouse moved to (844, 381)
Screenshot: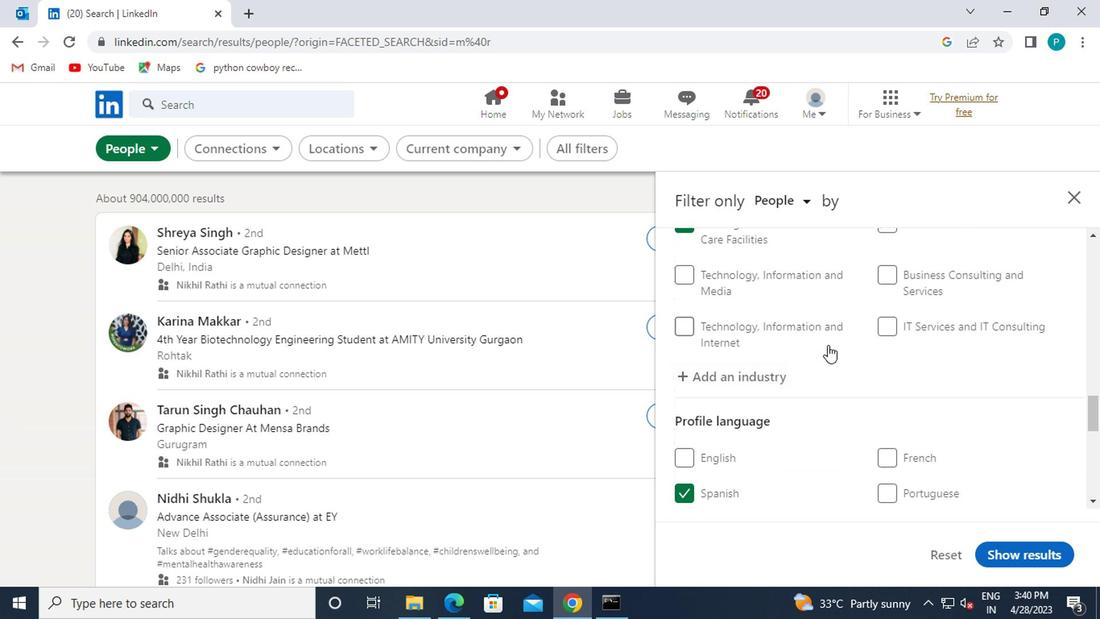 
Action: Mouse scrolled (844, 380) with delta (0, 0)
Screenshot: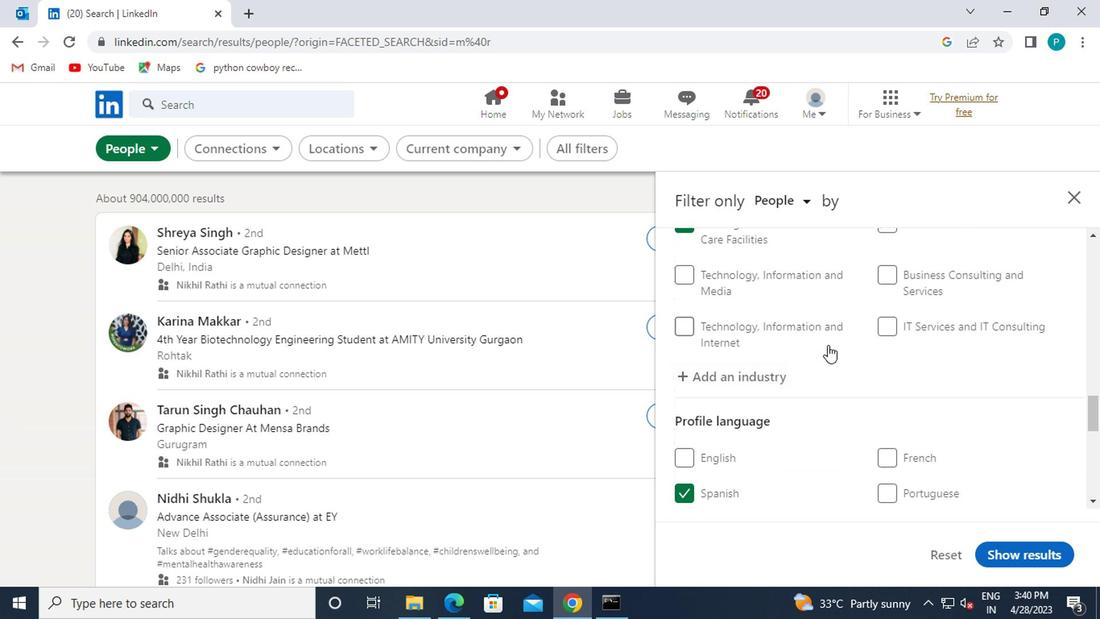 
Action: Mouse moved to (849, 387)
Screenshot: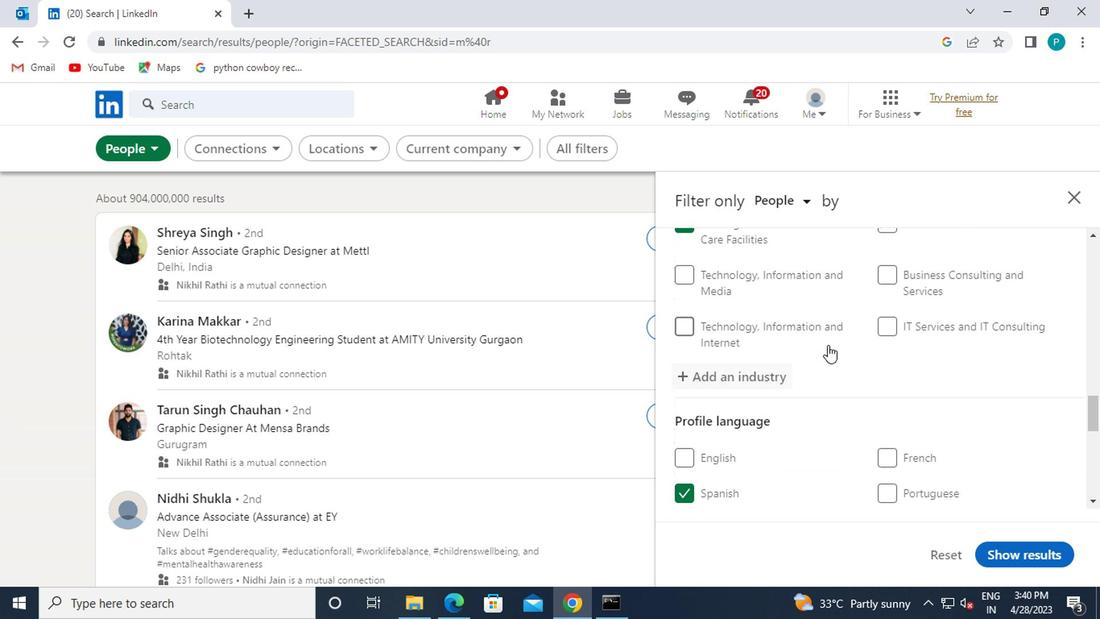 
Action: Mouse scrolled (849, 385) with delta (0, -1)
Screenshot: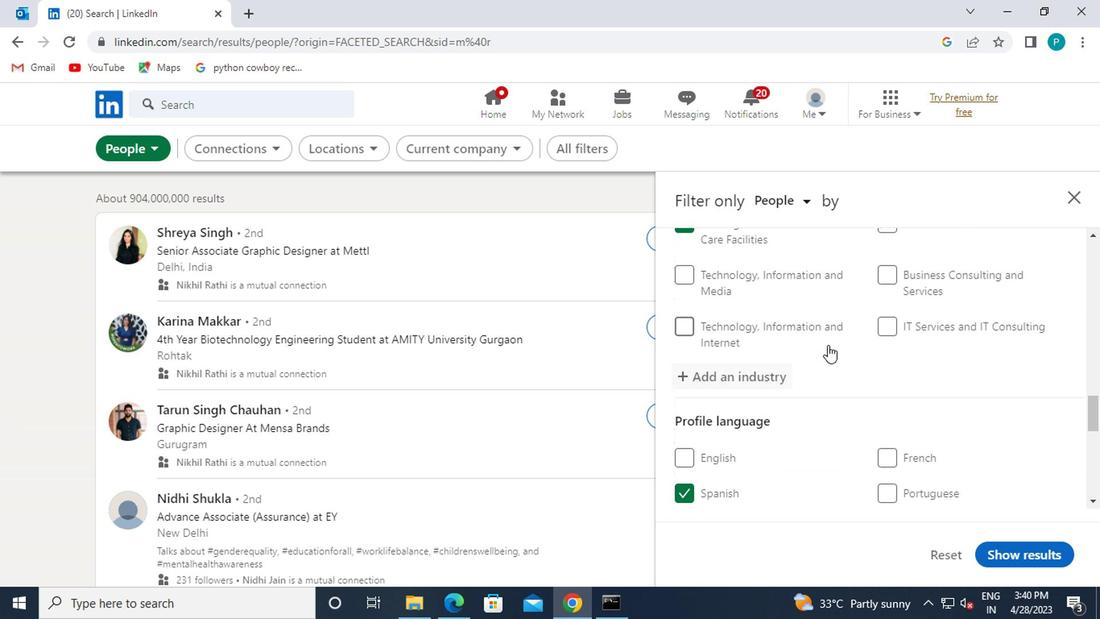 
Action: Mouse moved to (853, 393)
Screenshot: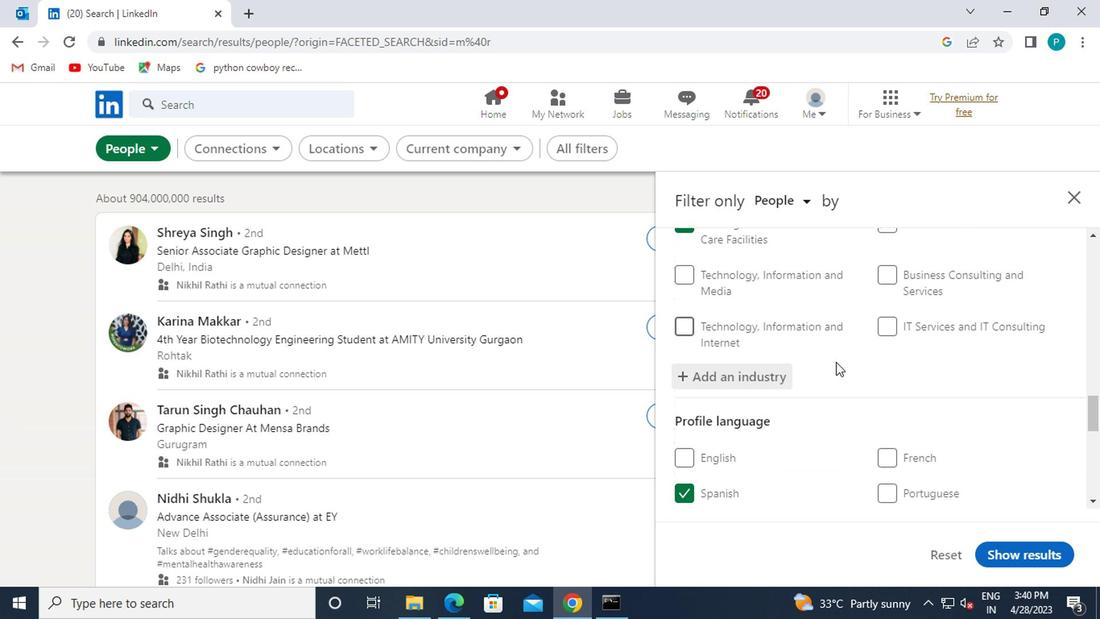 
Action: Mouse scrolled (853, 392) with delta (0, 0)
Screenshot: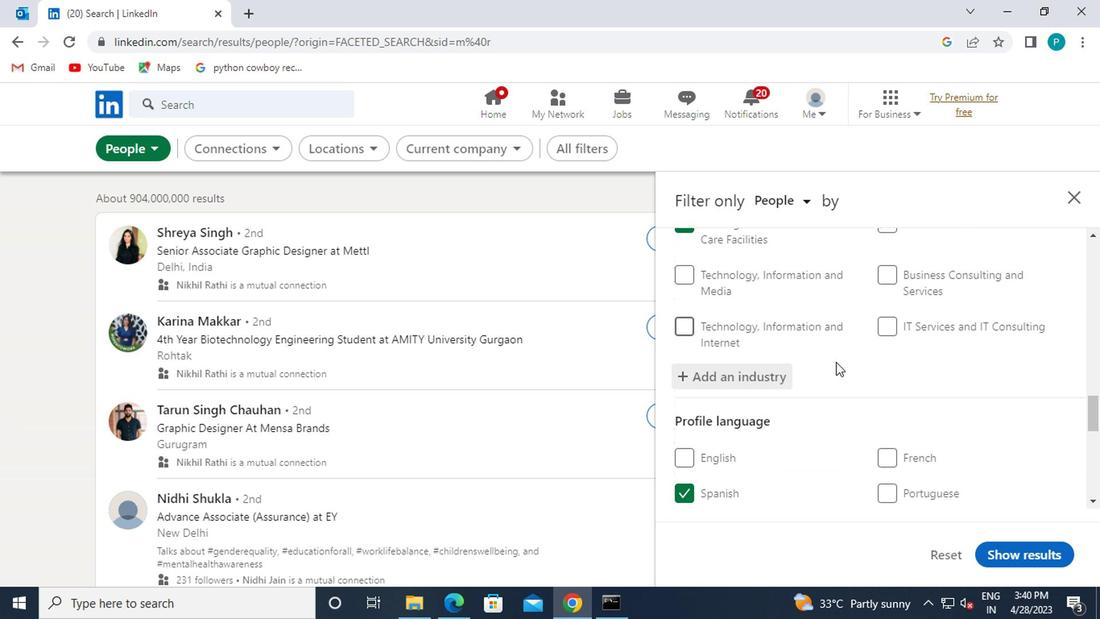 
Action: Mouse moved to (888, 415)
Screenshot: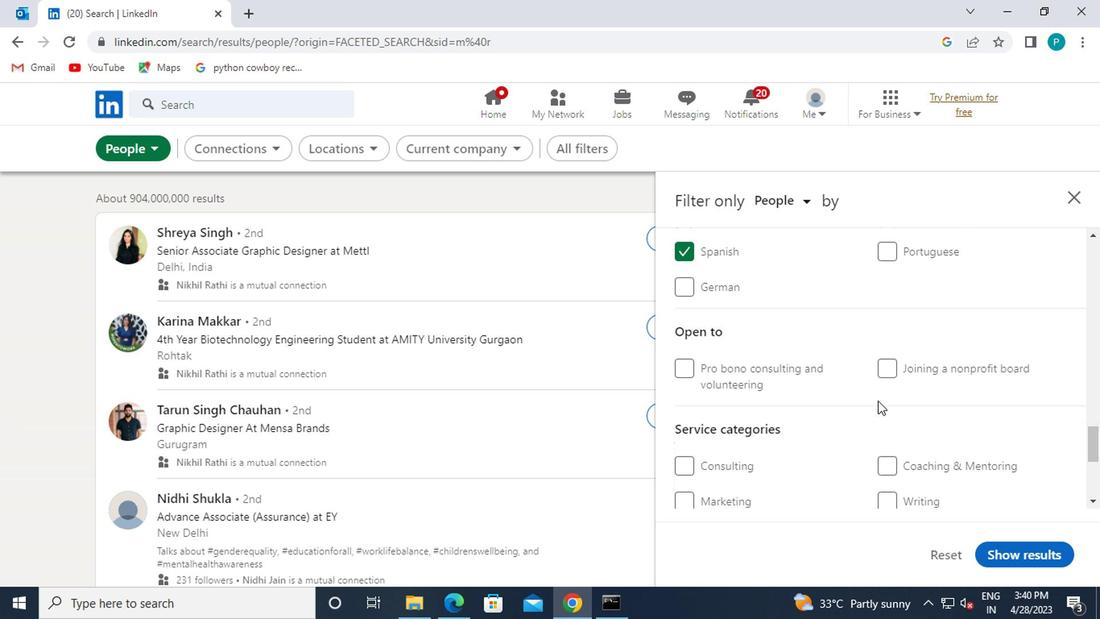
Action: Mouse scrolled (888, 415) with delta (0, 0)
Screenshot: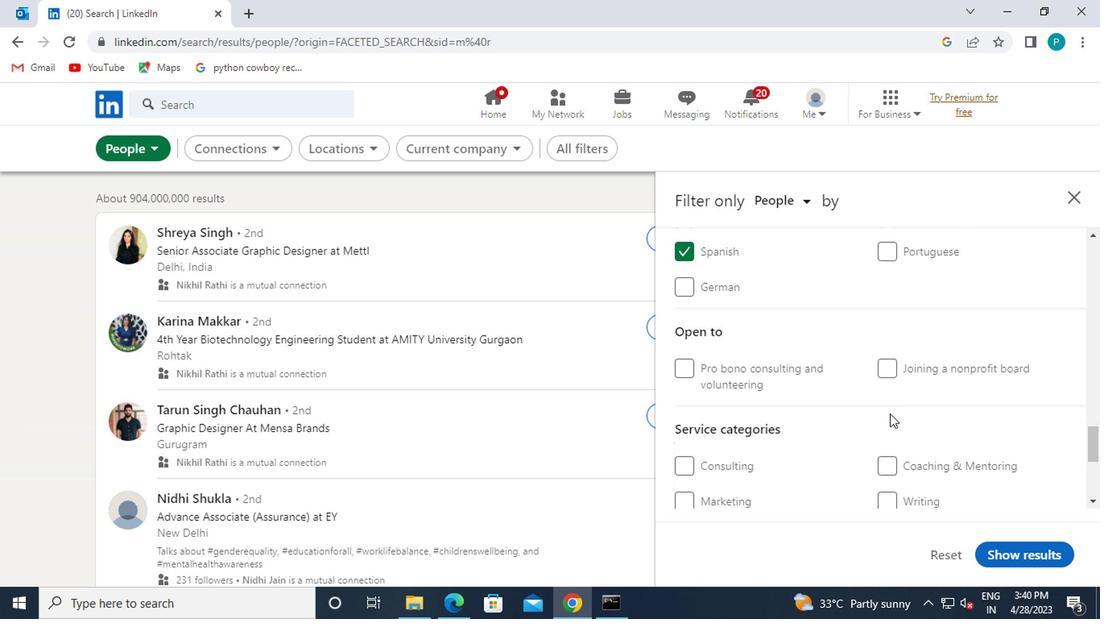 
Action: Mouse scrolled (888, 415) with delta (0, 0)
Screenshot: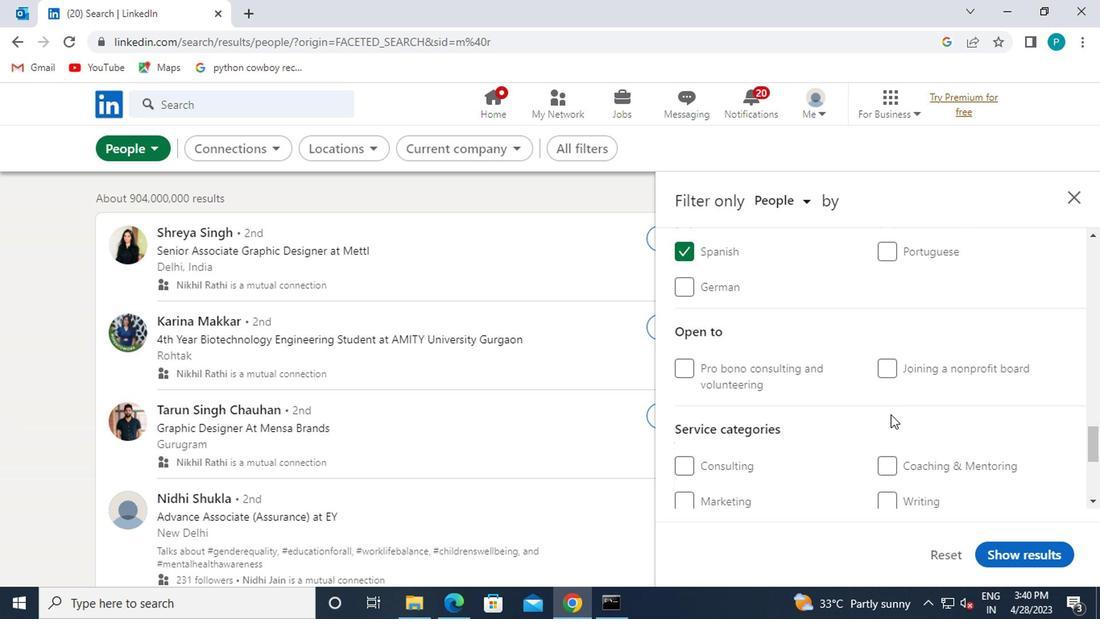 
Action: Mouse moved to (904, 365)
Screenshot: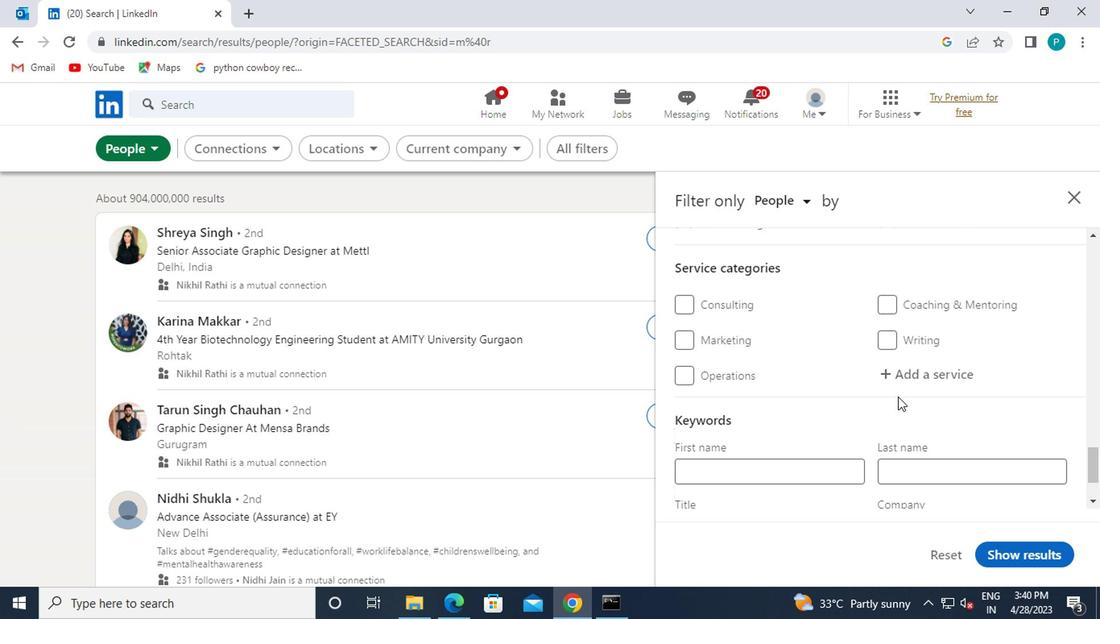 
Action: Mouse pressed left at (904, 365)
Screenshot: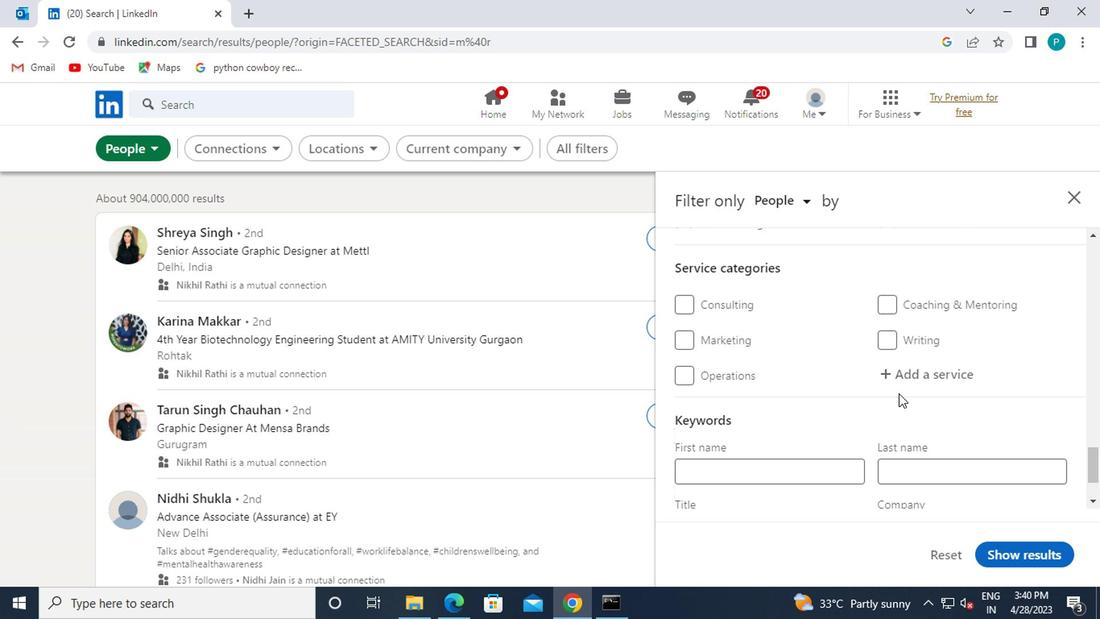 
Action: Mouse moved to (904, 365)
Screenshot: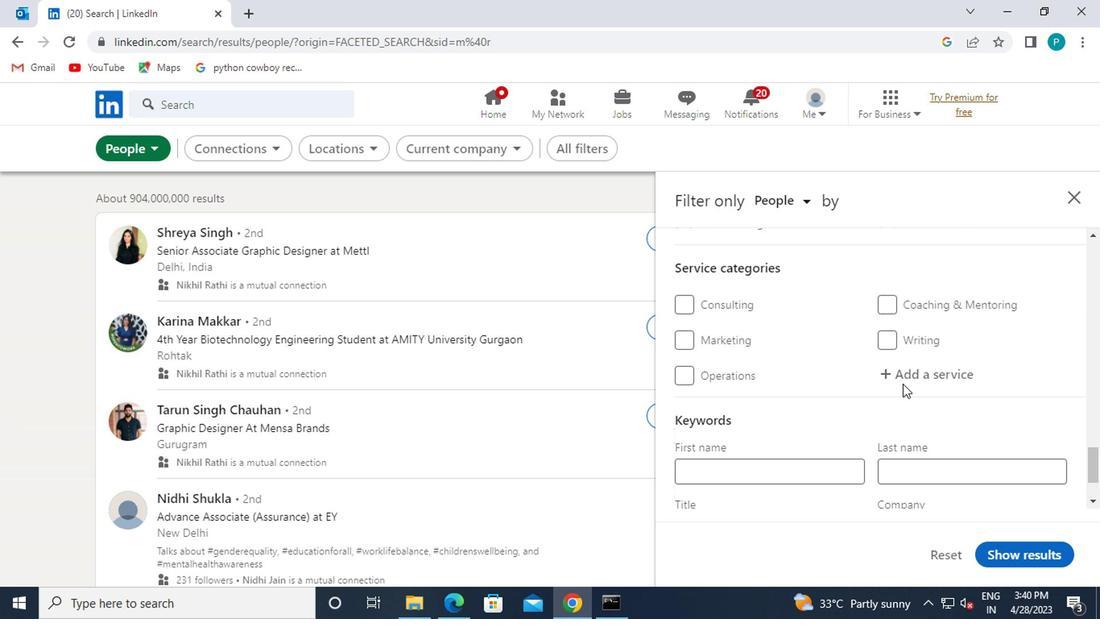 
Action: Key pressed HR<Key.backspace><Key.backspace><Key.caps_lock>HR
Screenshot: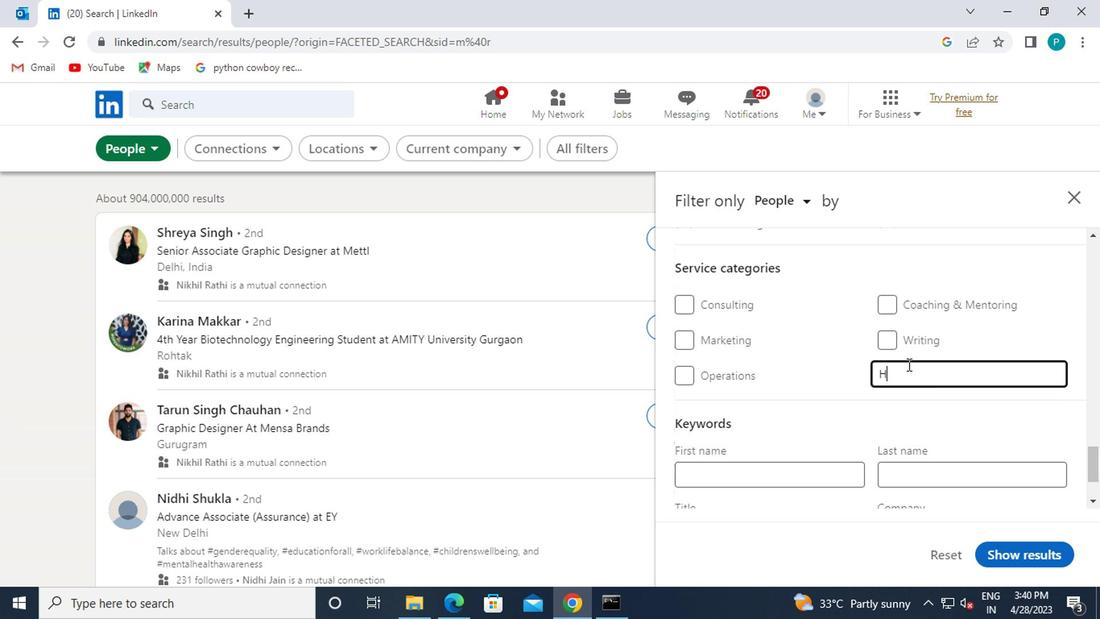 
Action: Mouse moved to (789, 430)
Screenshot: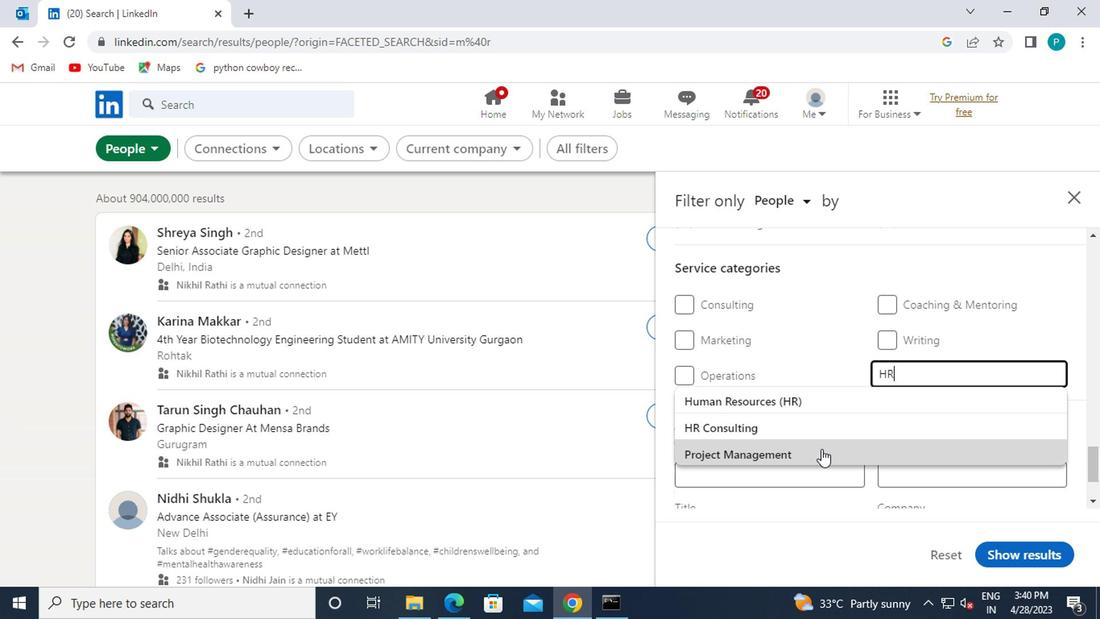 
Action: Mouse pressed left at (789, 430)
Screenshot: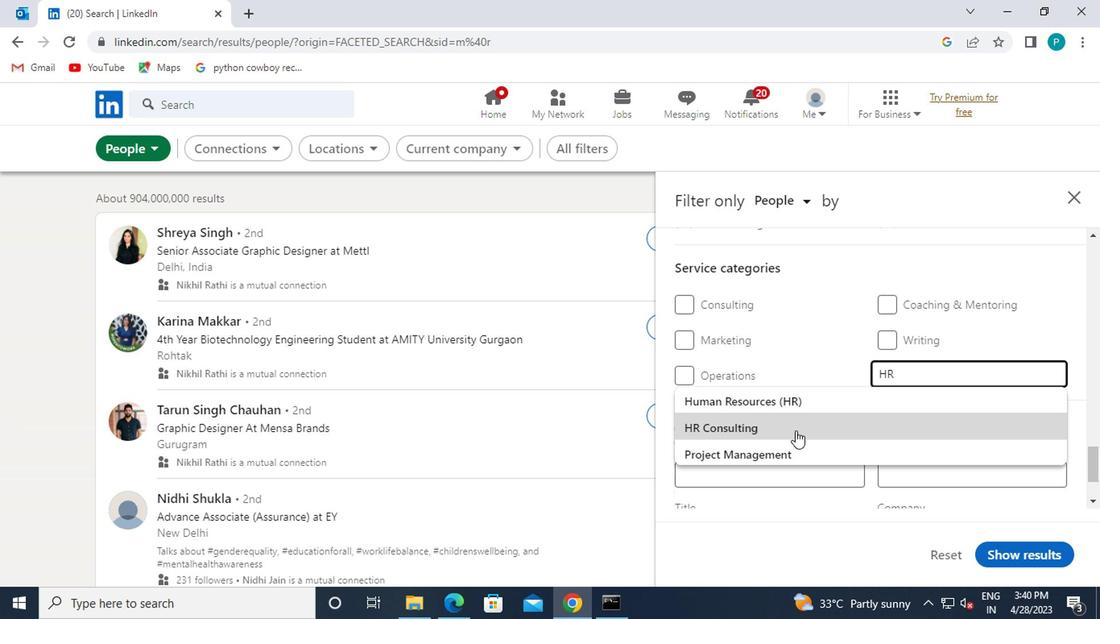 
Action: Mouse moved to (786, 419)
Screenshot: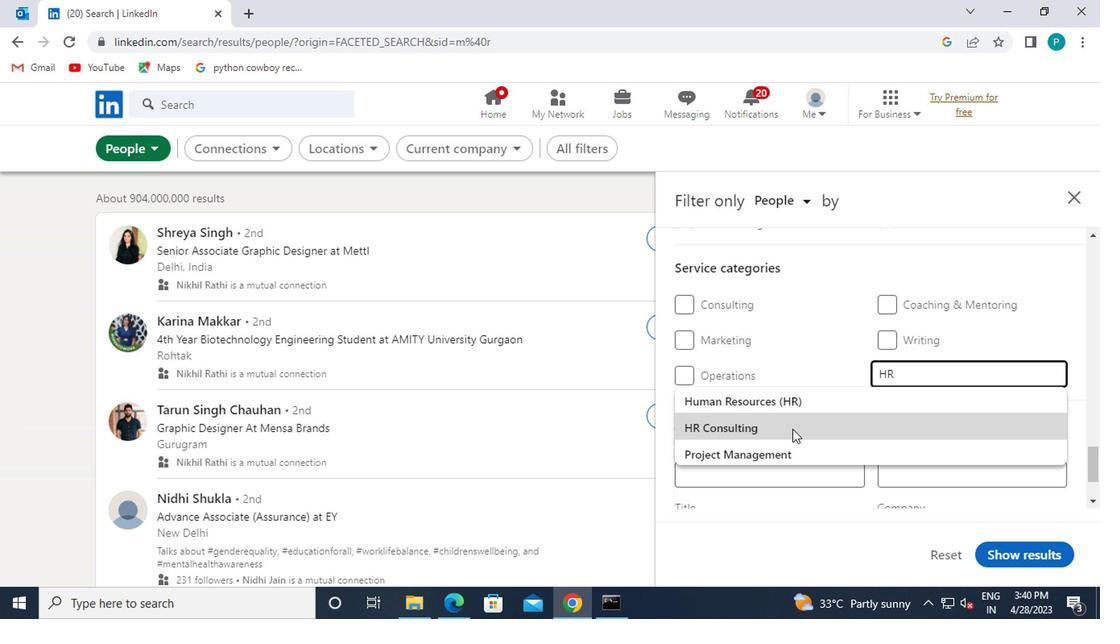 
Action: Mouse scrolled (786, 418) with delta (0, -1)
Screenshot: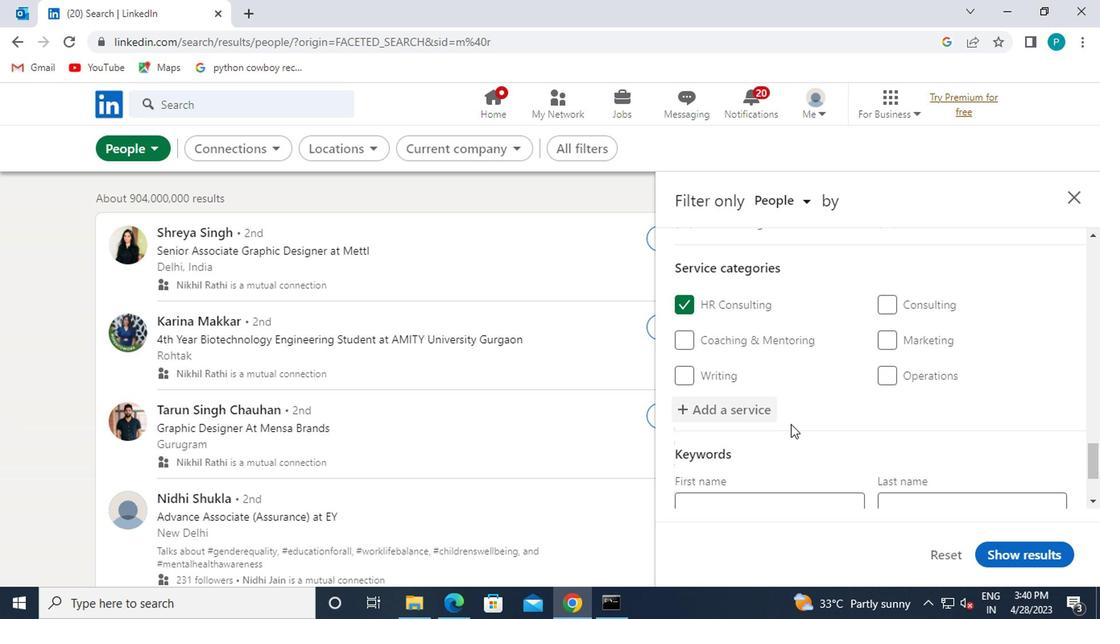 
Action: Mouse scrolled (786, 418) with delta (0, -1)
Screenshot: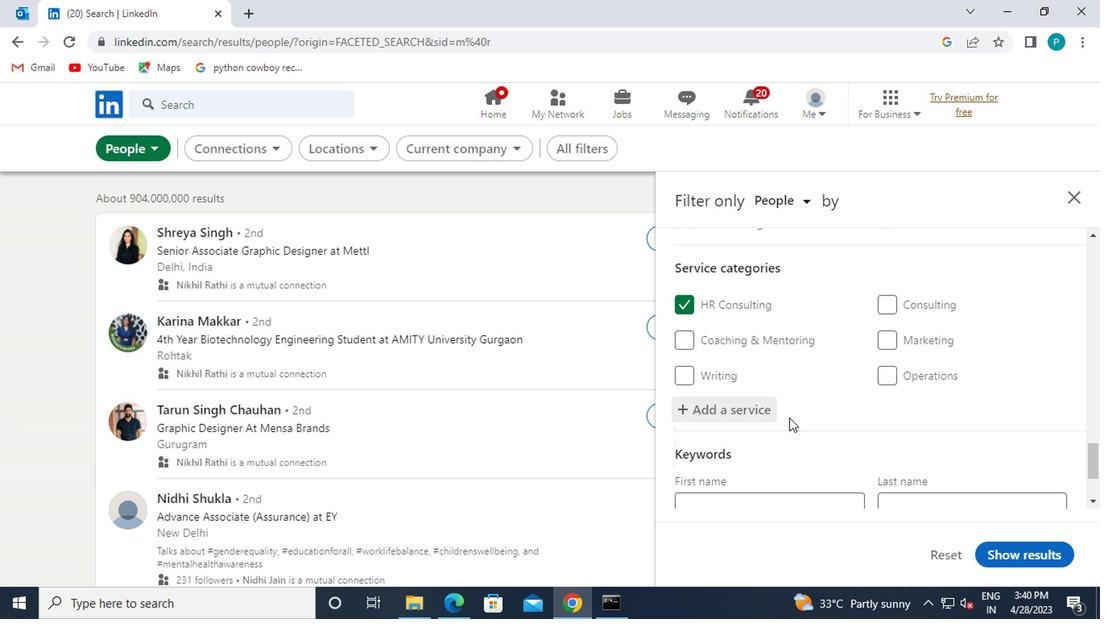 
Action: Mouse scrolled (786, 418) with delta (0, -1)
Screenshot: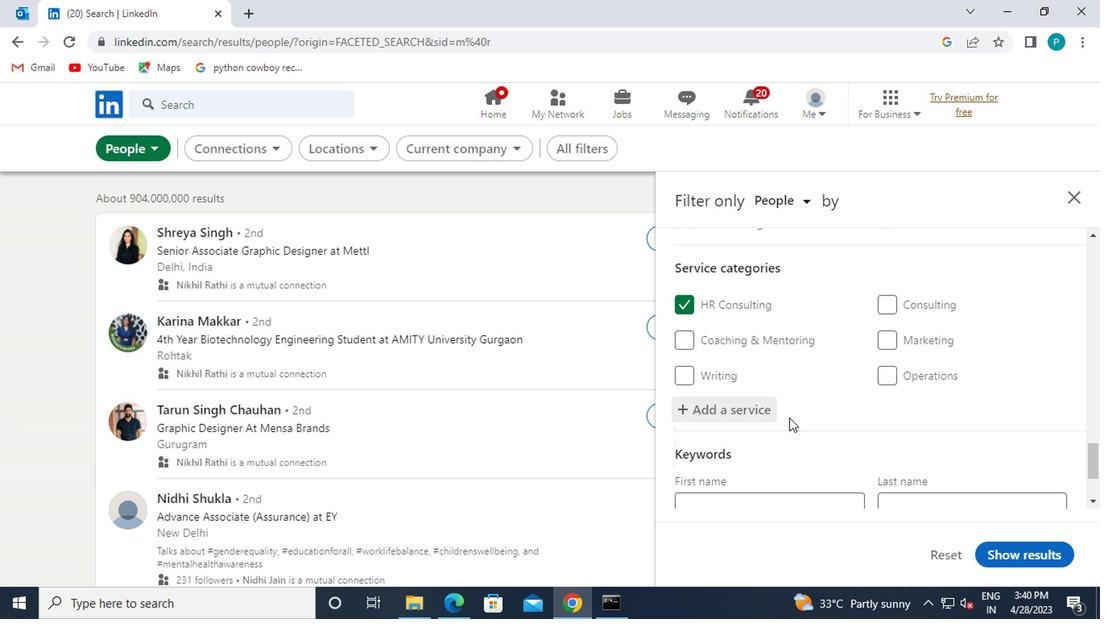 
Action: Mouse scrolled (786, 418) with delta (0, -1)
Screenshot: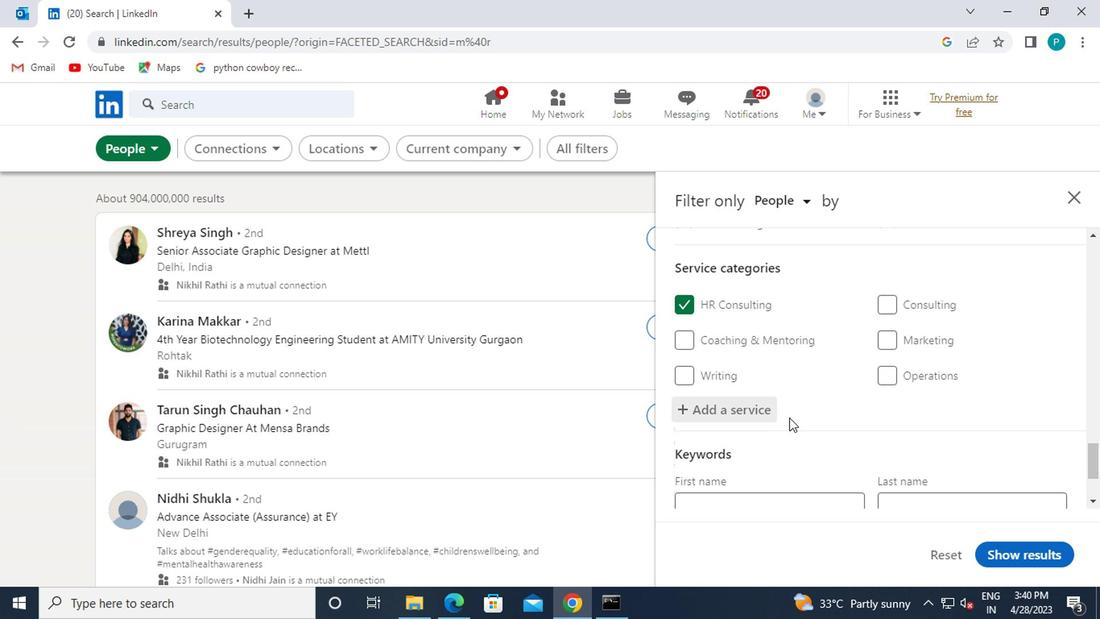 
Action: Mouse moved to (780, 436)
Screenshot: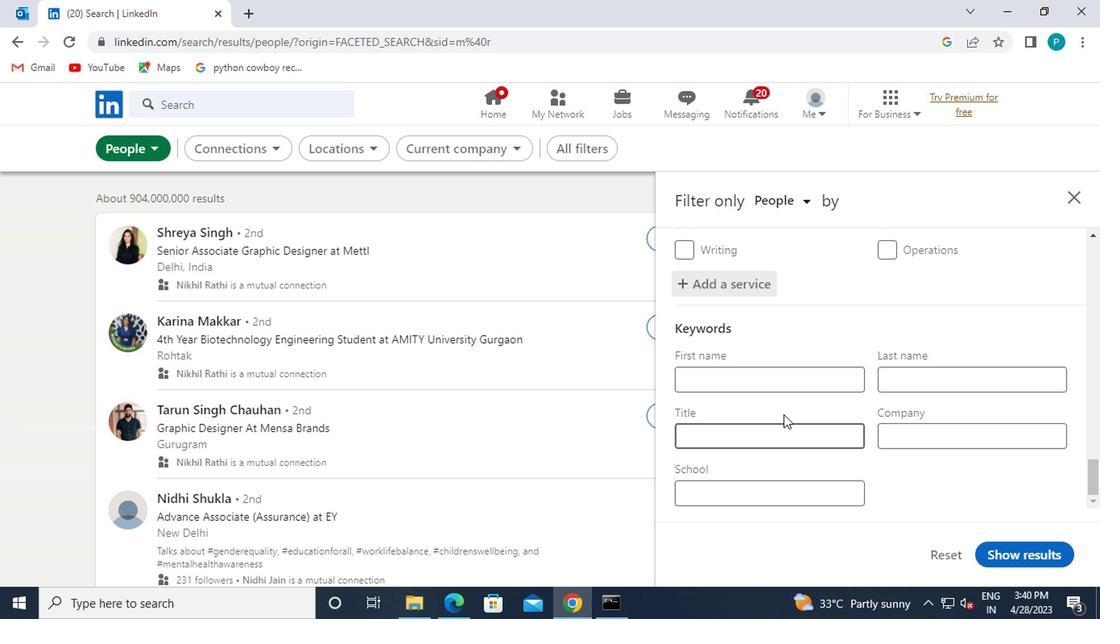 
Action: Mouse pressed left at (780, 436)
Screenshot: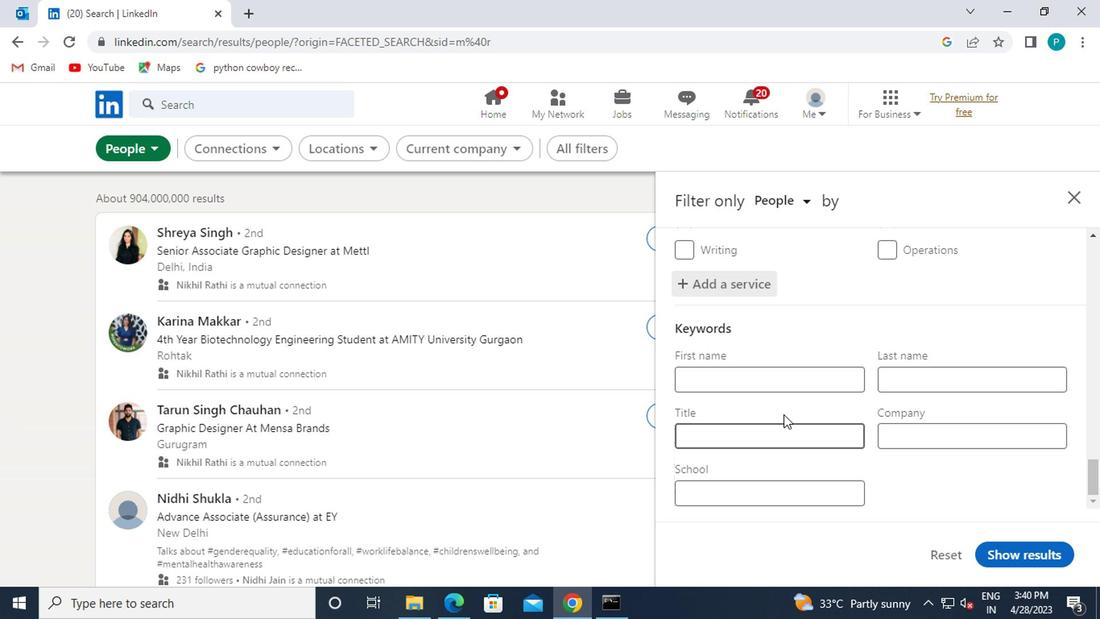 
Action: Mouse moved to (802, 443)
Screenshot: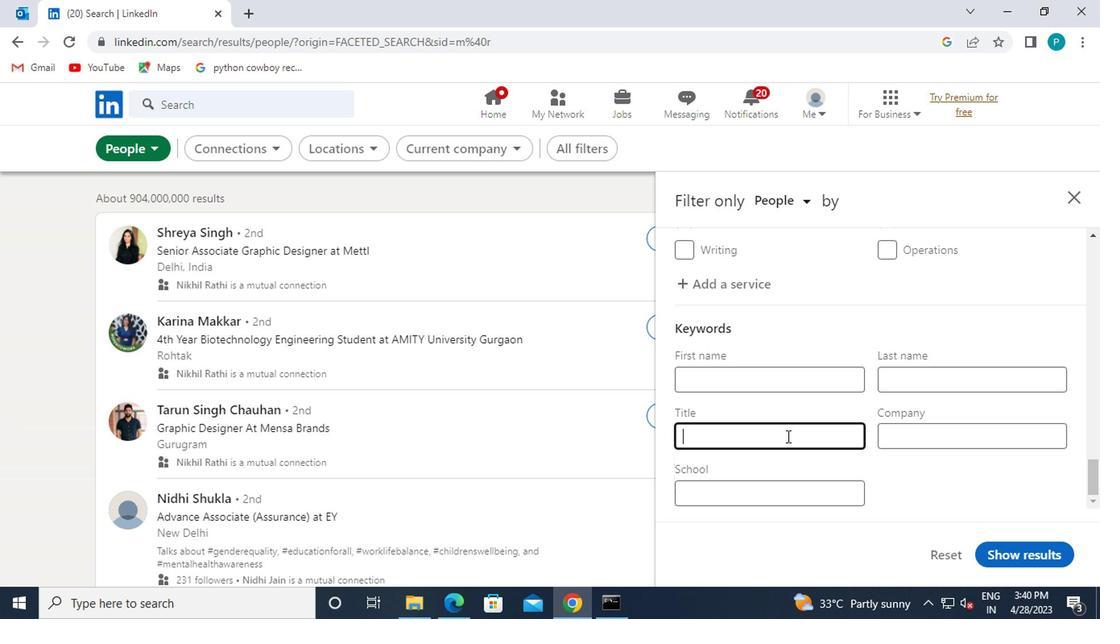 
Action: Key pressed <Key.caps_lock><Key.caps_lock>O<Key.backspace>P<Key.caps_lock>RINCIPAL
Screenshot: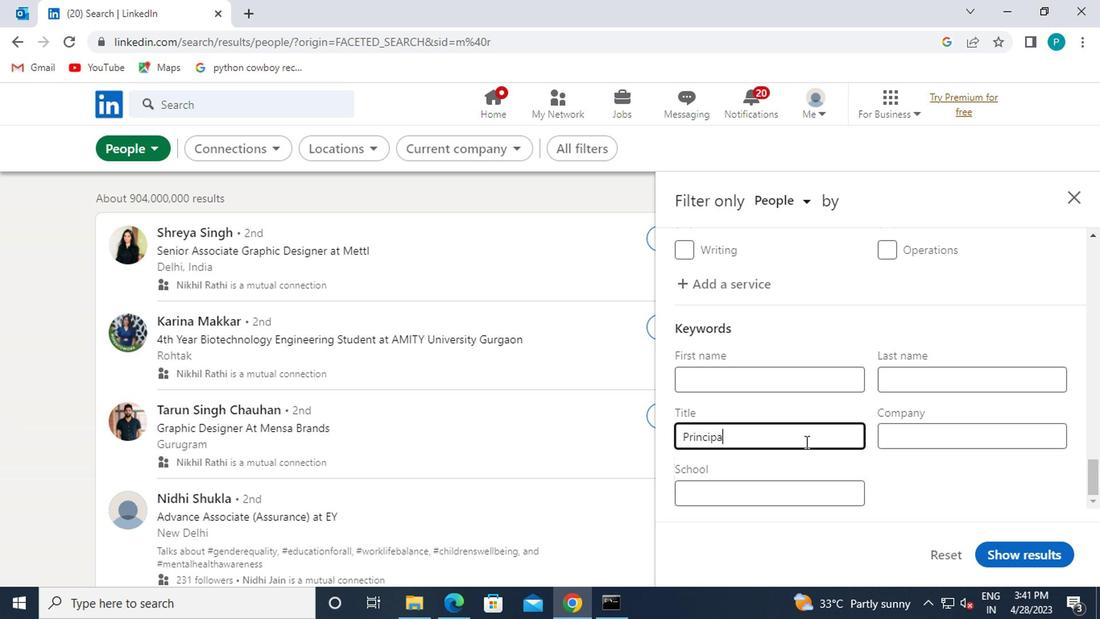 
Action: Mouse moved to (986, 553)
Screenshot: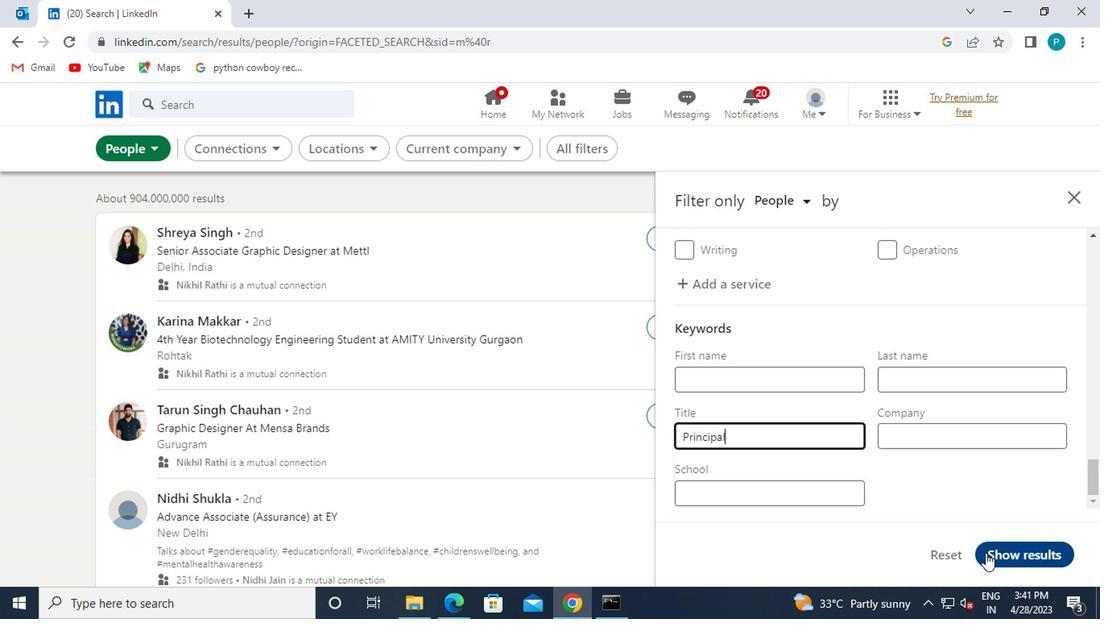 
Action: Mouse pressed left at (986, 553)
Screenshot: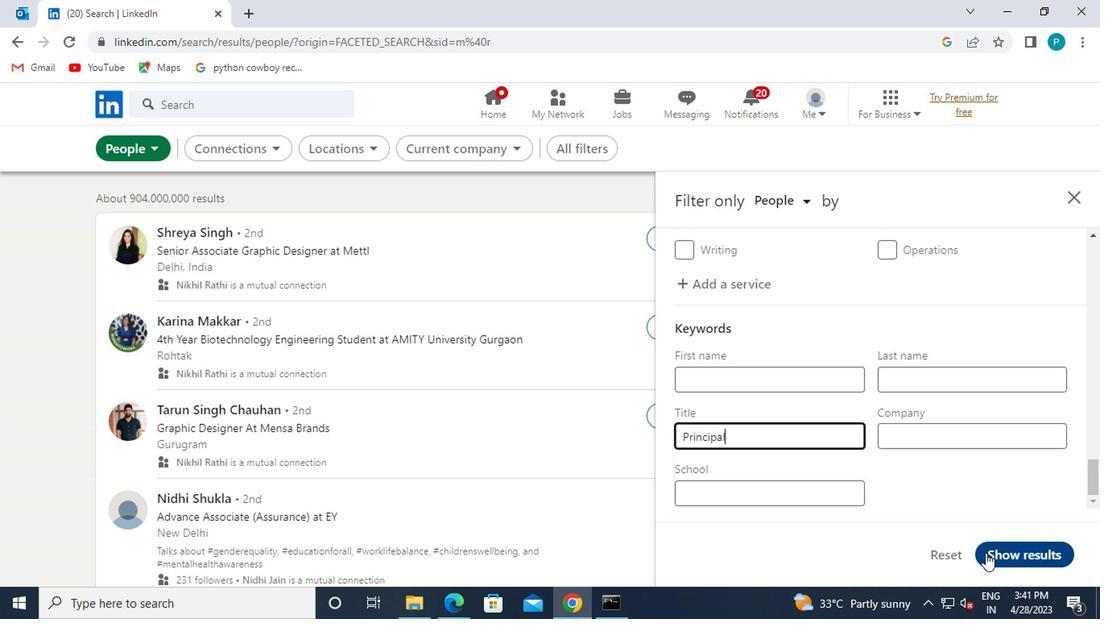 
